 Task: Find connections with filter location Sacramento with filter topic #healthcarewith filter profile language Spanish with filter current company Trilegal with filter school Velammal Engineering College with filter industry Law Practice with filter service category Virtual Assistance with filter keywords title Teaching Assistant
Action: Mouse moved to (211, 300)
Screenshot: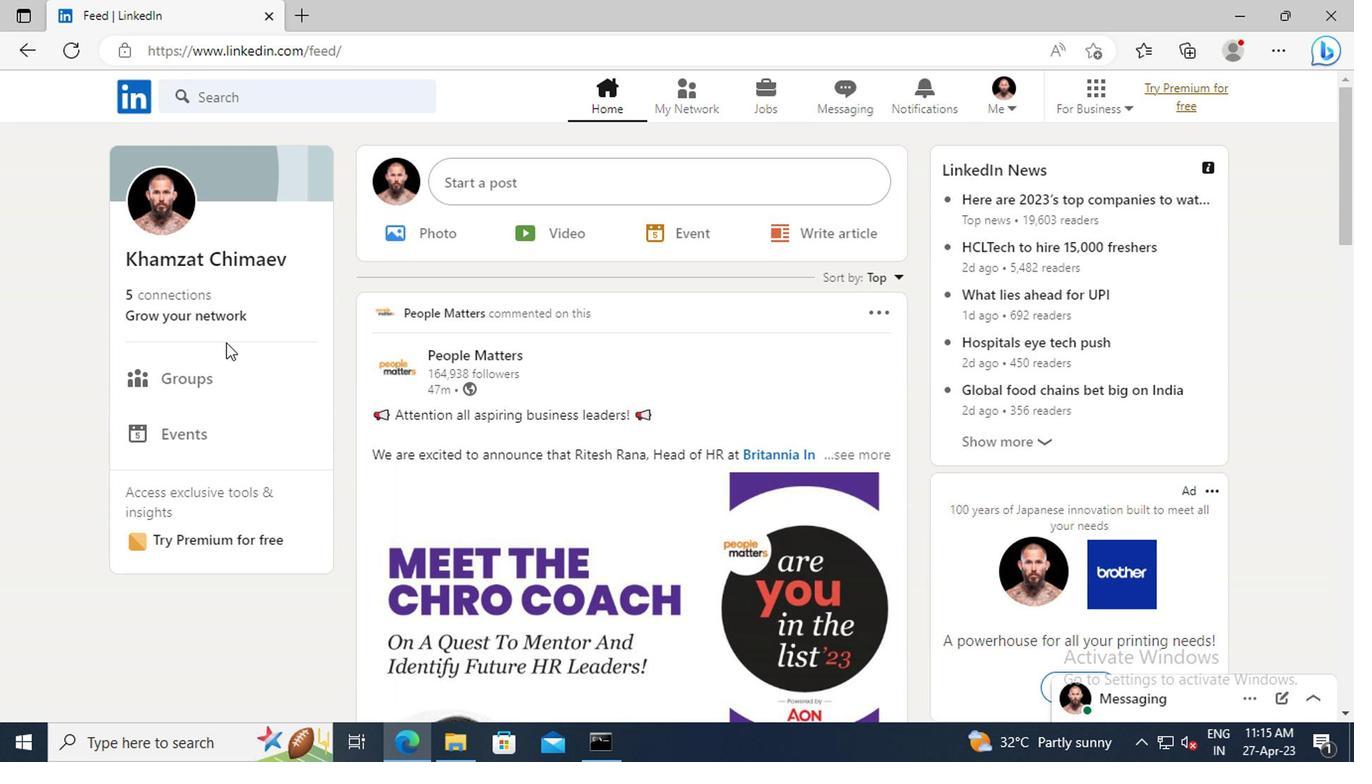 
Action: Mouse pressed left at (211, 300)
Screenshot: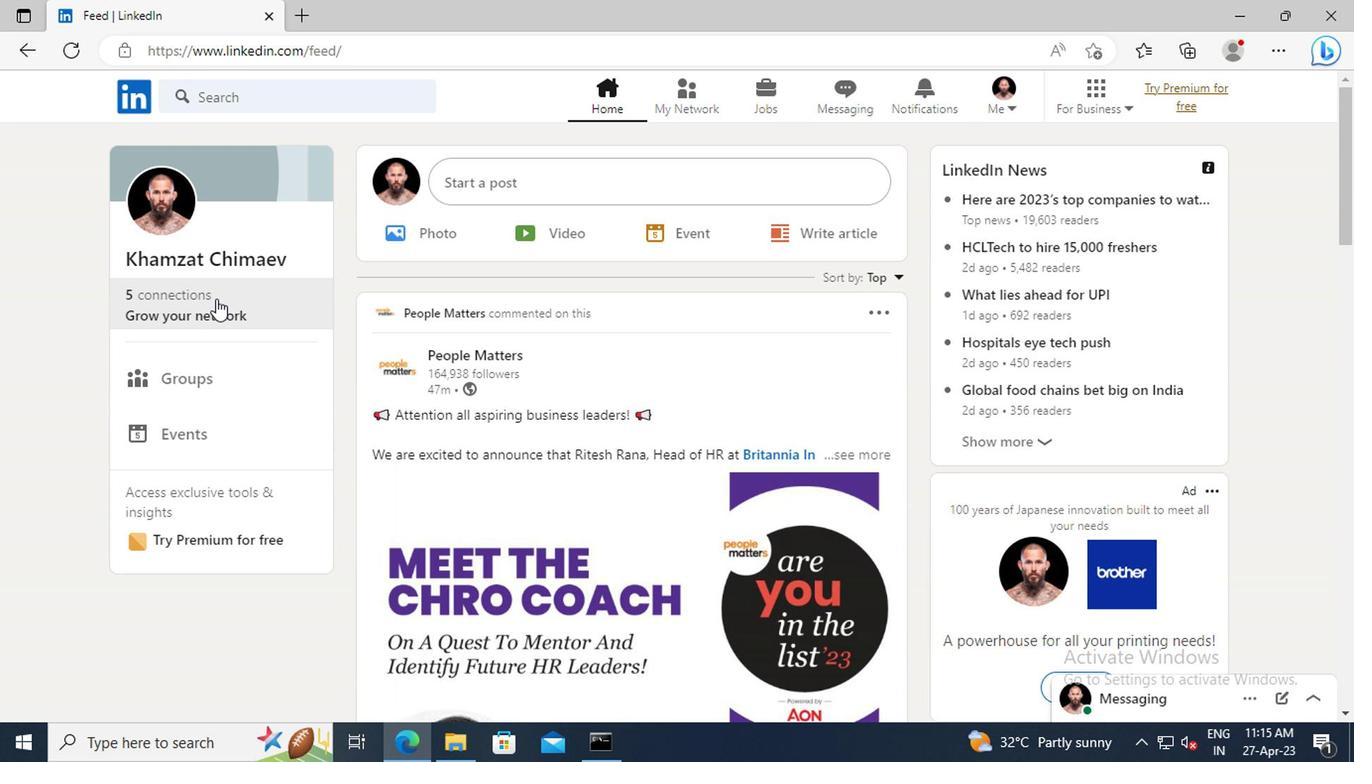 
Action: Mouse moved to (227, 215)
Screenshot: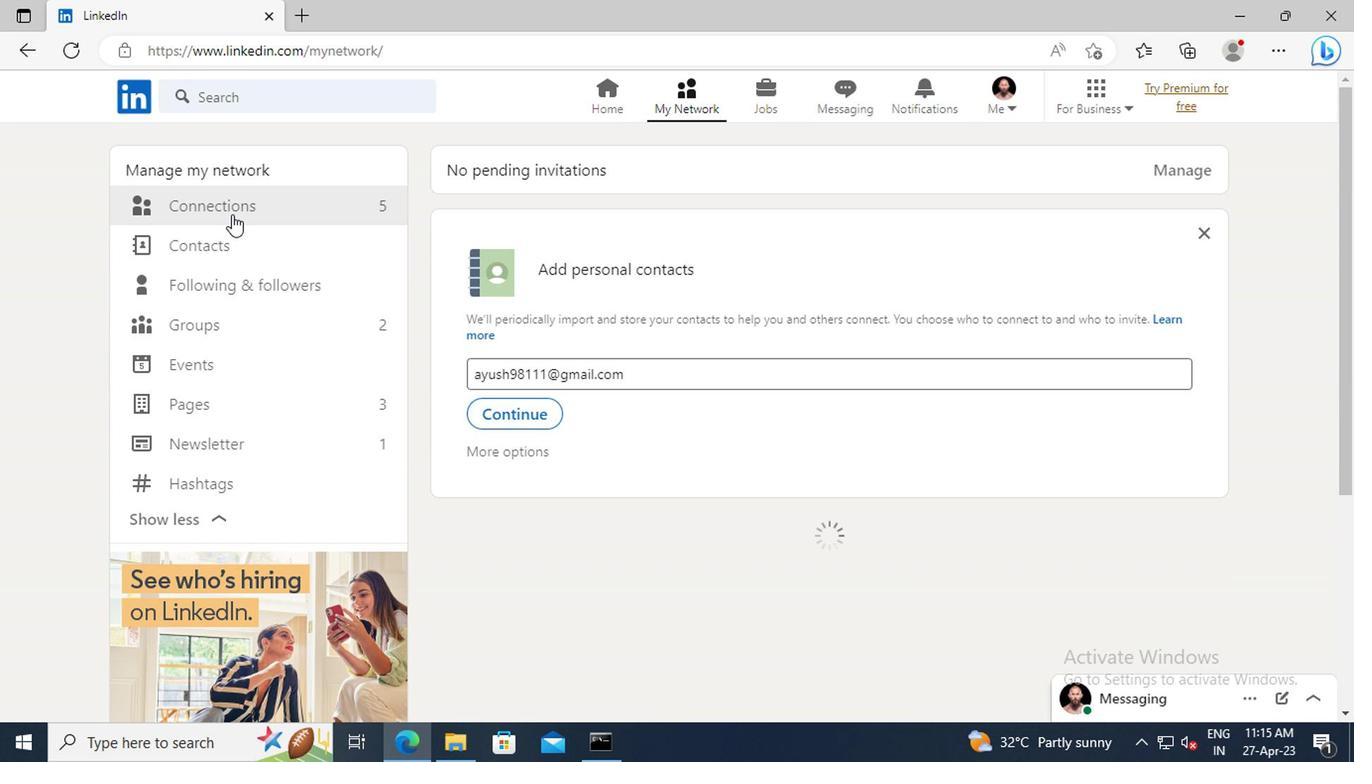 
Action: Mouse pressed left at (227, 215)
Screenshot: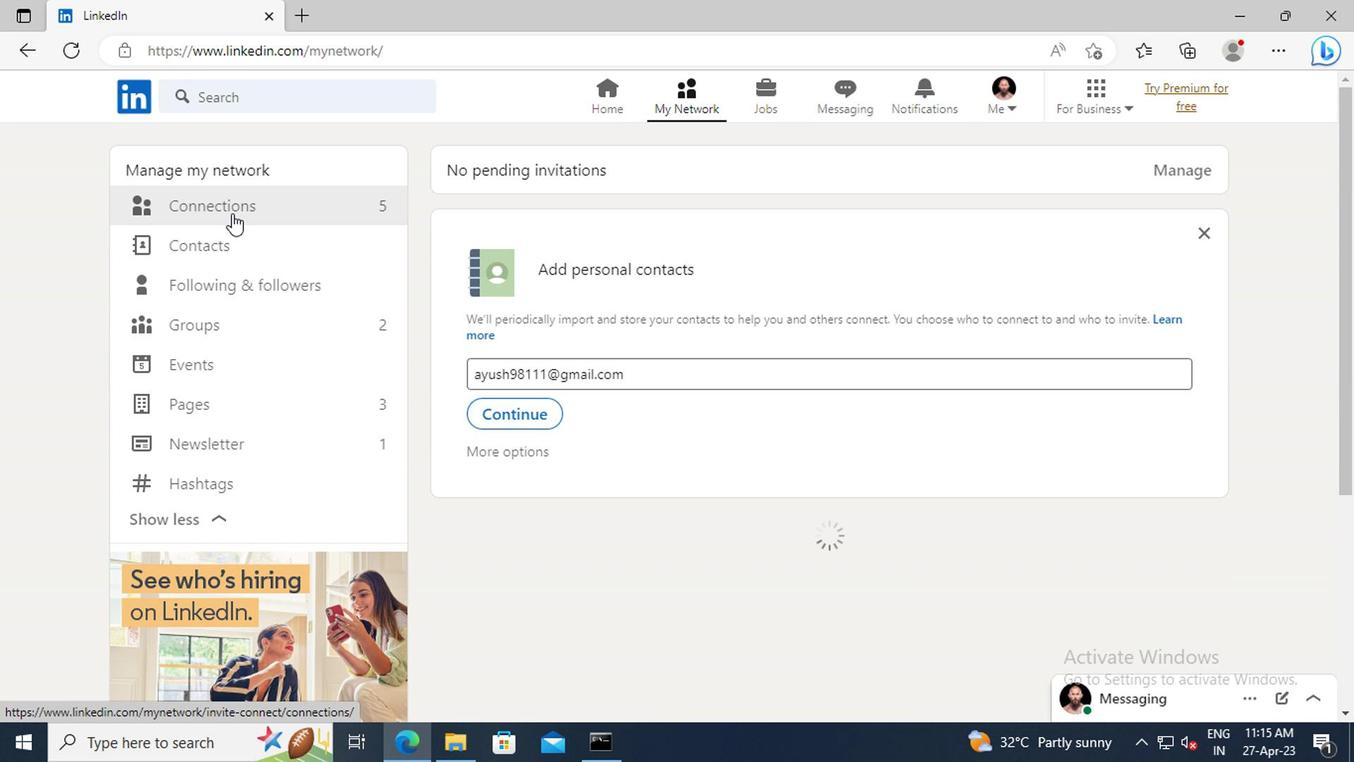 
Action: Mouse moved to (817, 213)
Screenshot: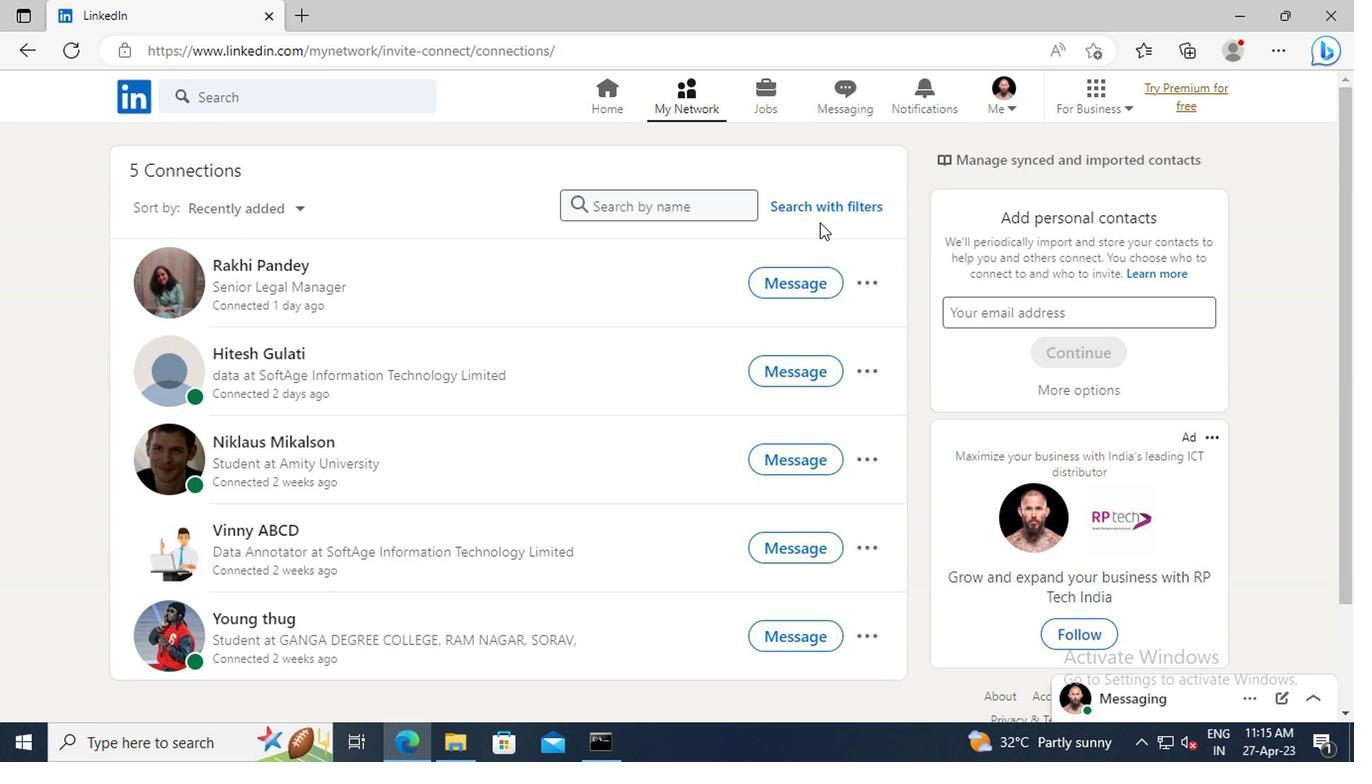 
Action: Mouse pressed left at (817, 213)
Screenshot: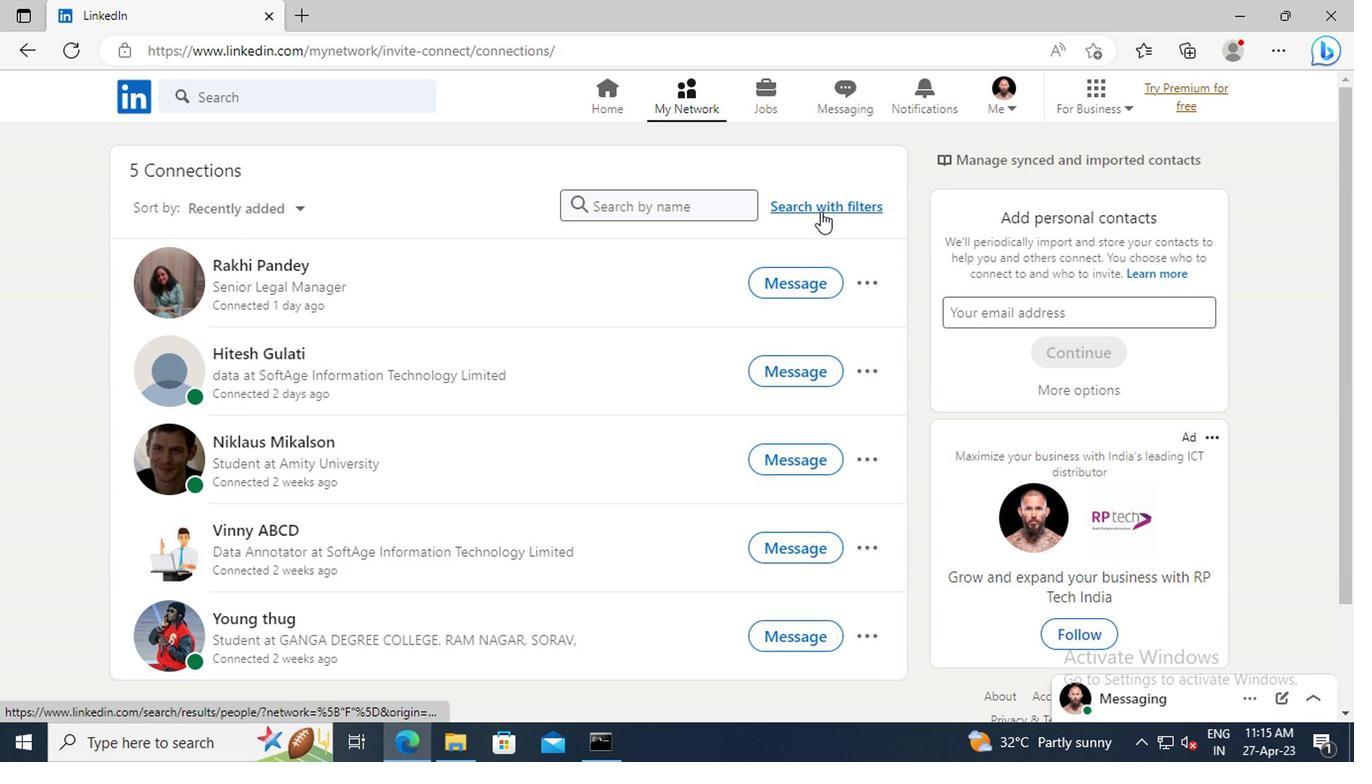 
Action: Mouse moved to (748, 160)
Screenshot: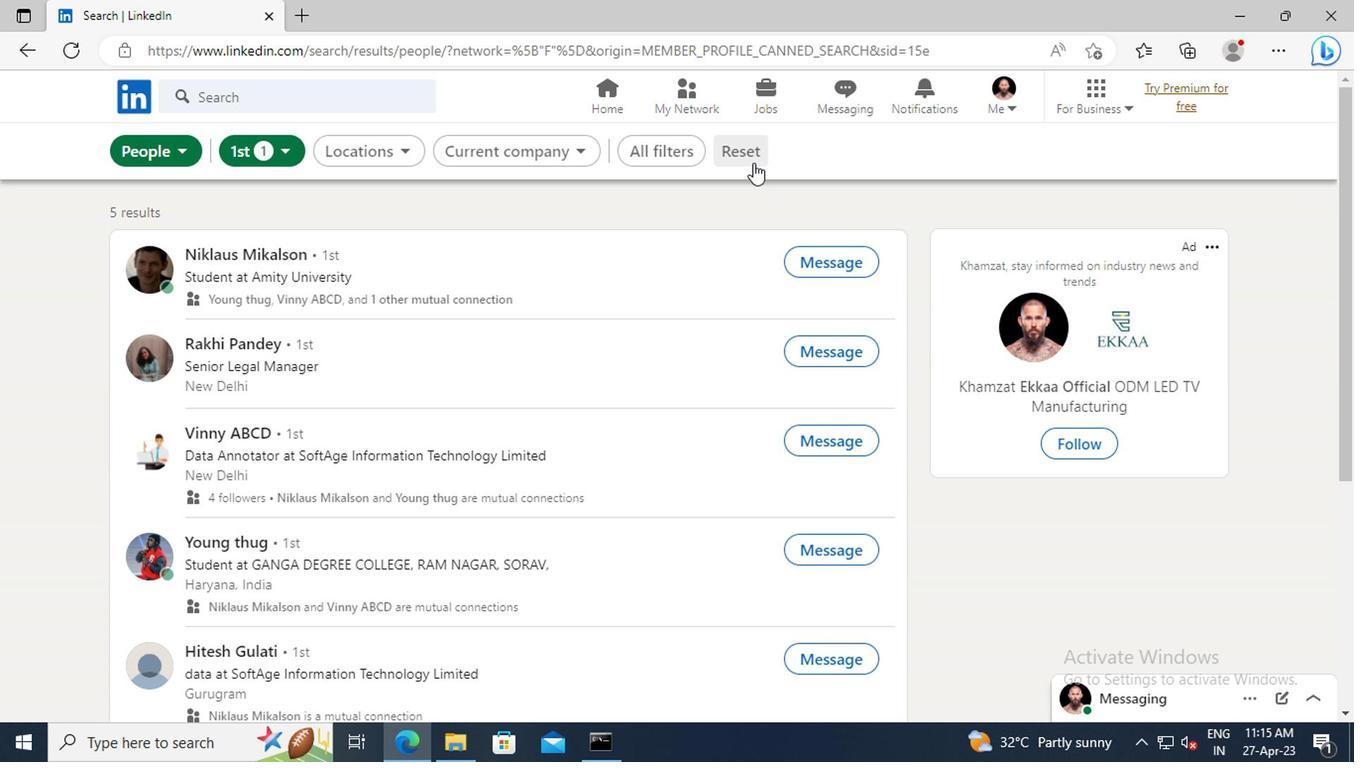 
Action: Mouse pressed left at (748, 160)
Screenshot: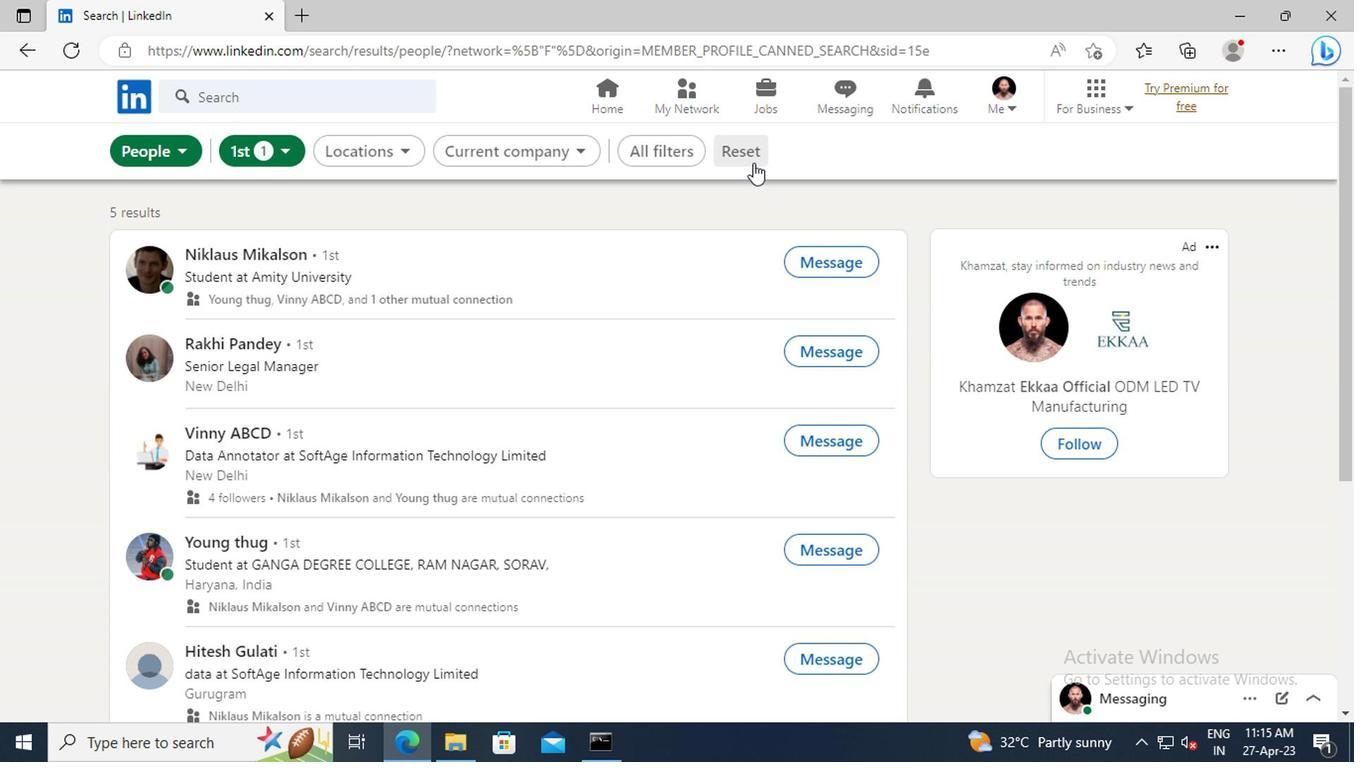 
Action: Mouse moved to (697, 150)
Screenshot: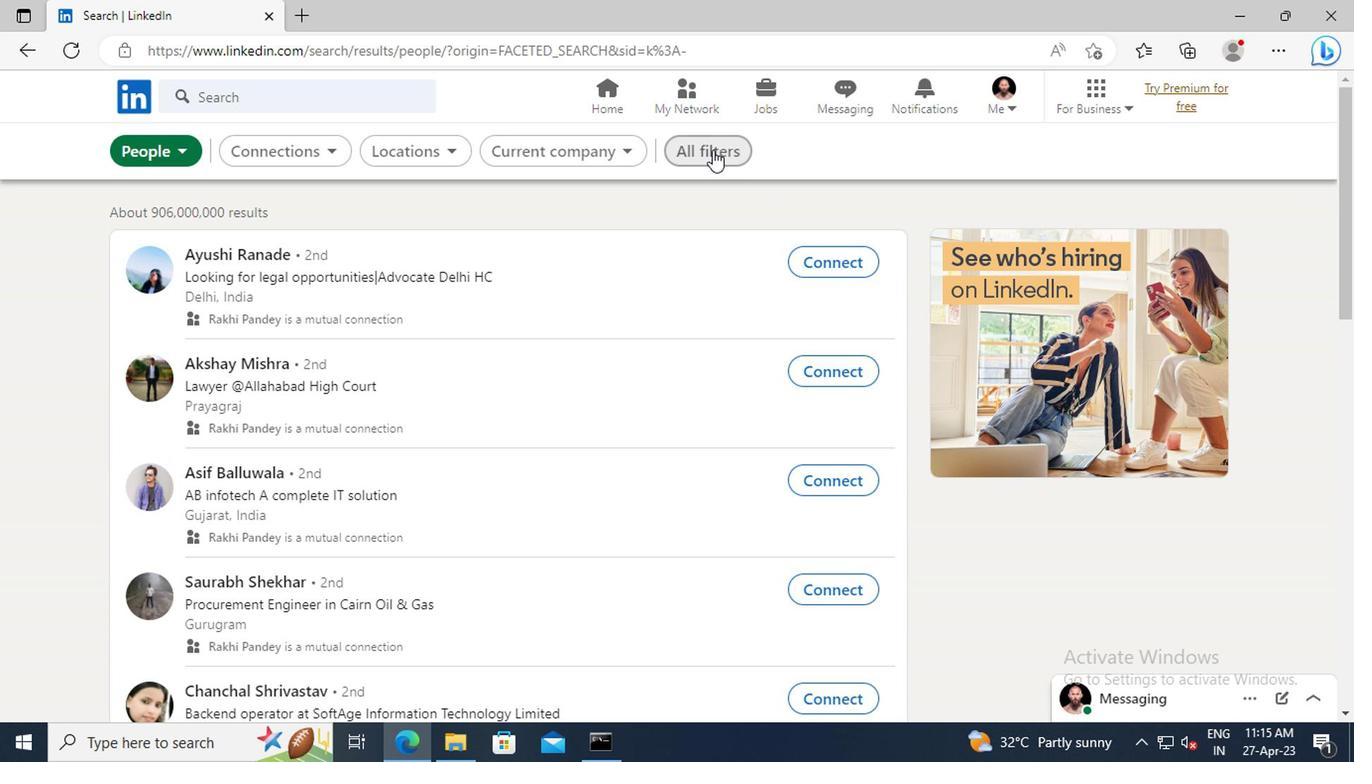
Action: Mouse pressed left at (697, 150)
Screenshot: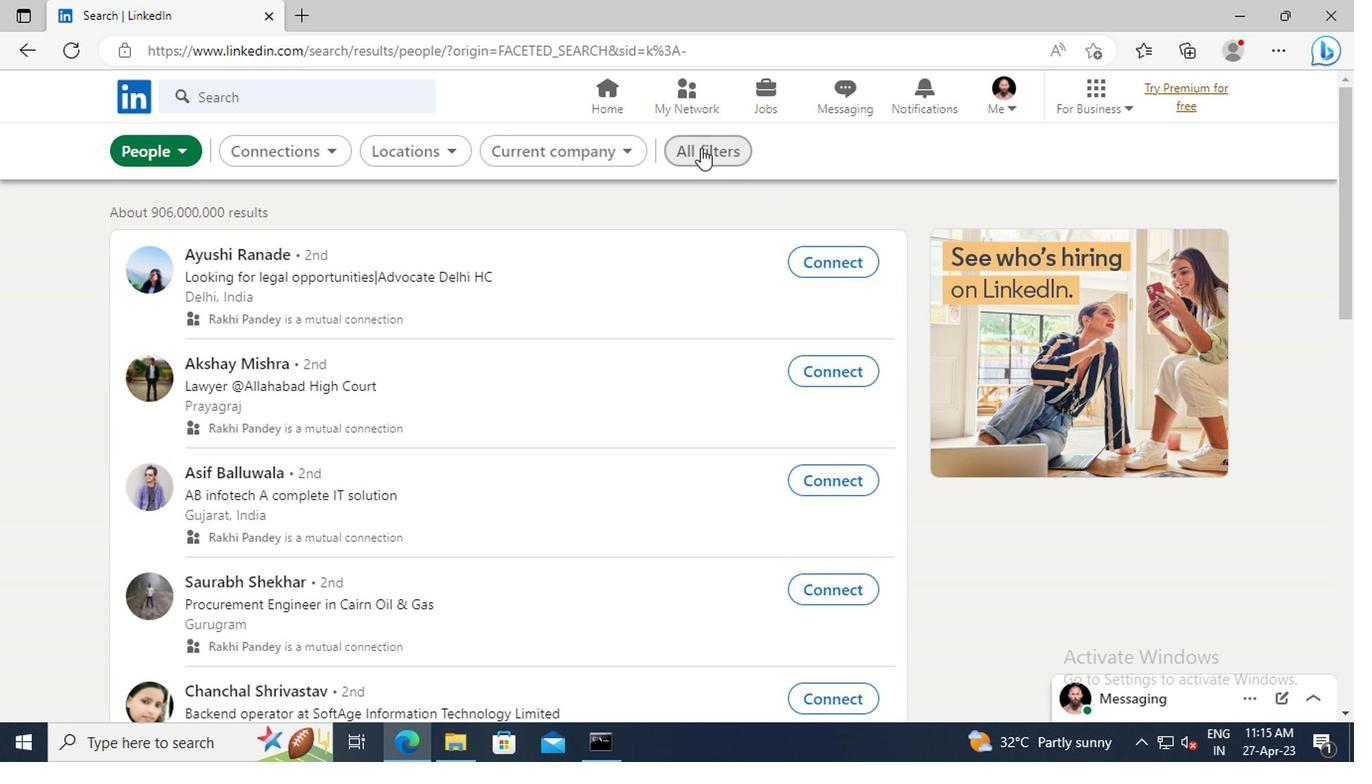 
Action: Mouse moved to (1090, 369)
Screenshot: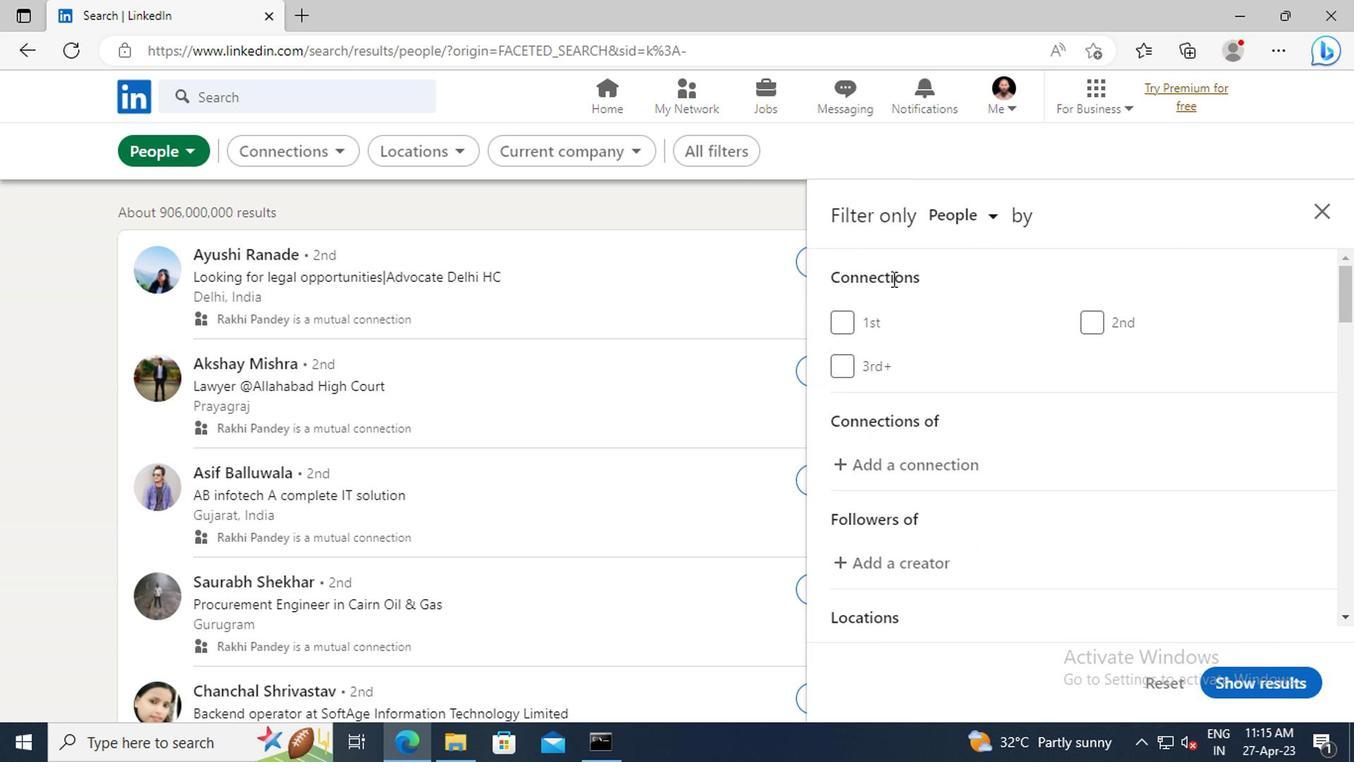 
Action: Mouse scrolled (1090, 368) with delta (0, 0)
Screenshot: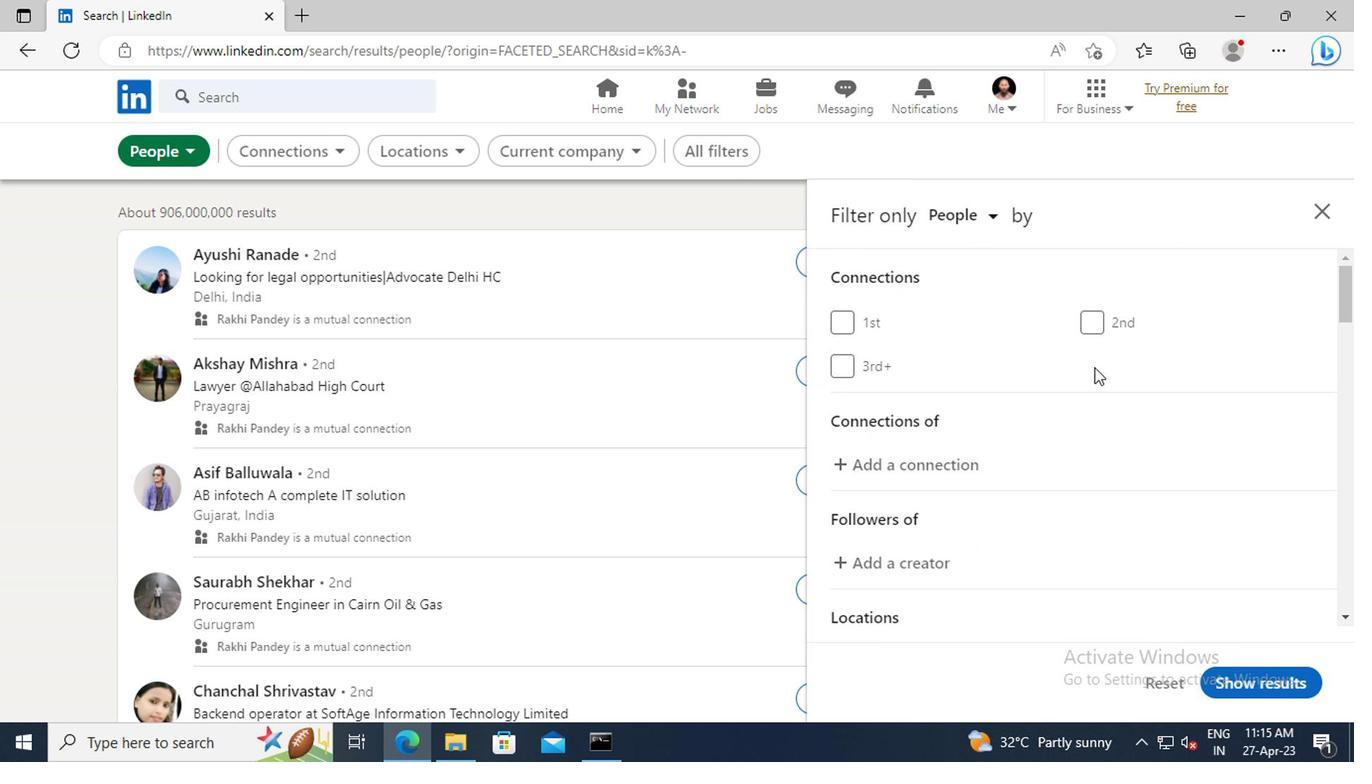 
Action: Mouse scrolled (1090, 368) with delta (0, 0)
Screenshot: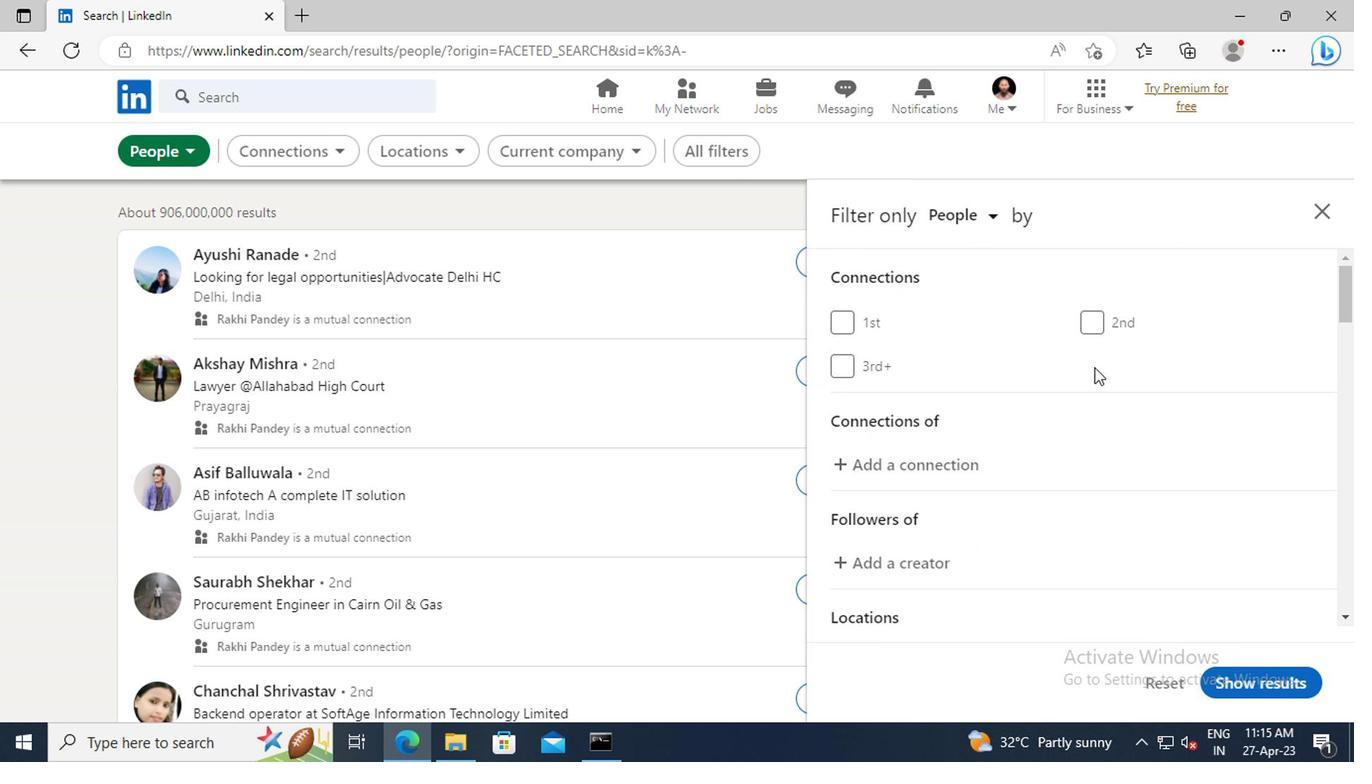 
Action: Mouse scrolled (1090, 368) with delta (0, 0)
Screenshot: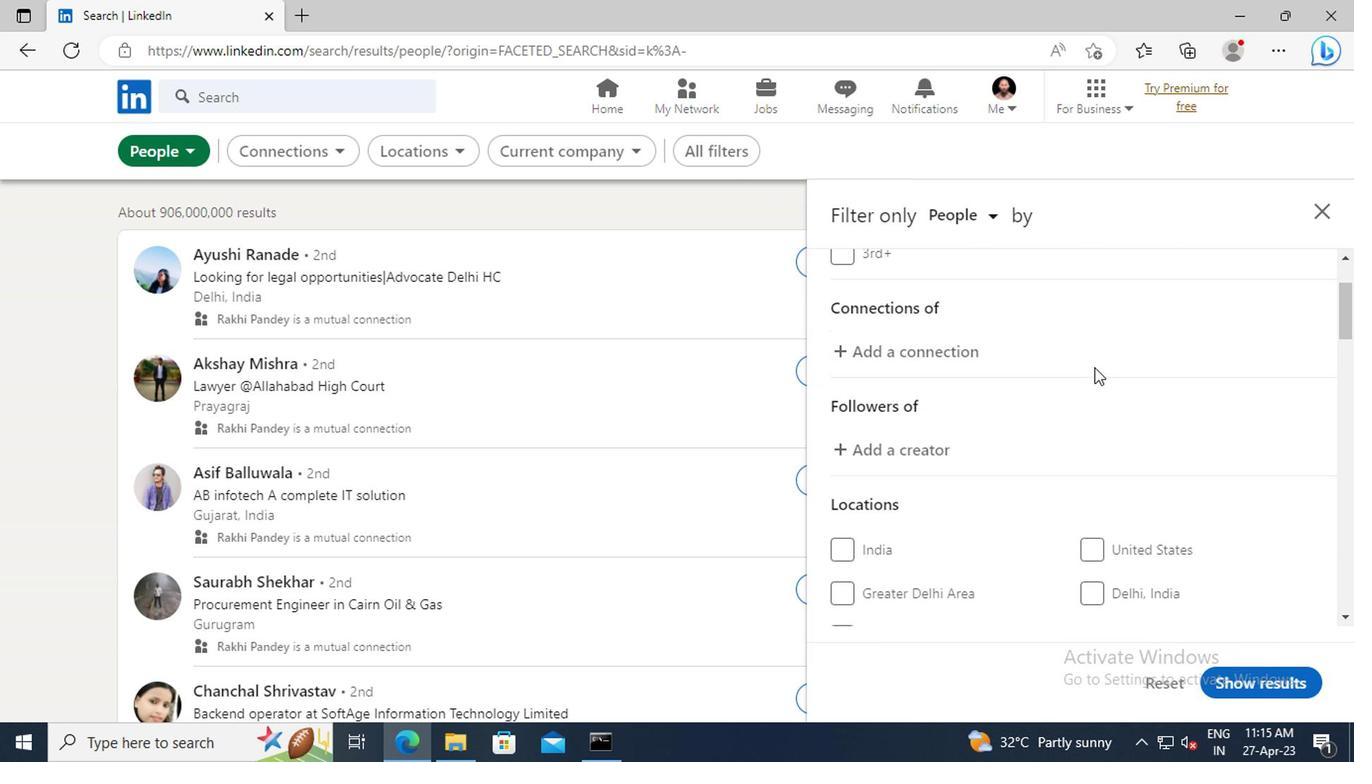 
Action: Mouse scrolled (1090, 368) with delta (0, 0)
Screenshot: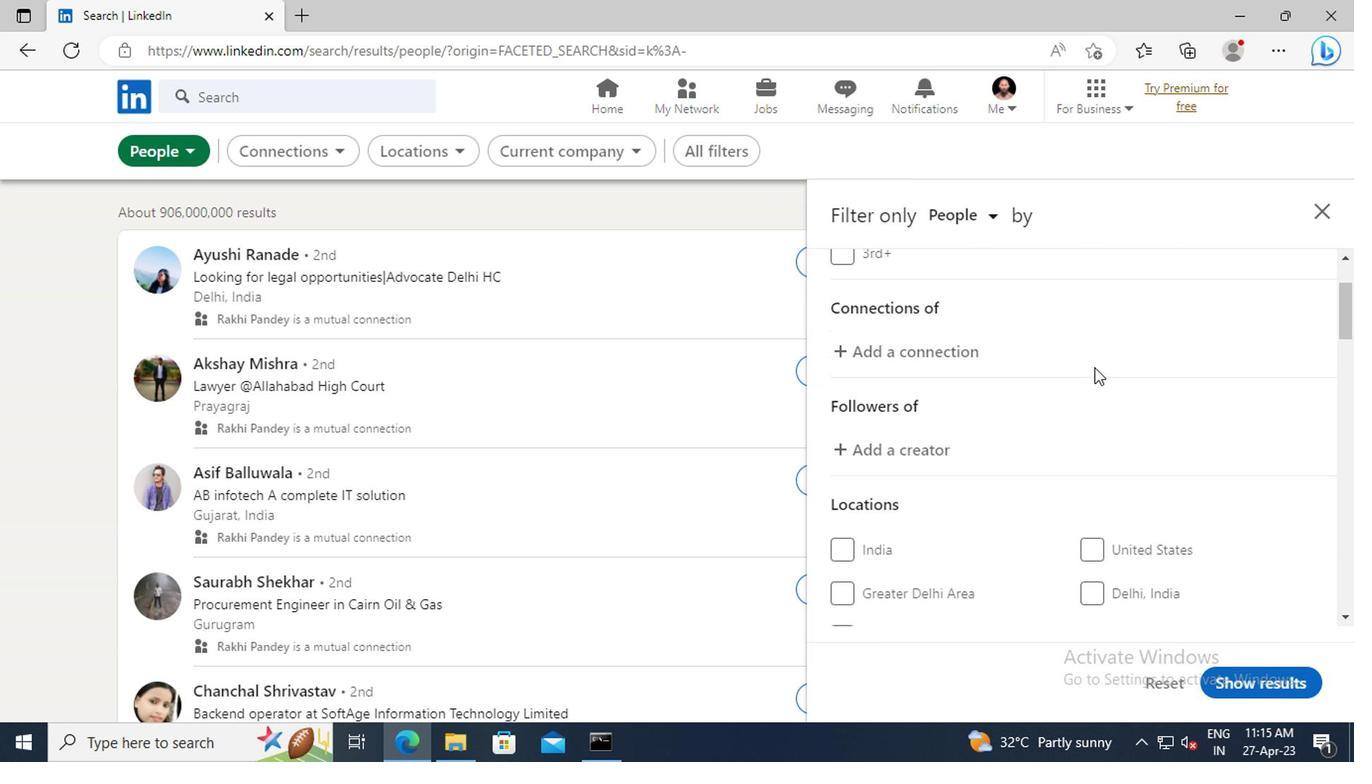 
Action: Mouse scrolled (1090, 368) with delta (0, 0)
Screenshot: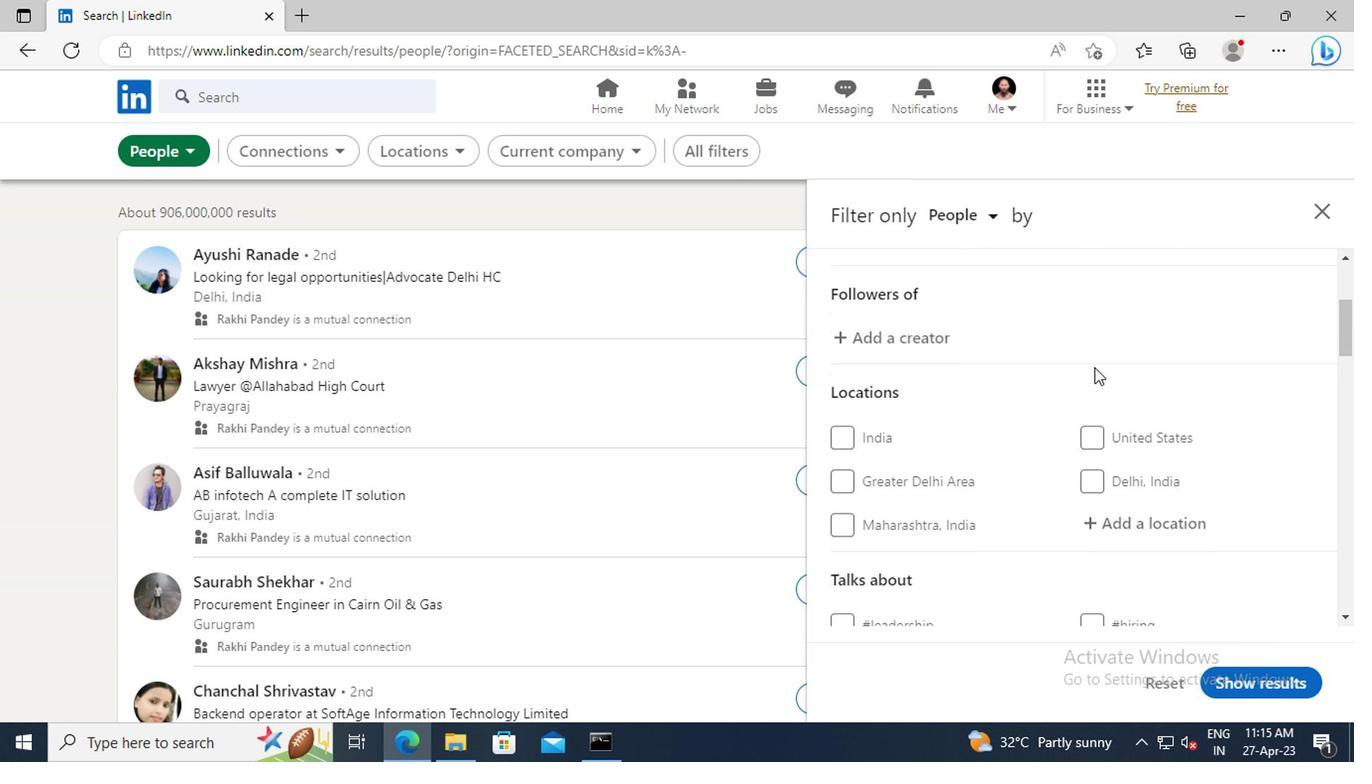 
Action: Mouse moved to (1093, 418)
Screenshot: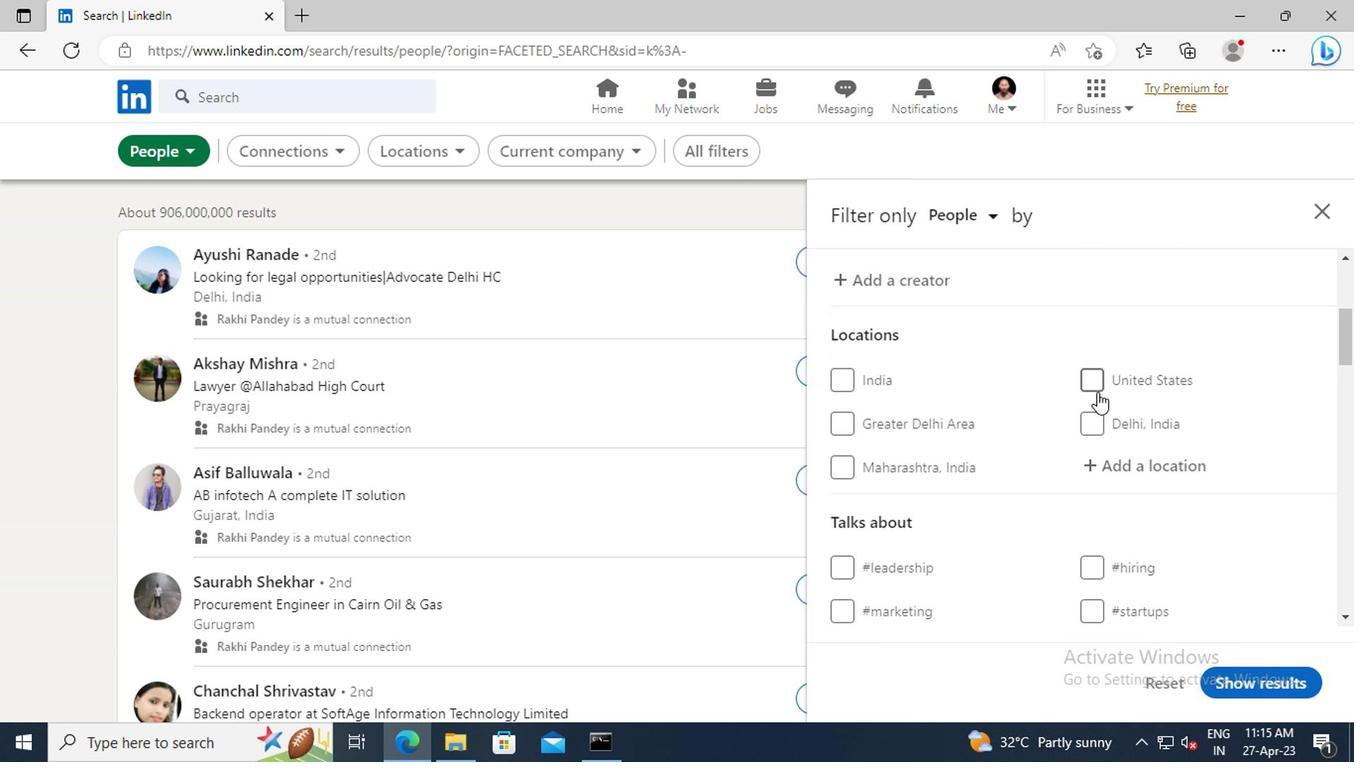 
Action: Mouse scrolled (1093, 417) with delta (0, 0)
Screenshot: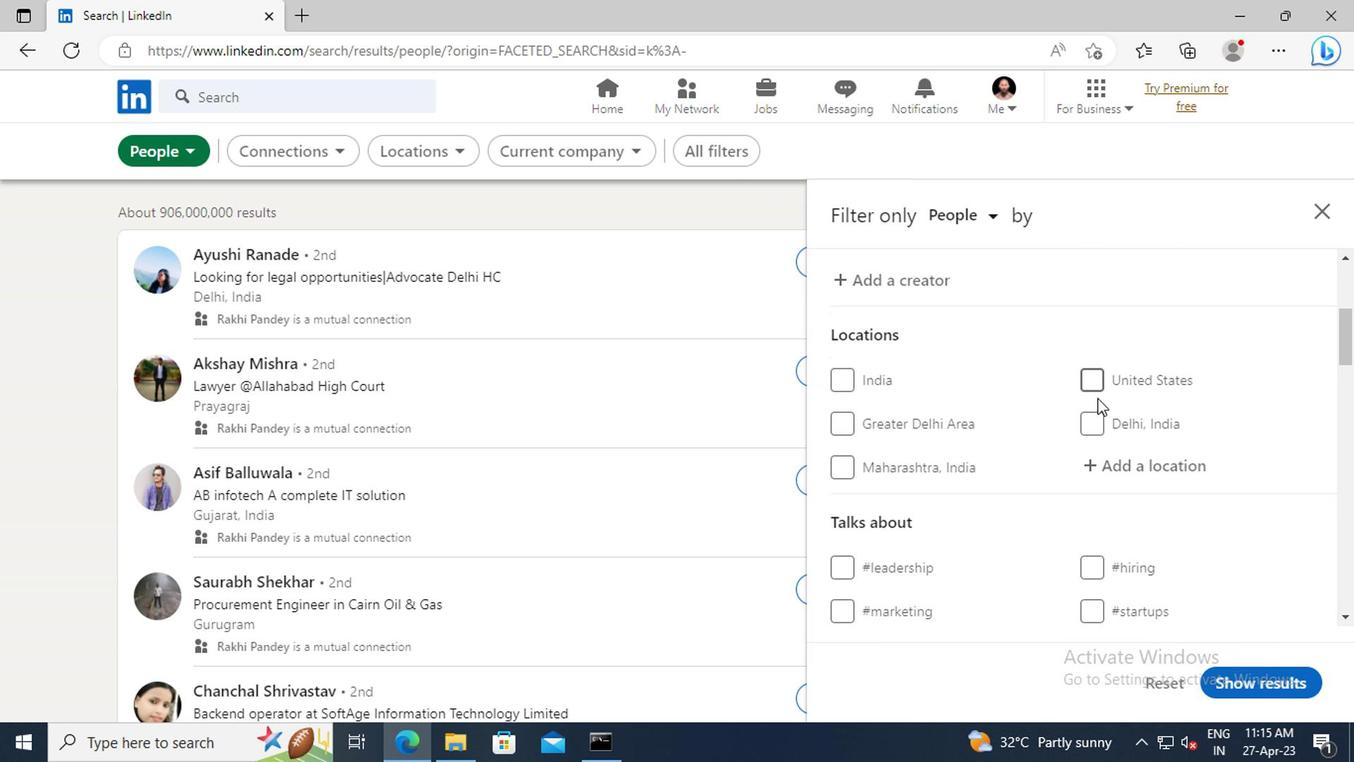 
Action: Mouse scrolled (1093, 417) with delta (0, 0)
Screenshot: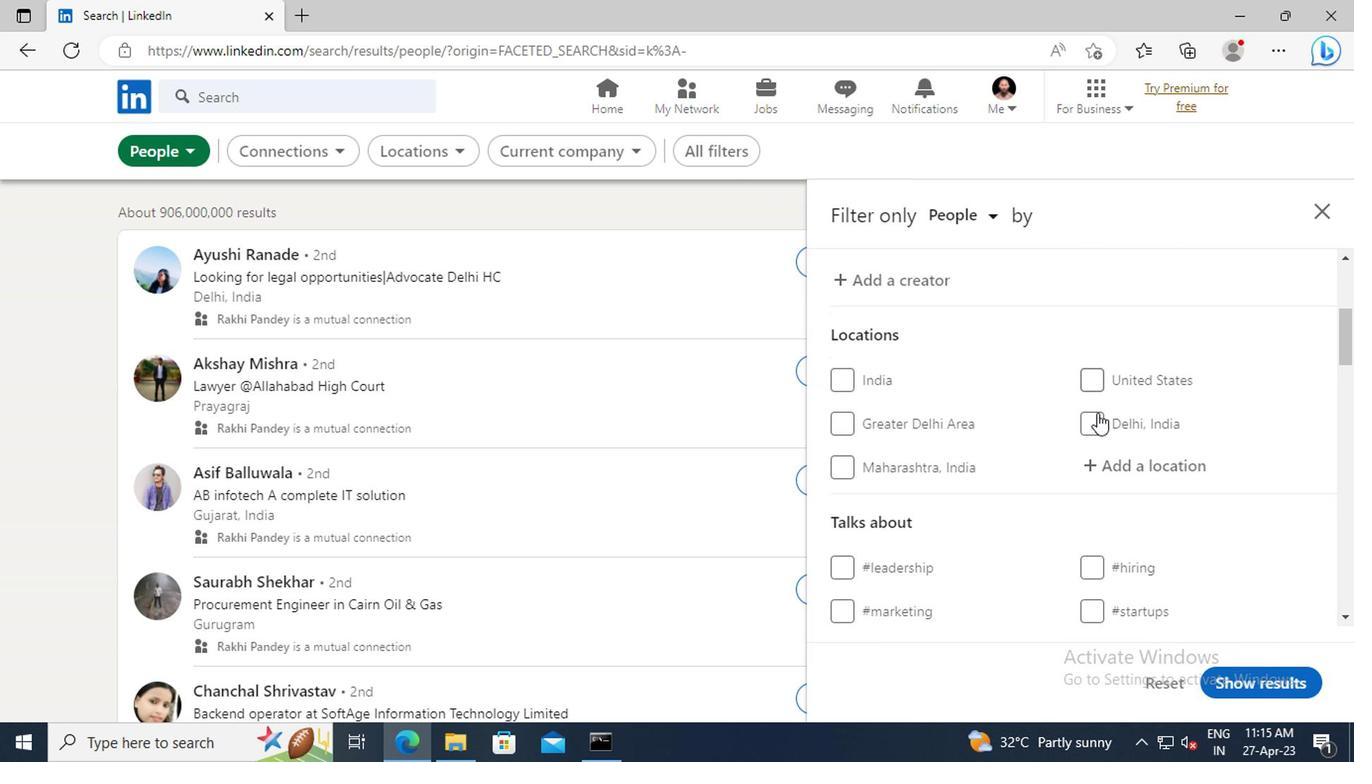 
Action: Mouse moved to (1108, 358)
Screenshot: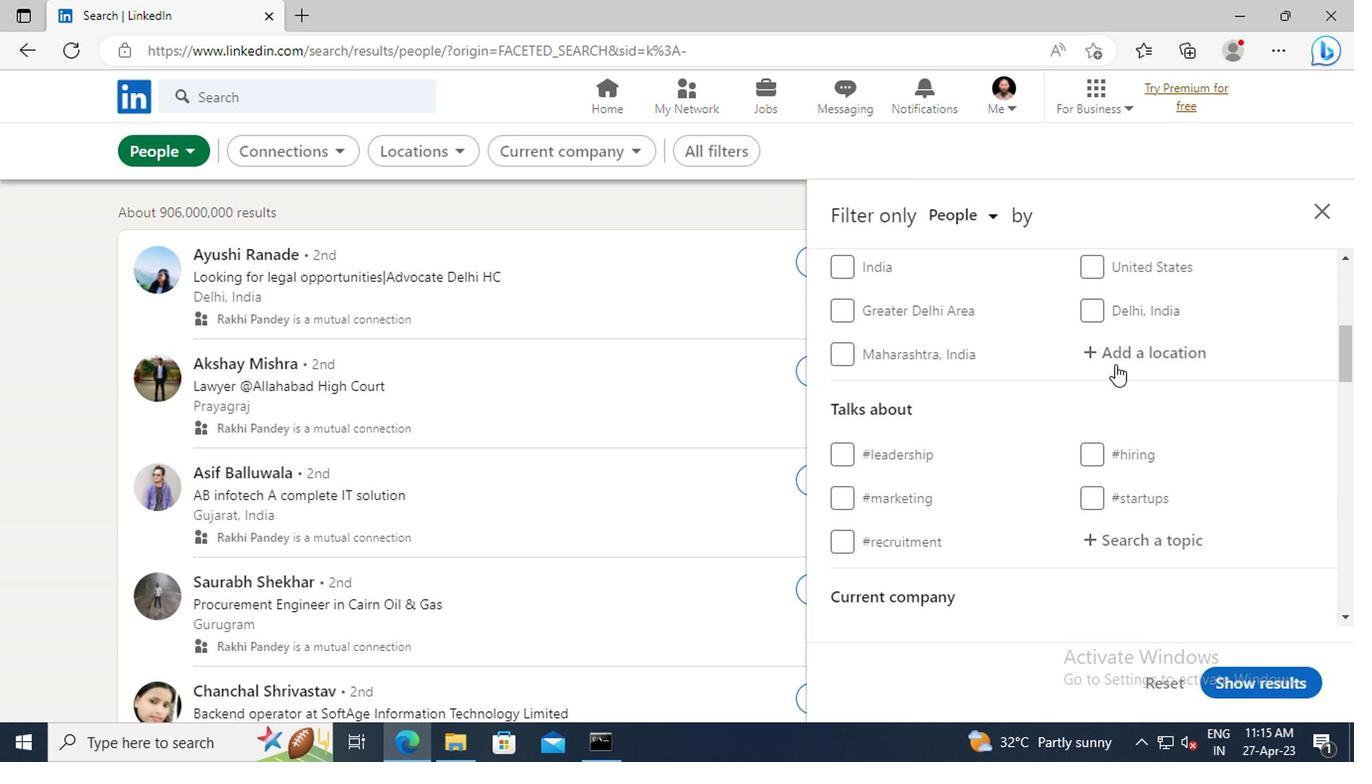 
Action: Mouse pressed left at (1108, 358)
Screenshot: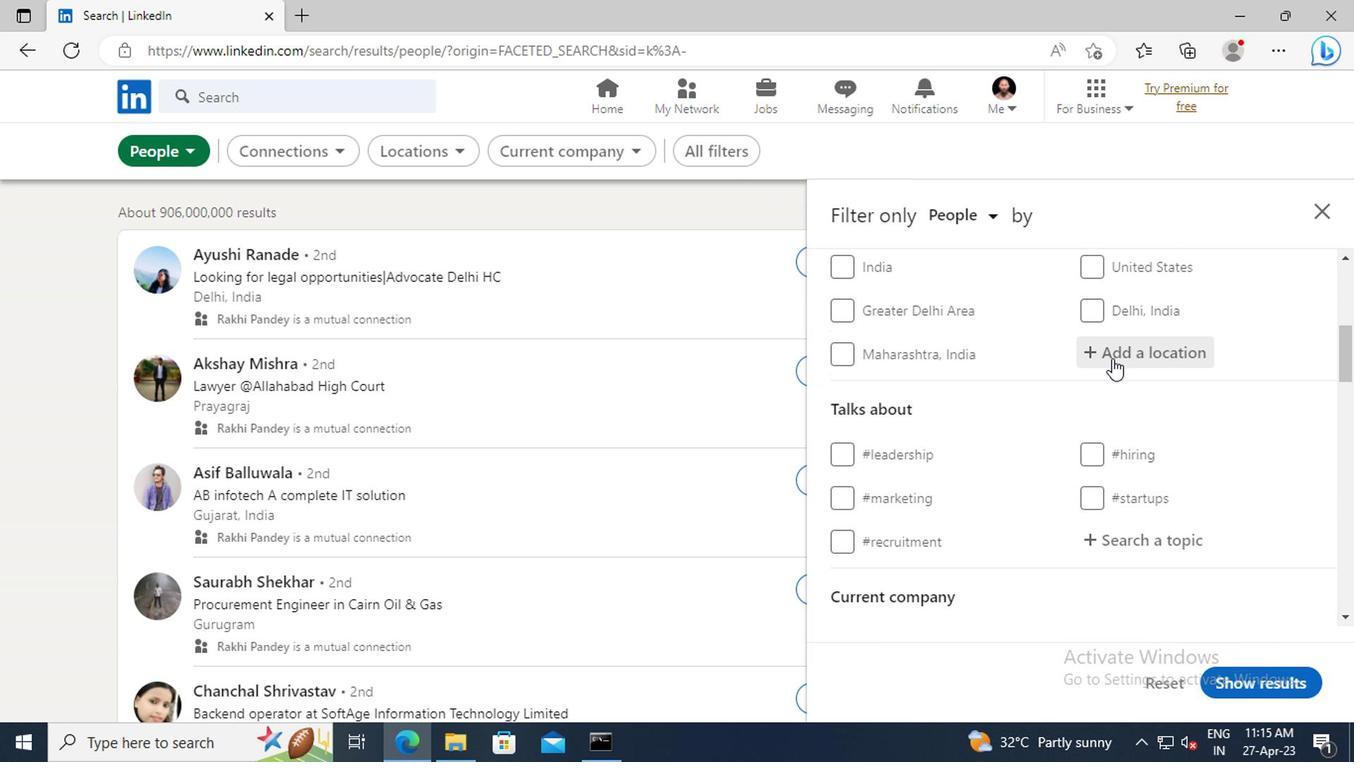 
Action: Key pressed <Key.shift>SACRAMENTO
Screenshot: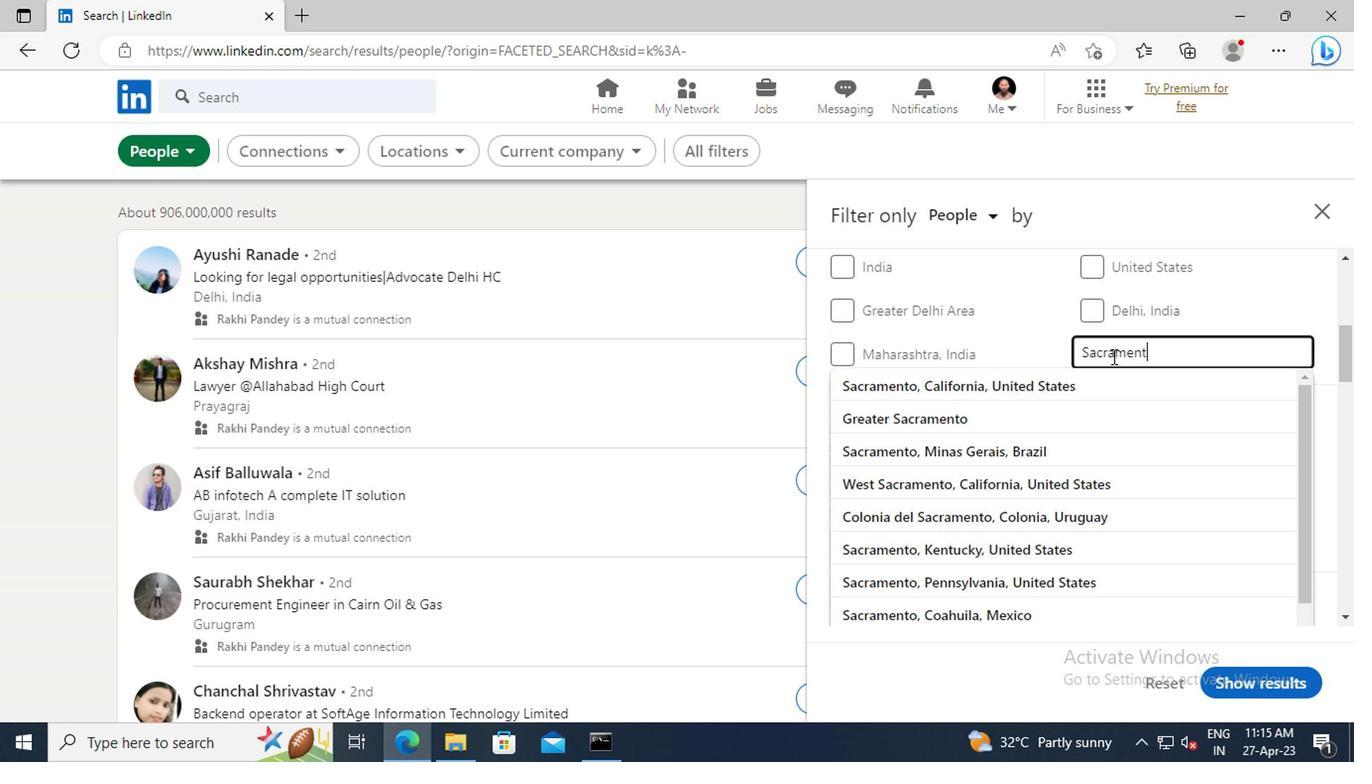 
Action: Mouse moved to (1111, 381)
Screenshot: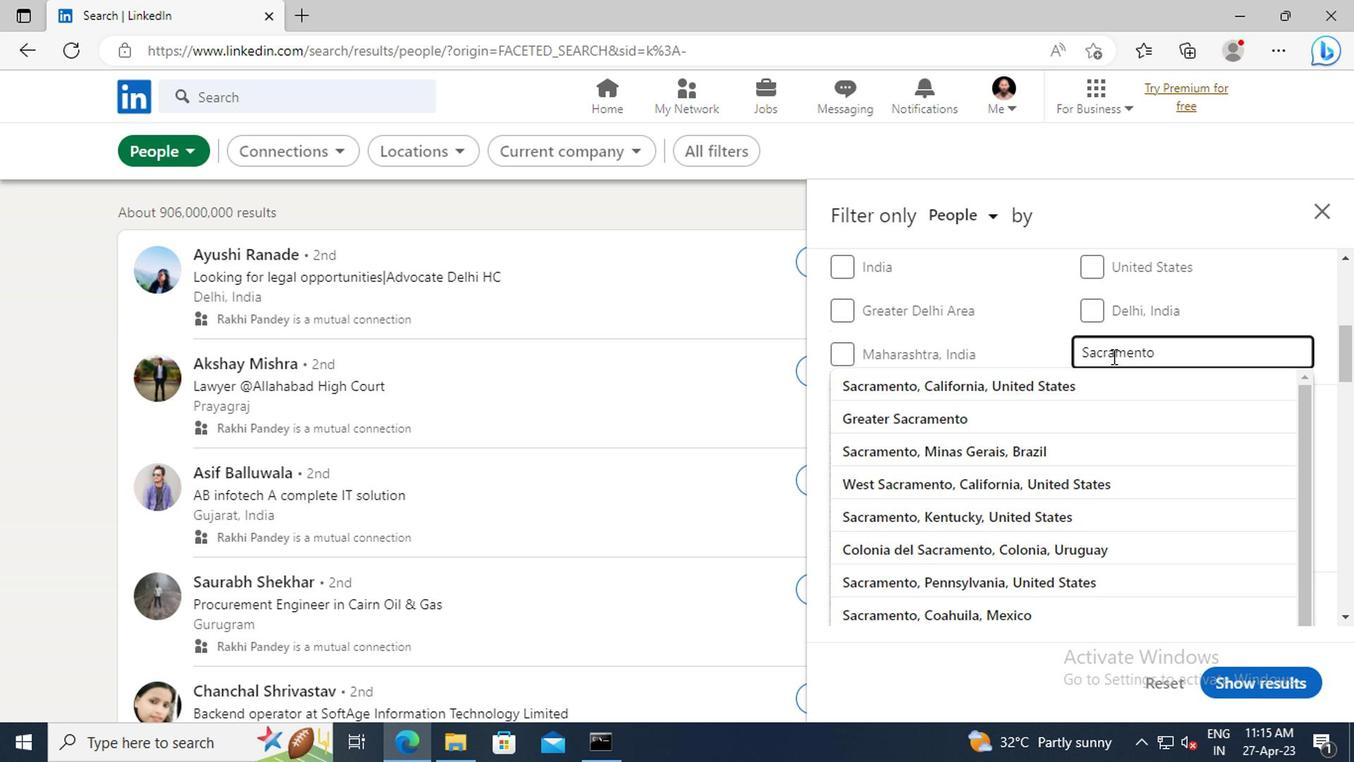 
Action: Mouse pressed left at (1111, 381)
Screenshot: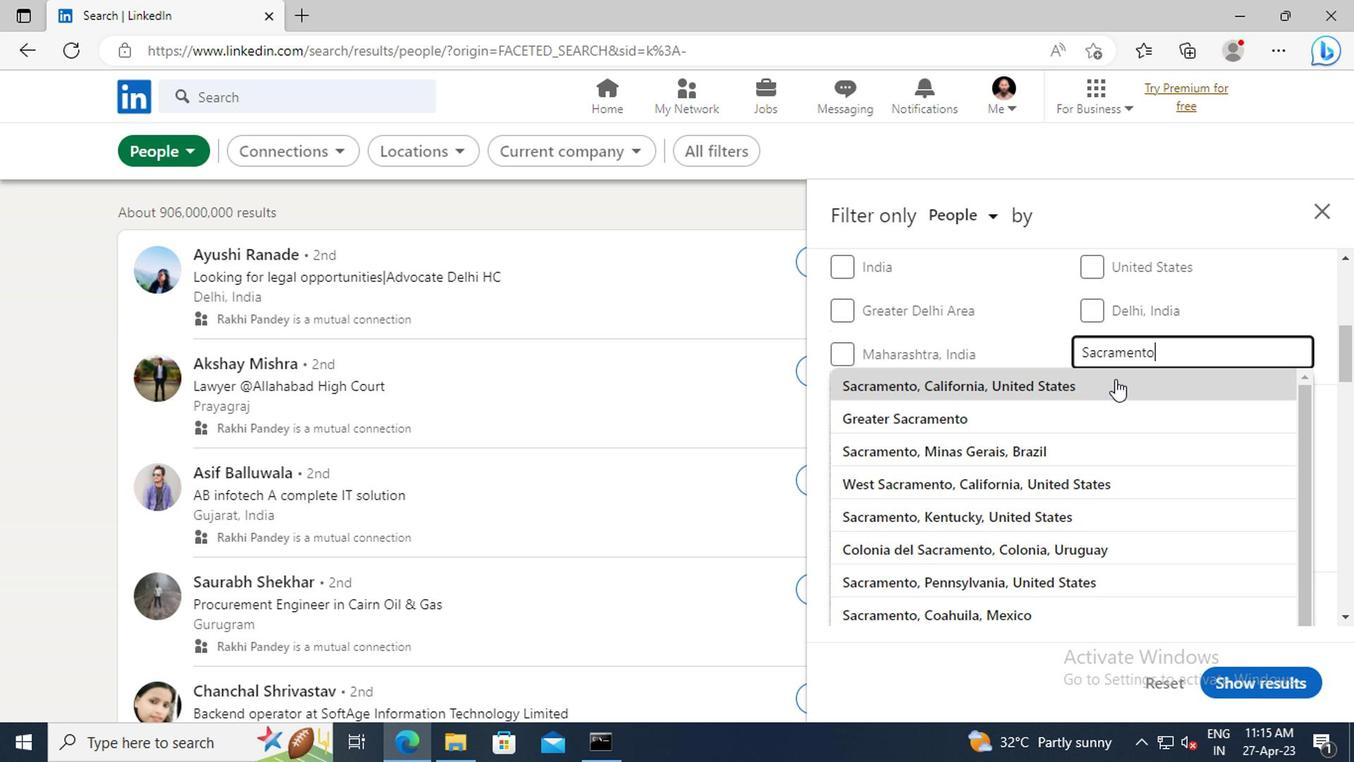 
Action: Mouse moved to (1112, 381)
Screenshot: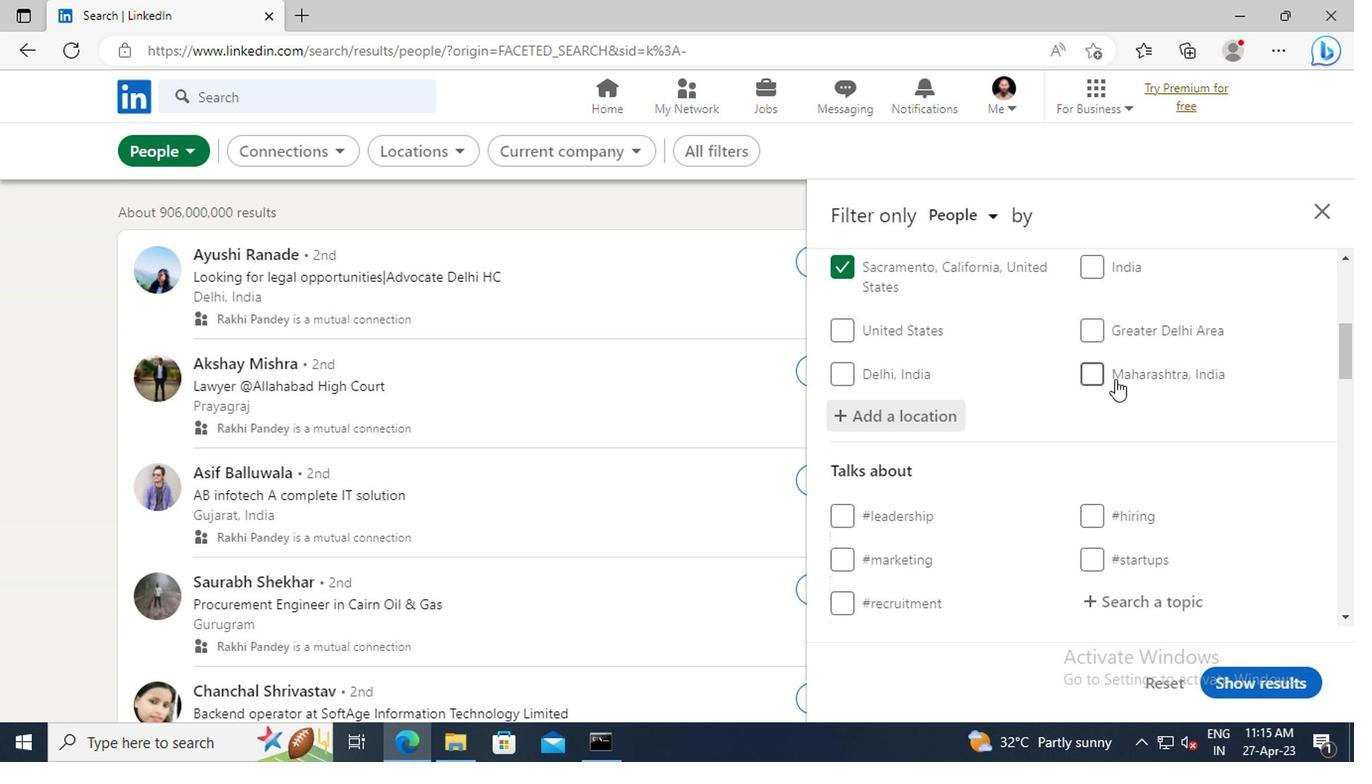 
Action: Mouse scrolled (1112, 381) with delta (0, 0)
Screenshot: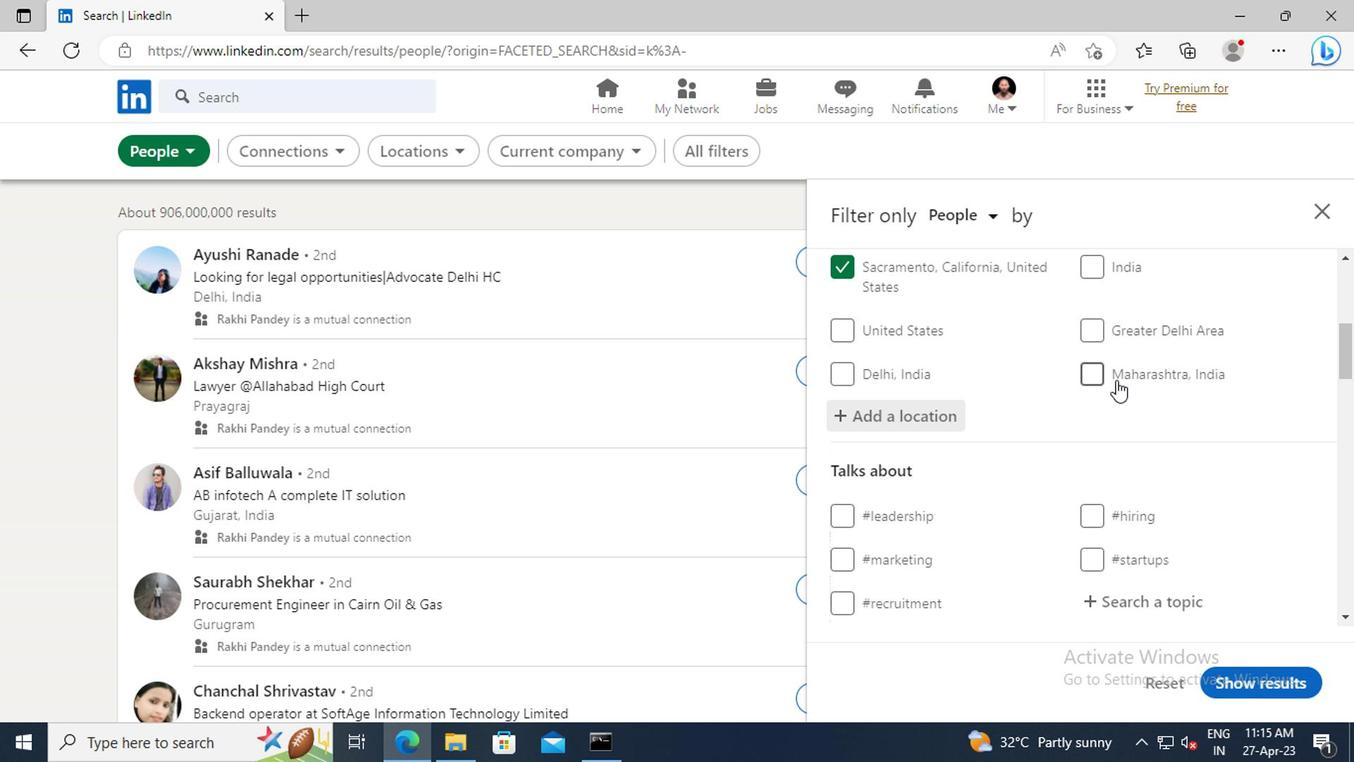 
Action: Mouse scrolled (1112, 381) with delta (0, 0)
Screenshot: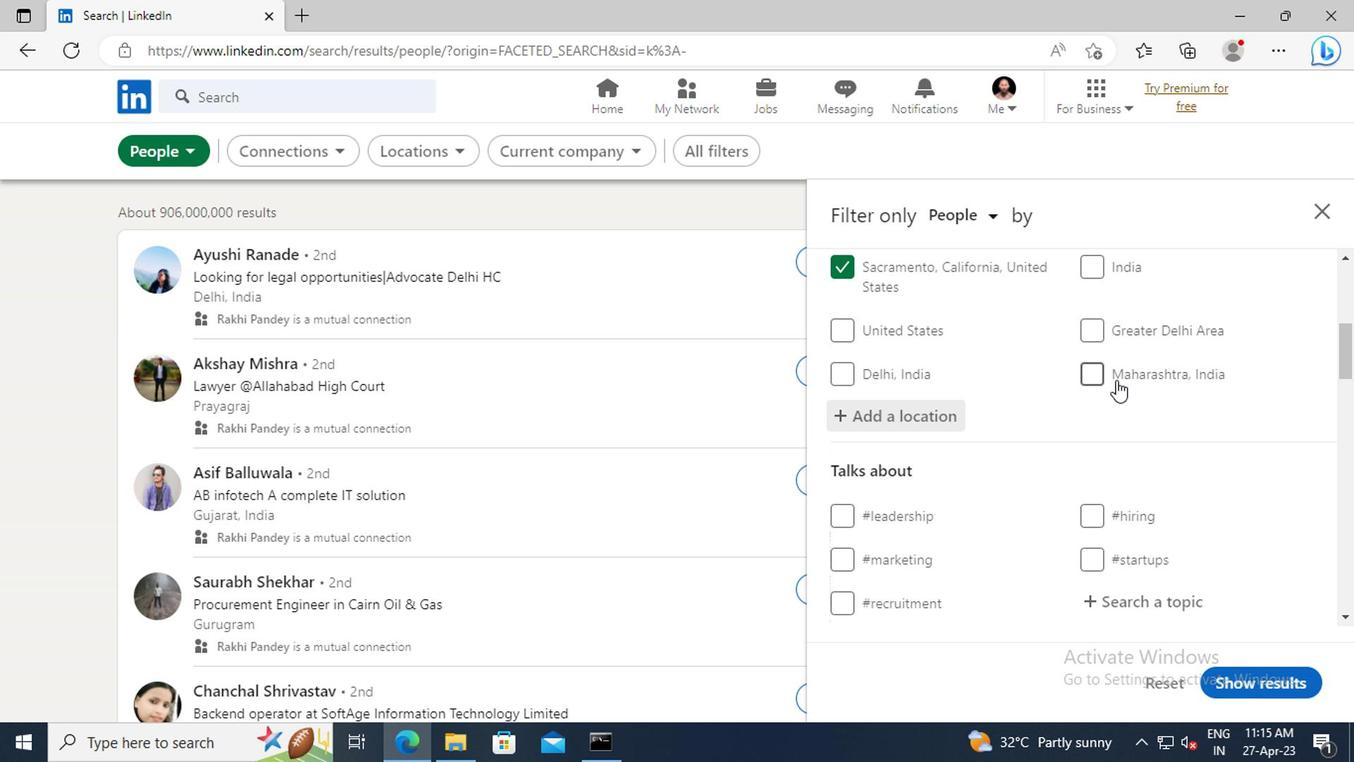 
Action: Mouse scrolled (1112, 381) with delta (0, 0)
Screenshot: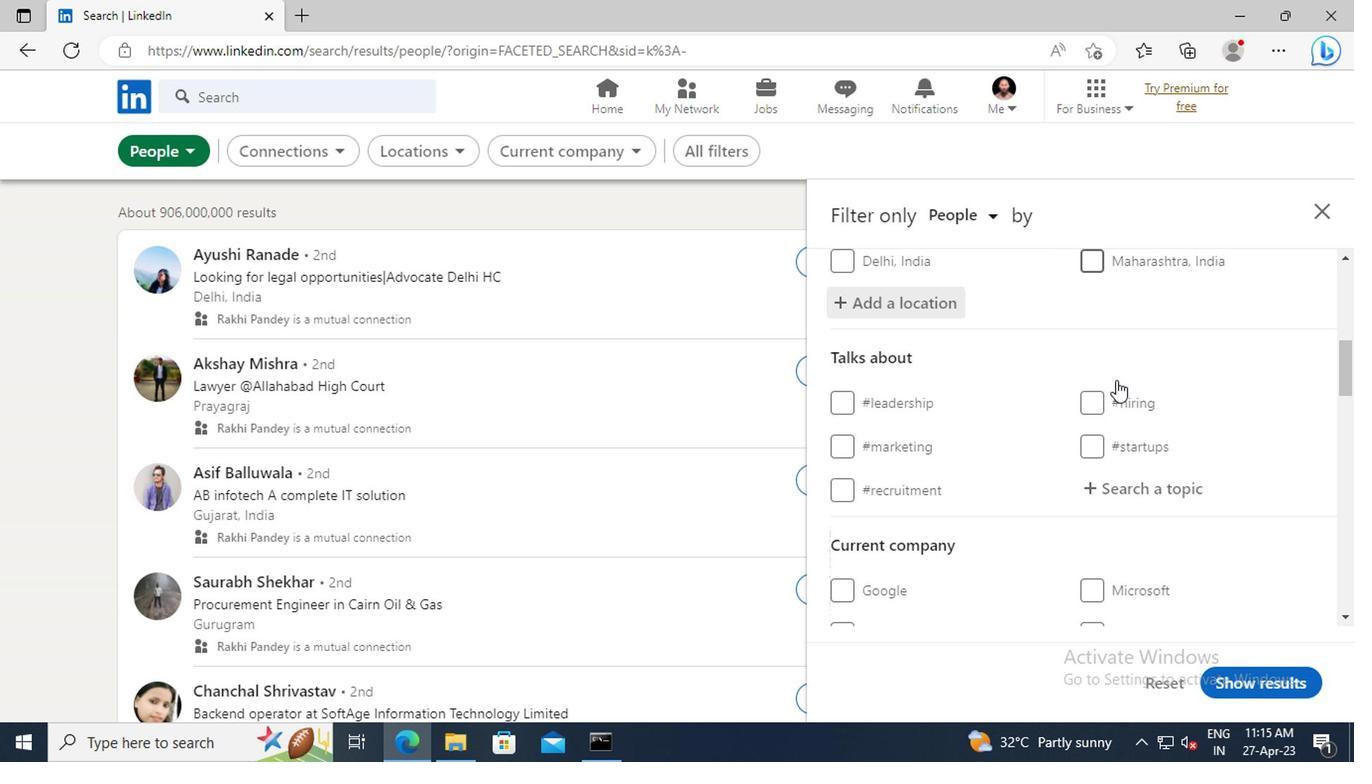 
Action: Mouse scrolled (1112, 381) with delta (0, 0)
Screenshot: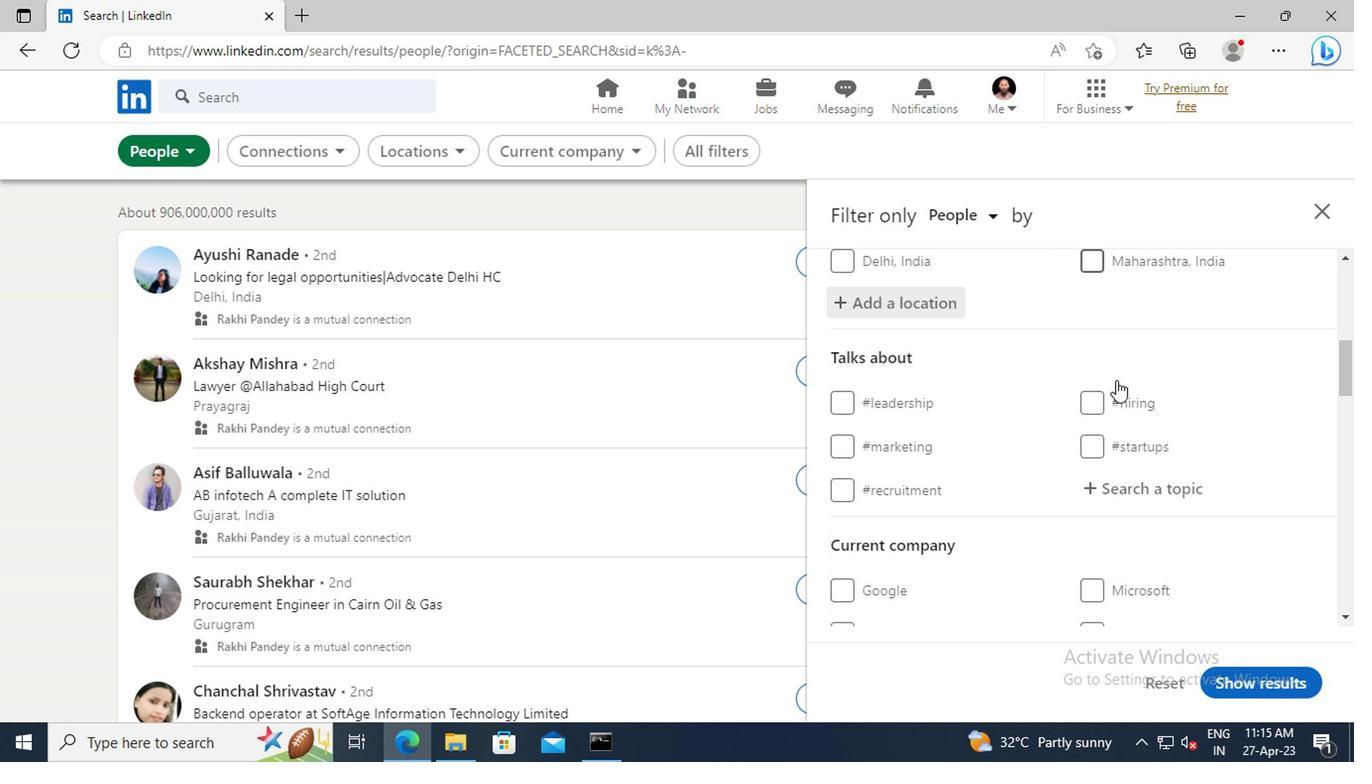 
Action: Mouse moved to (1135, 381)
Screenshot: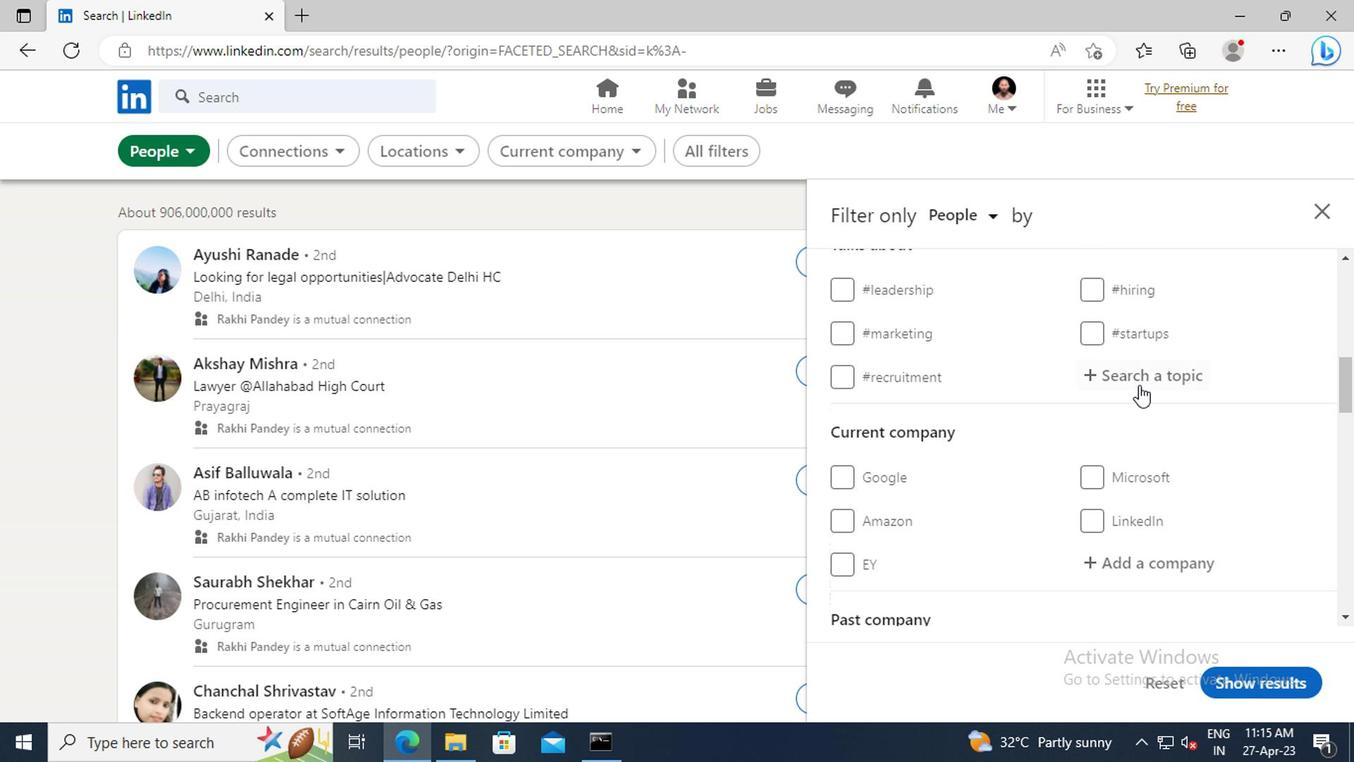 
Action: Mouse pressed left at (1135, 381)
Screenshot: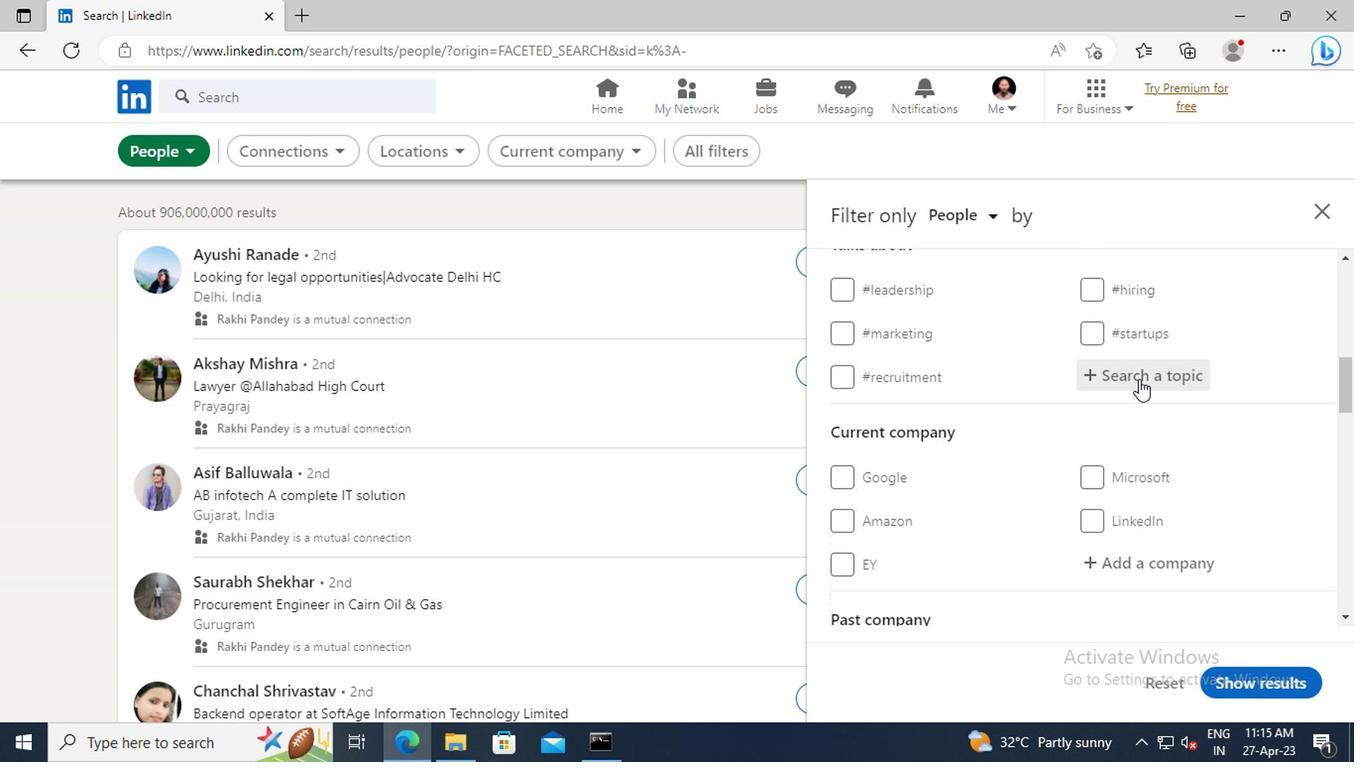 
Action: Key pressed <Key.shift>#HEALTHCAREWITH<Key.enter>
Screenshot: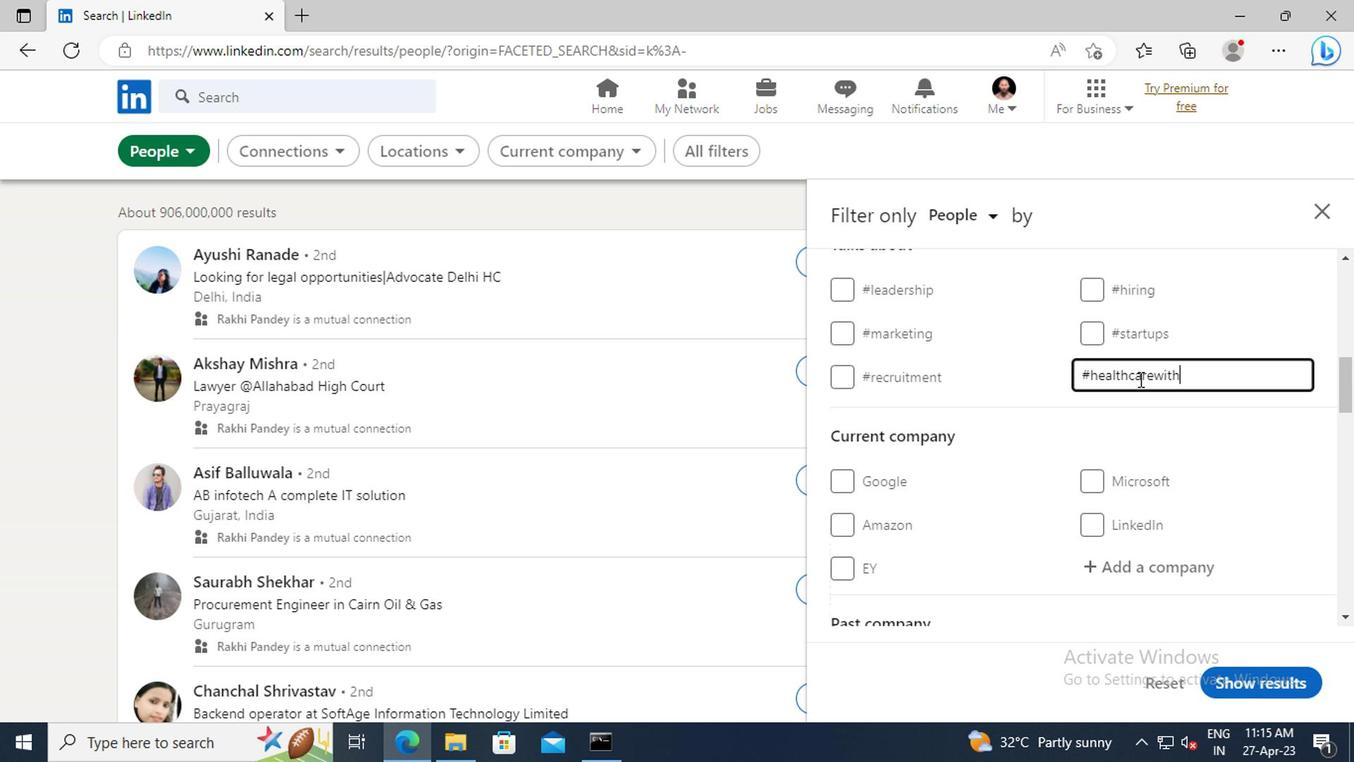 
Action: Mouse moved to (1091, 415)
Screenshot: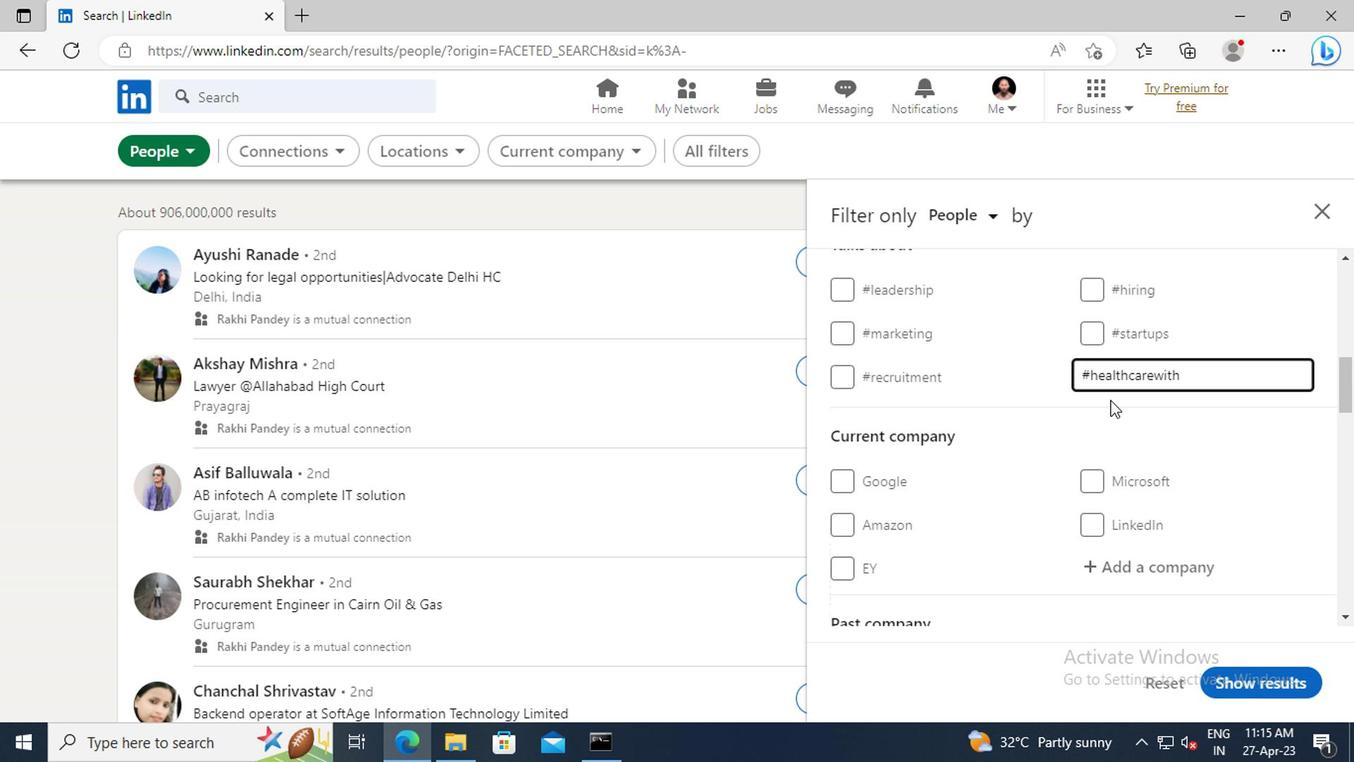 
Action: Mouse scrolled (1091, 414) with delta (0, 0)
Screenshot: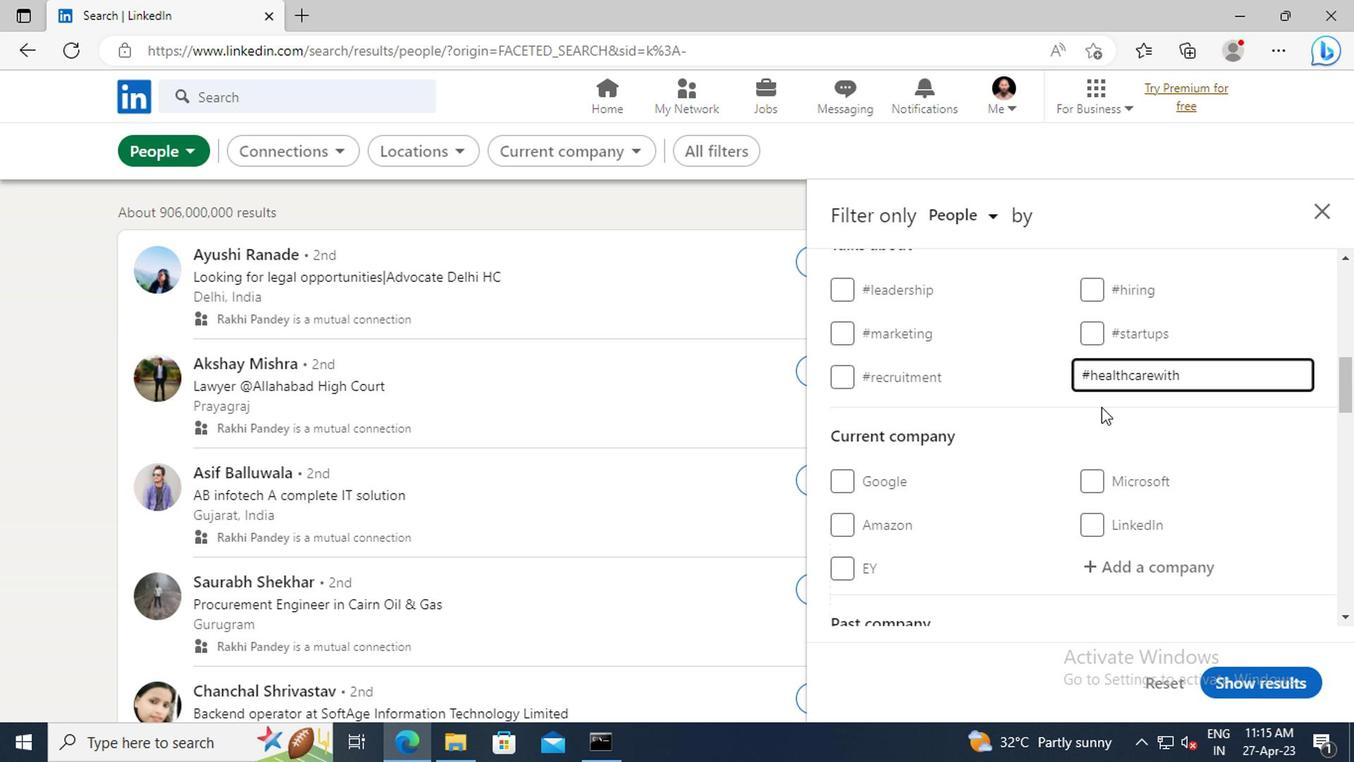 
Action: Mouse scrolled (1091, 414) with delta (0, 0)
Screenshot: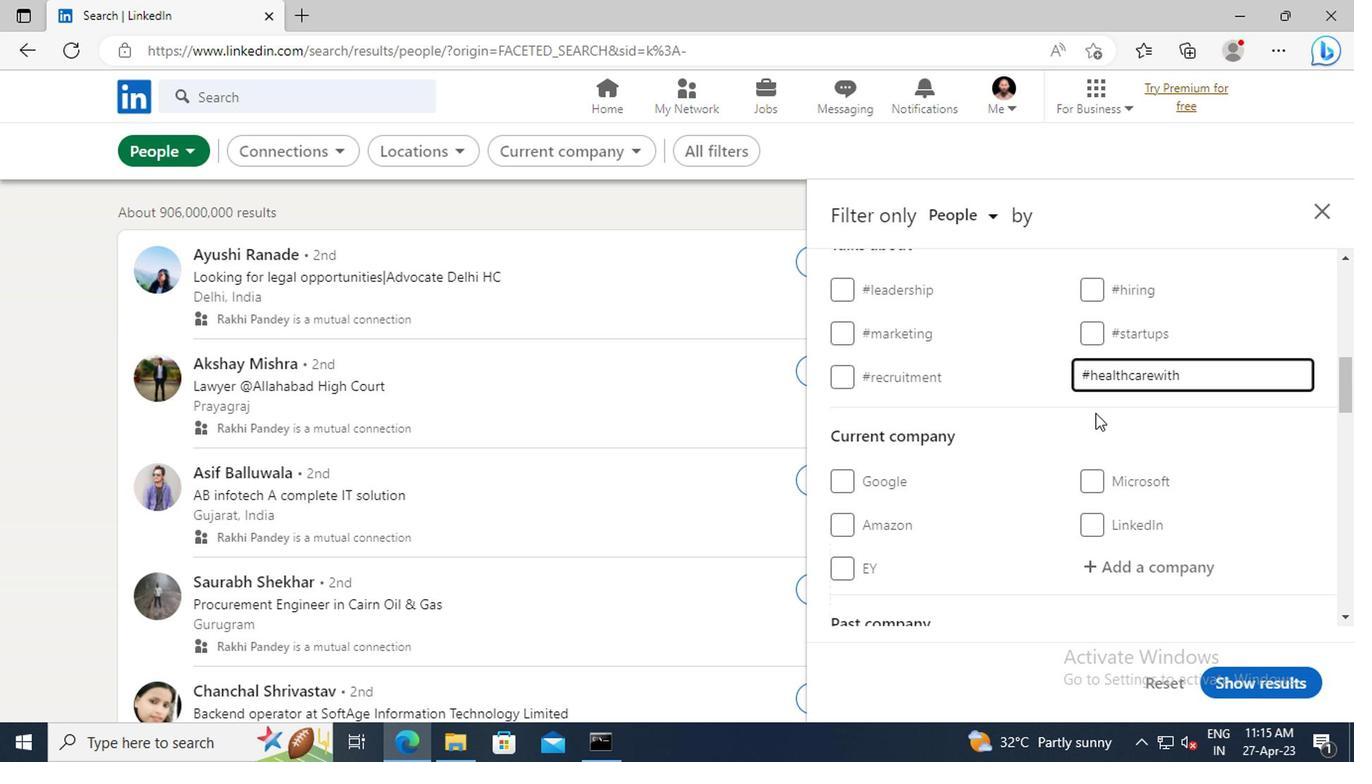 
Action: Mouse scrolled (1091, 414) with delta (0, 0)
Screenshot: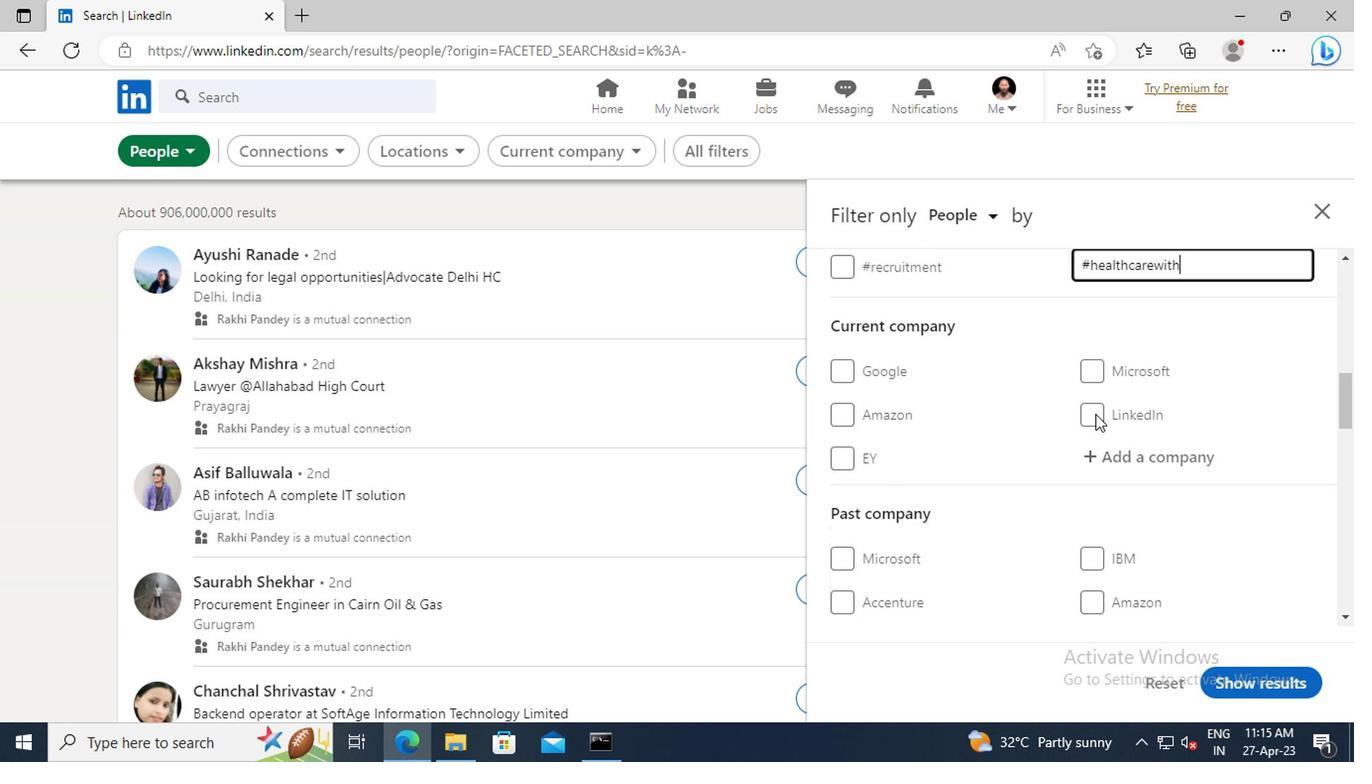 
Action: Mouse scrolled (1091, 414) with delta (0, 0)
Screenshot: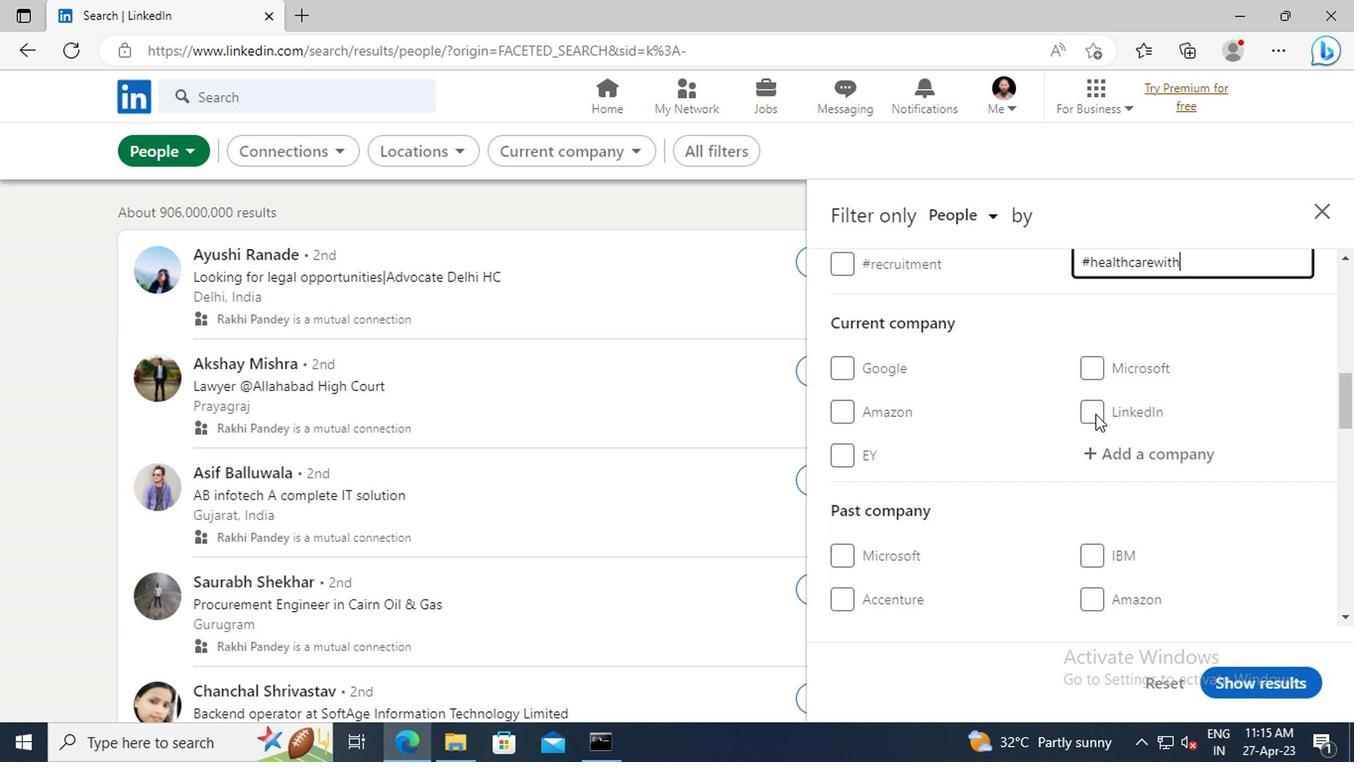 
Action: Mouse scrolled (1091, 414) with delta (0, 0)
Screenshot: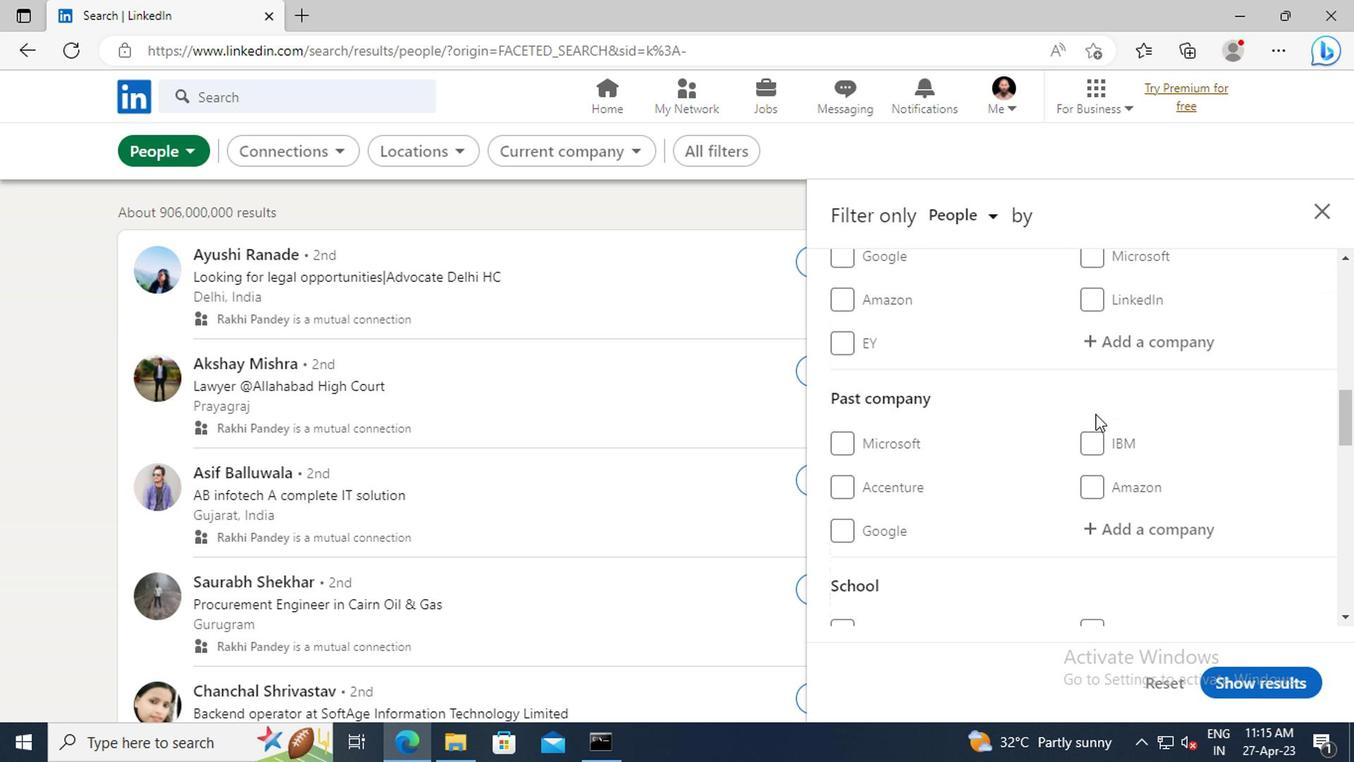 
Action: Mouse scrolled (1091, 414) with delta (0, 0)
Screenshot: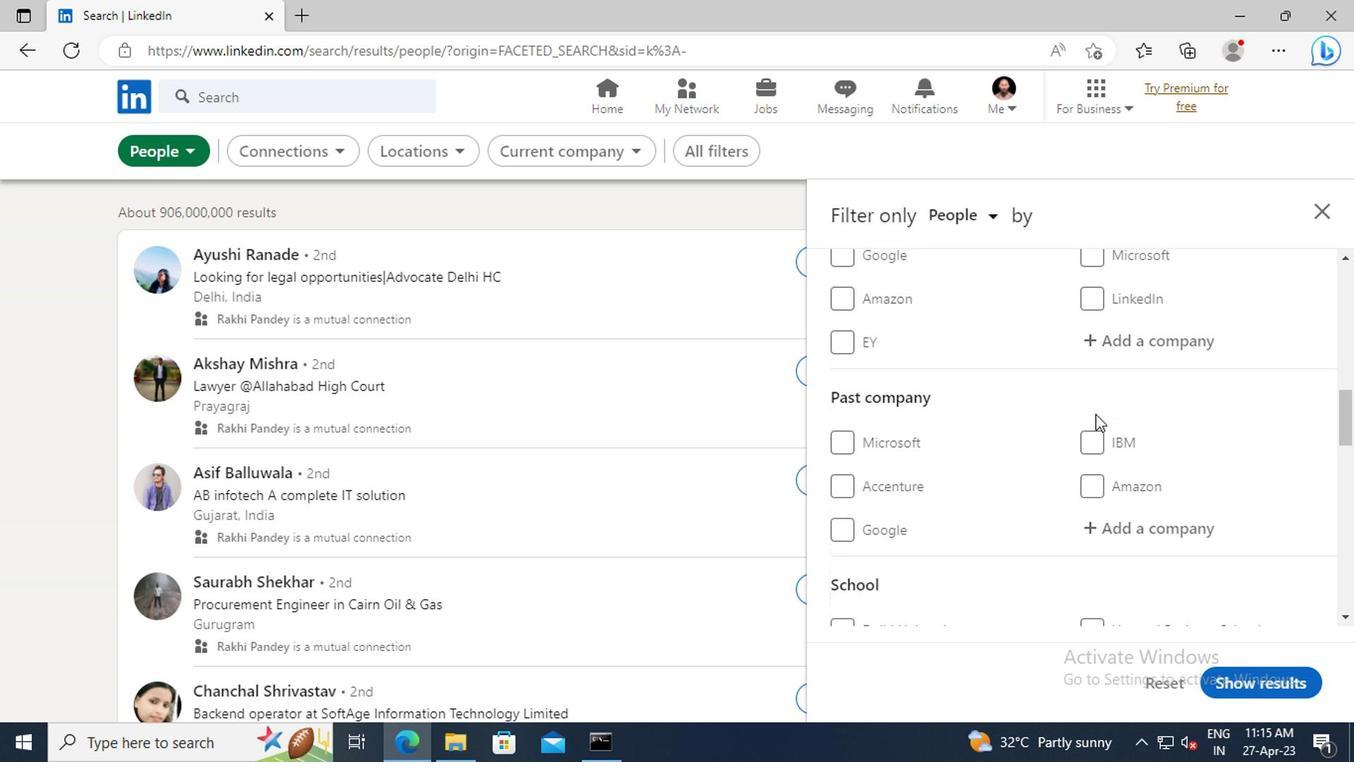 
Action: Mouse scrolled (1091, 414) with delta (0, 0)
Screenshot: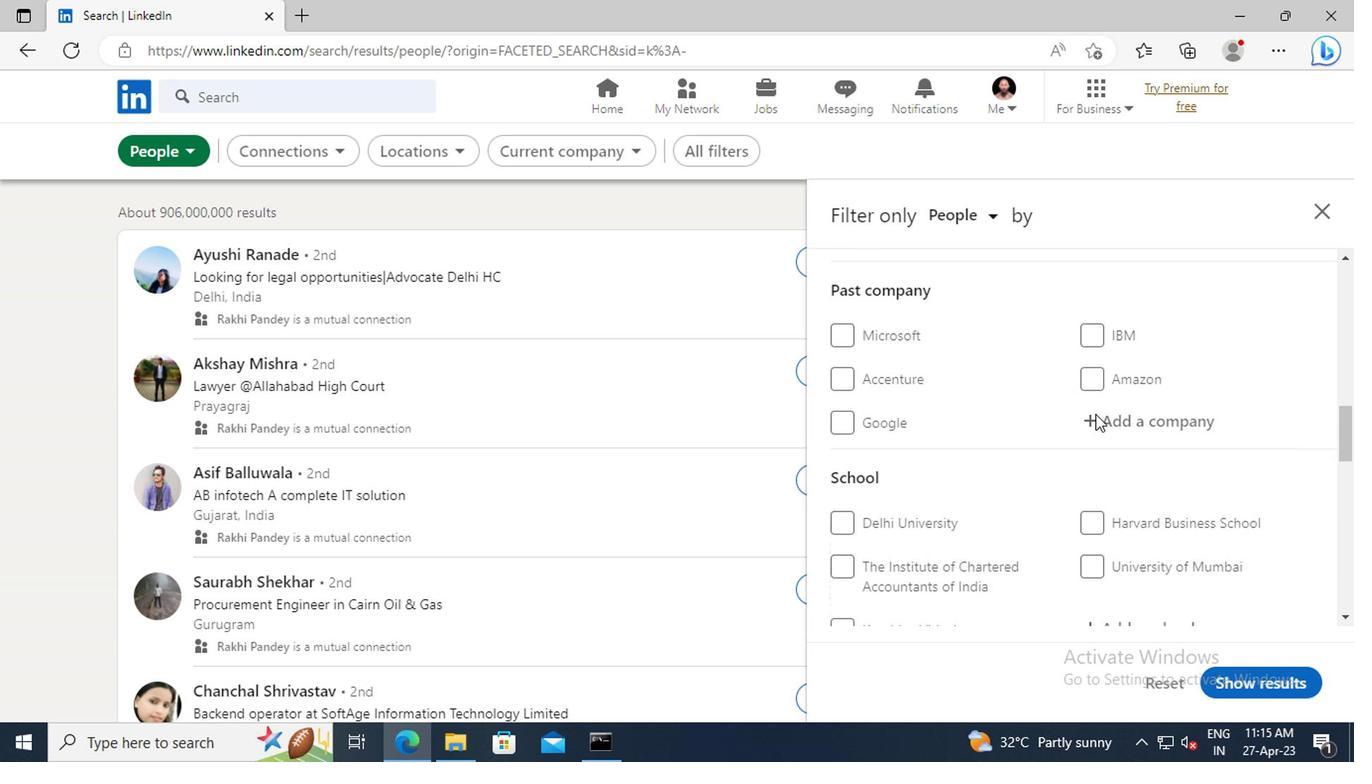 
Action: Mouse scrolled (1091, 414) with delta (0, 0)
Screenshot: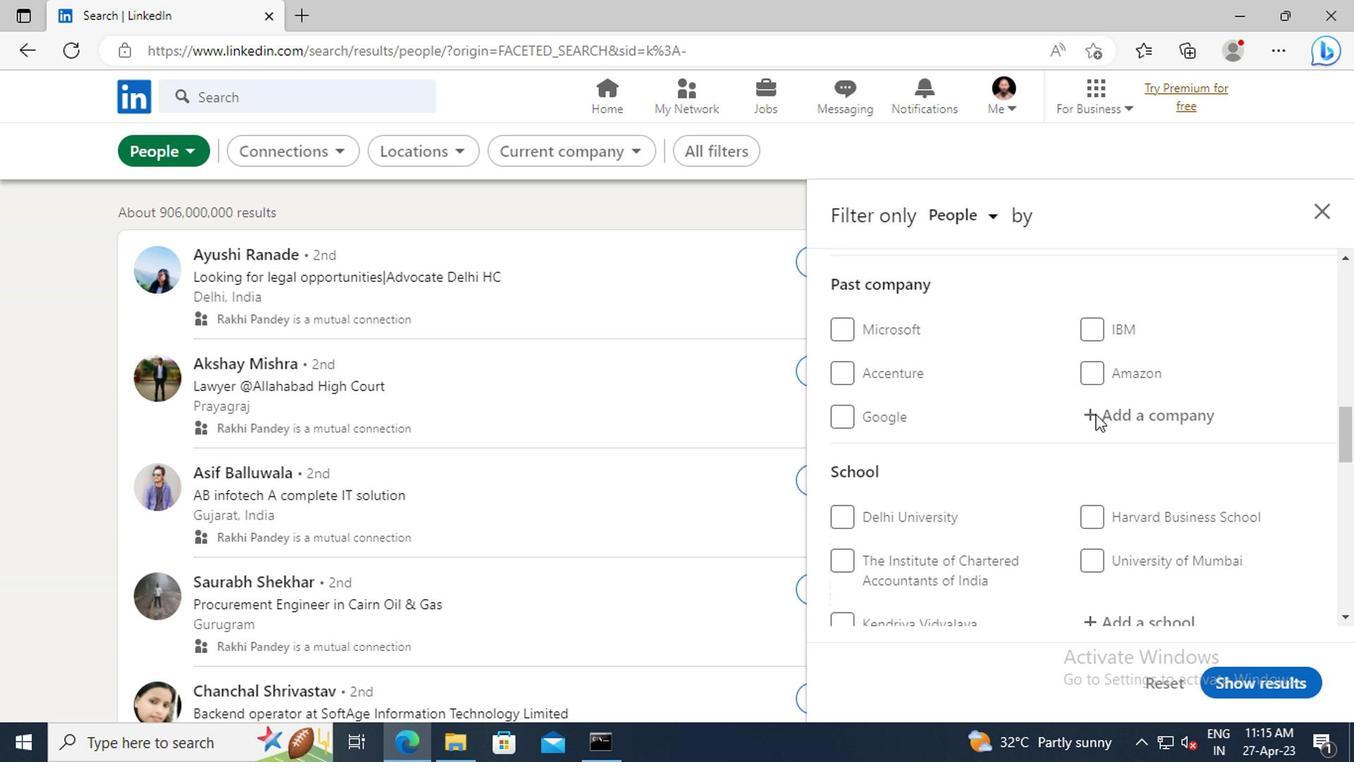 
Action: Mouse scrolled (1091, 414) with delta (0, 0)
Screenshot: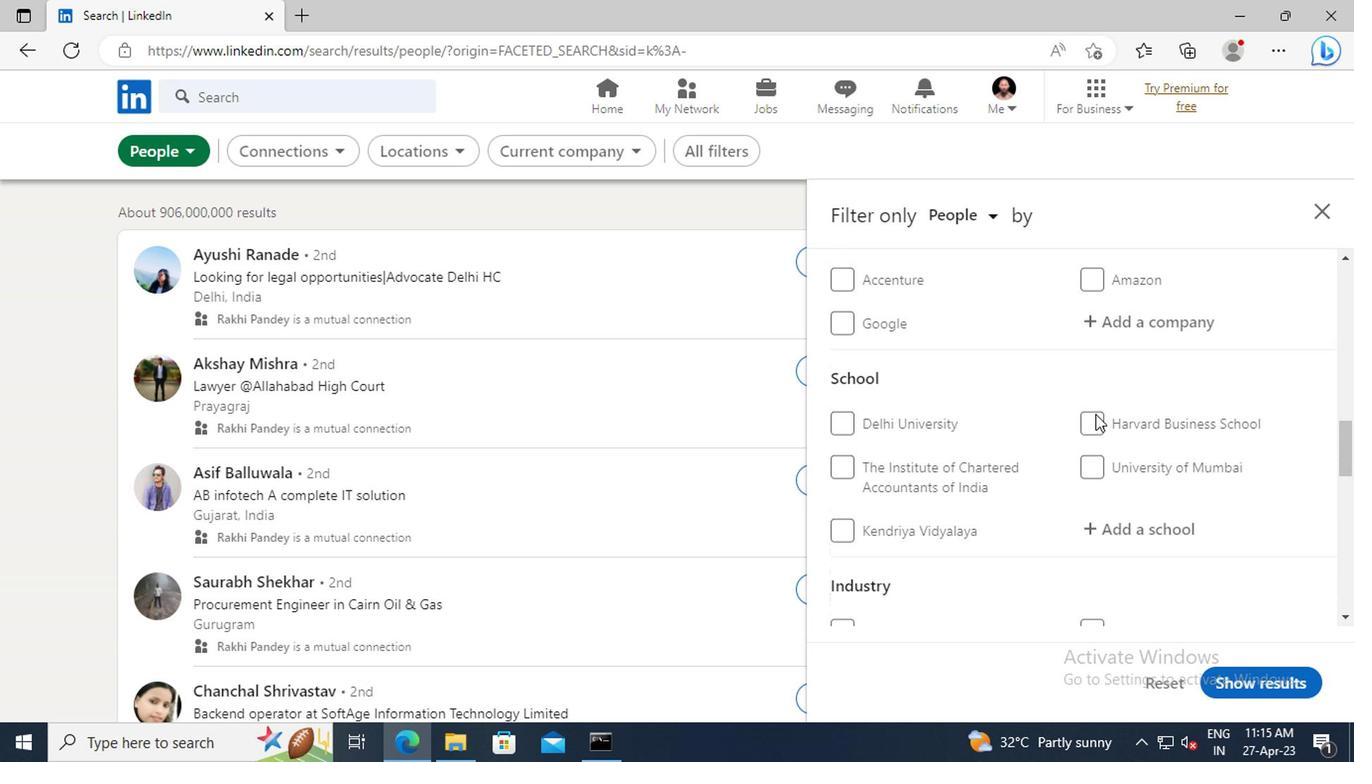 
Action: Mouse scrolled (1091, 414) with delta (0, 0)
Screenshot: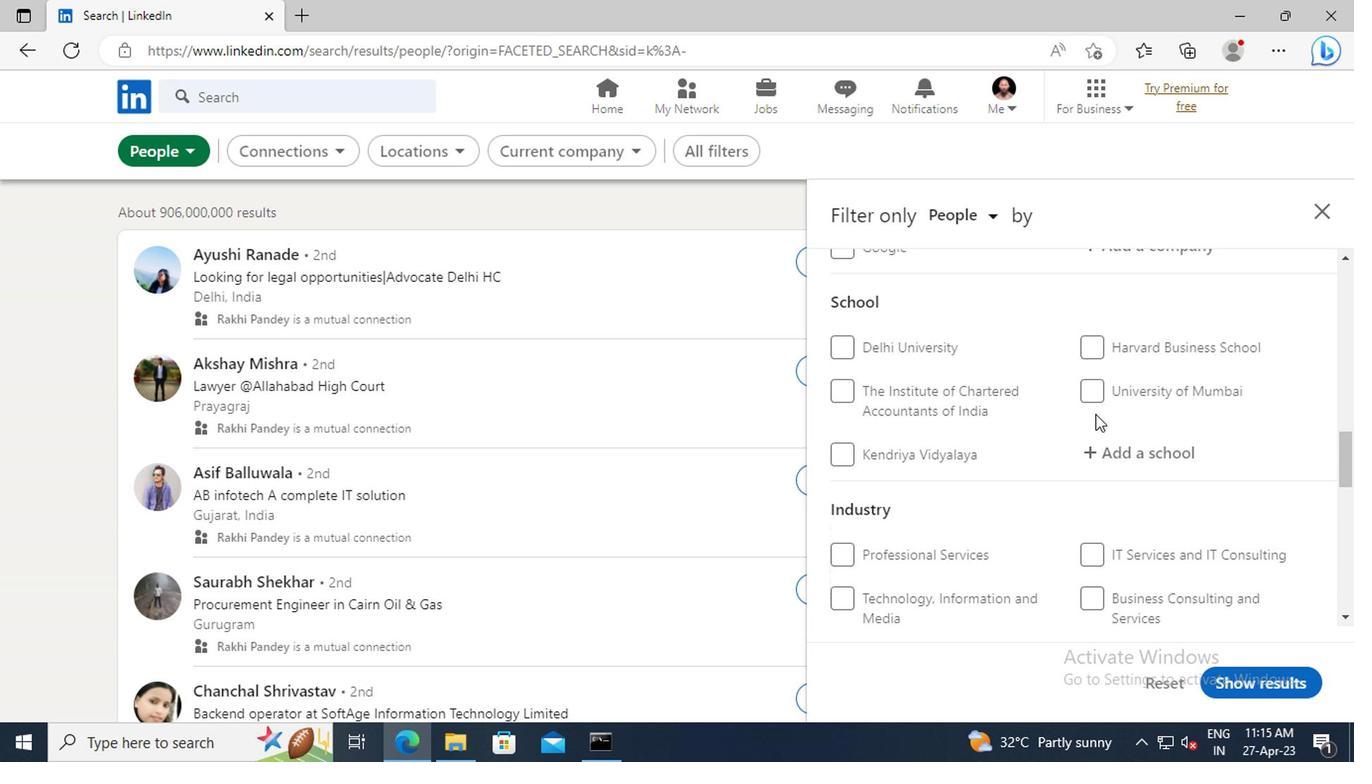
Action: Mouse scrolled (1091, 414) with delta (0, 0)
Screenshot: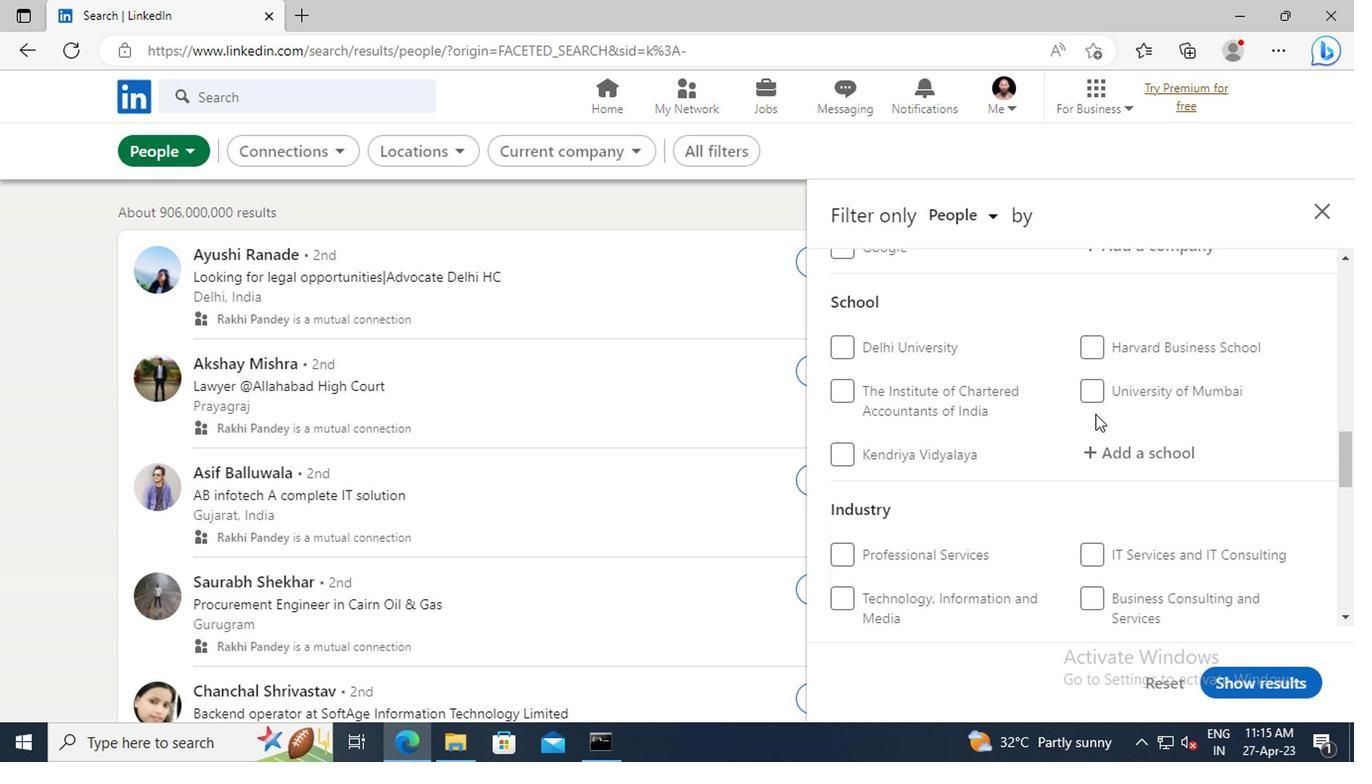 
Action: Mouse scrolled (1091, 414) with delta (0, 0)
Screenshot: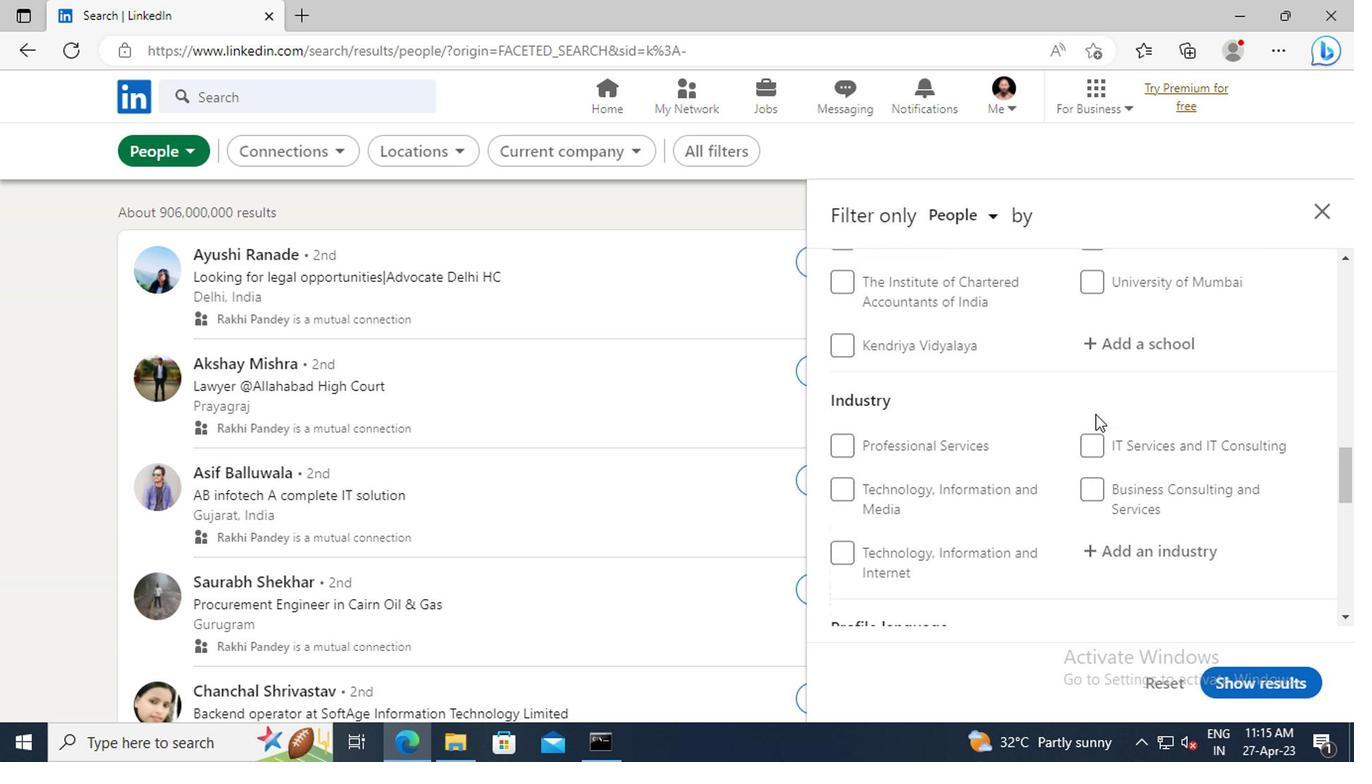 
Action: Mouse scrolled (1091, 414) with delta (0, 0)
Screenshot: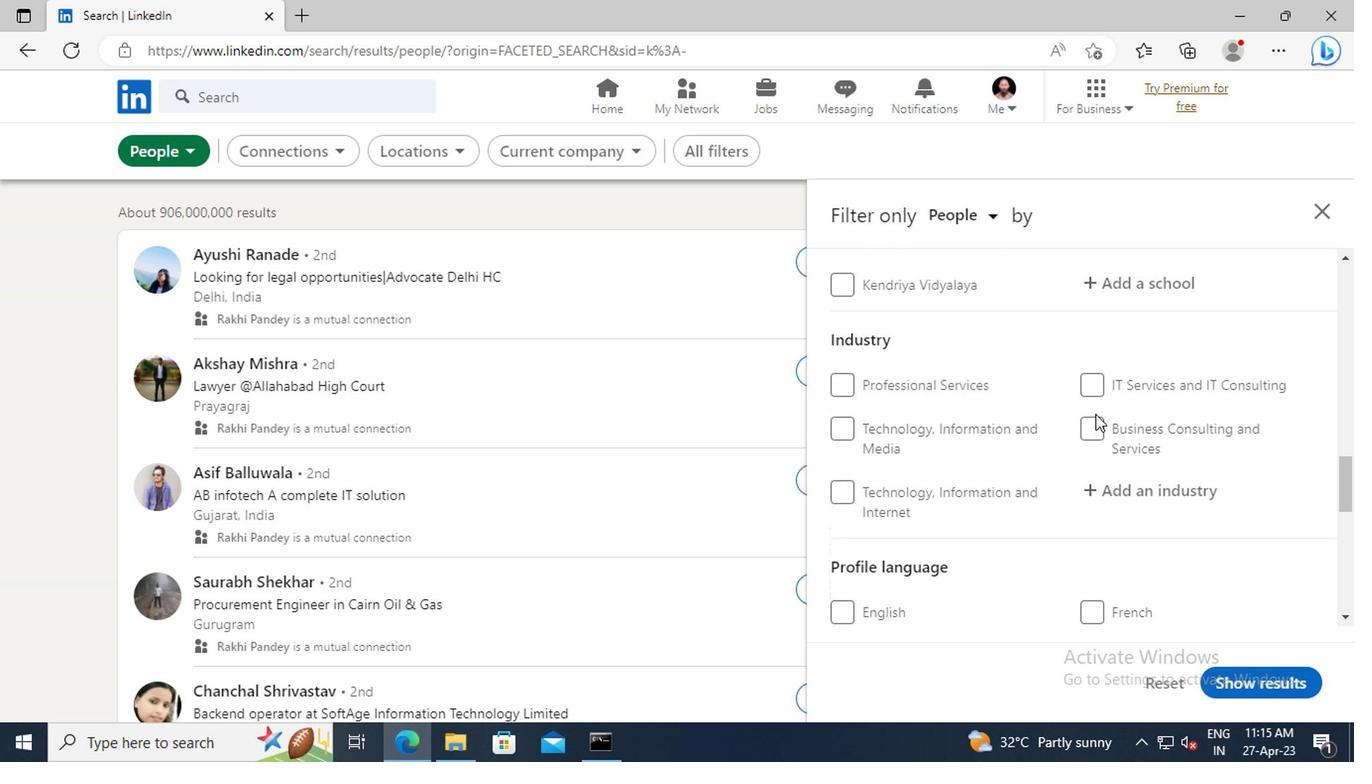 
Action: Mouse scrolled (1091, 414) with delta (0, 0)
Screenshot: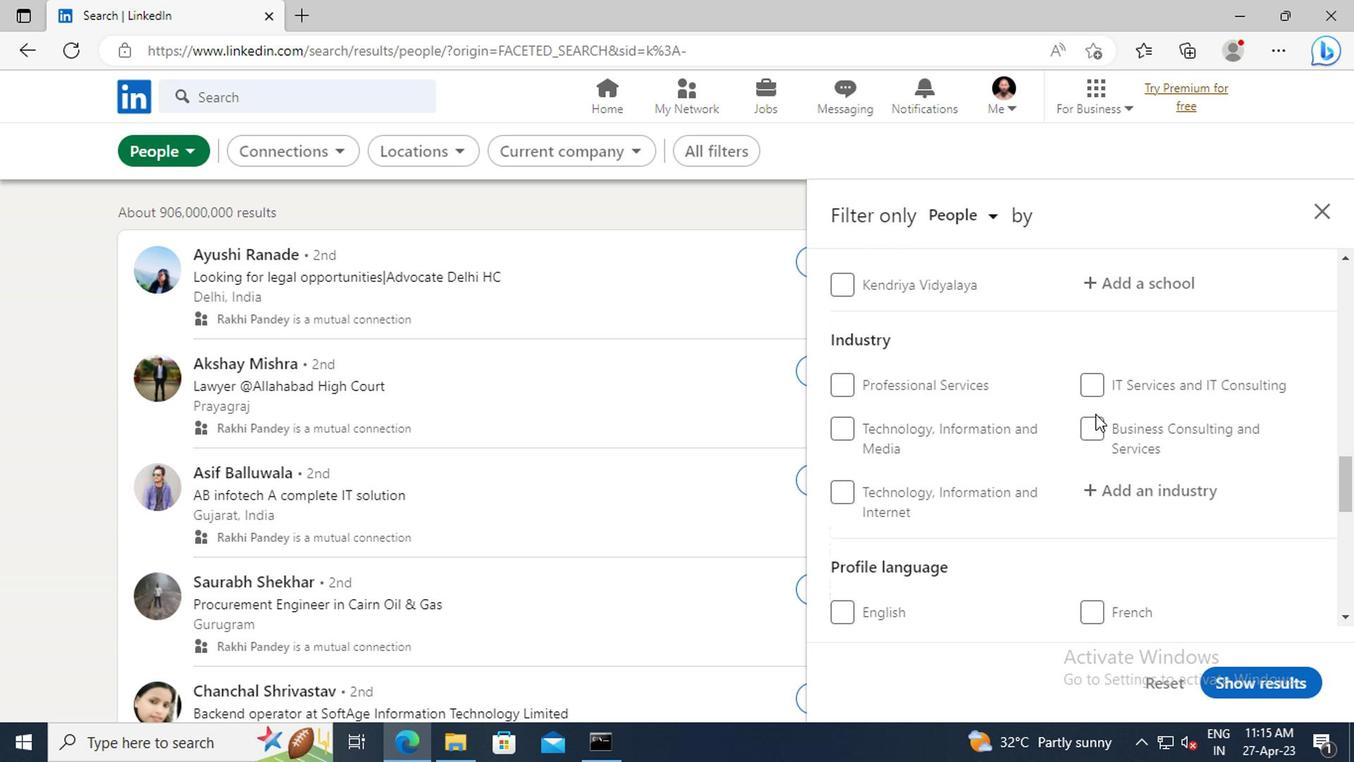 
Action: Mouse scrolled (1091, 414) with delta (0, 0)
Screenshot: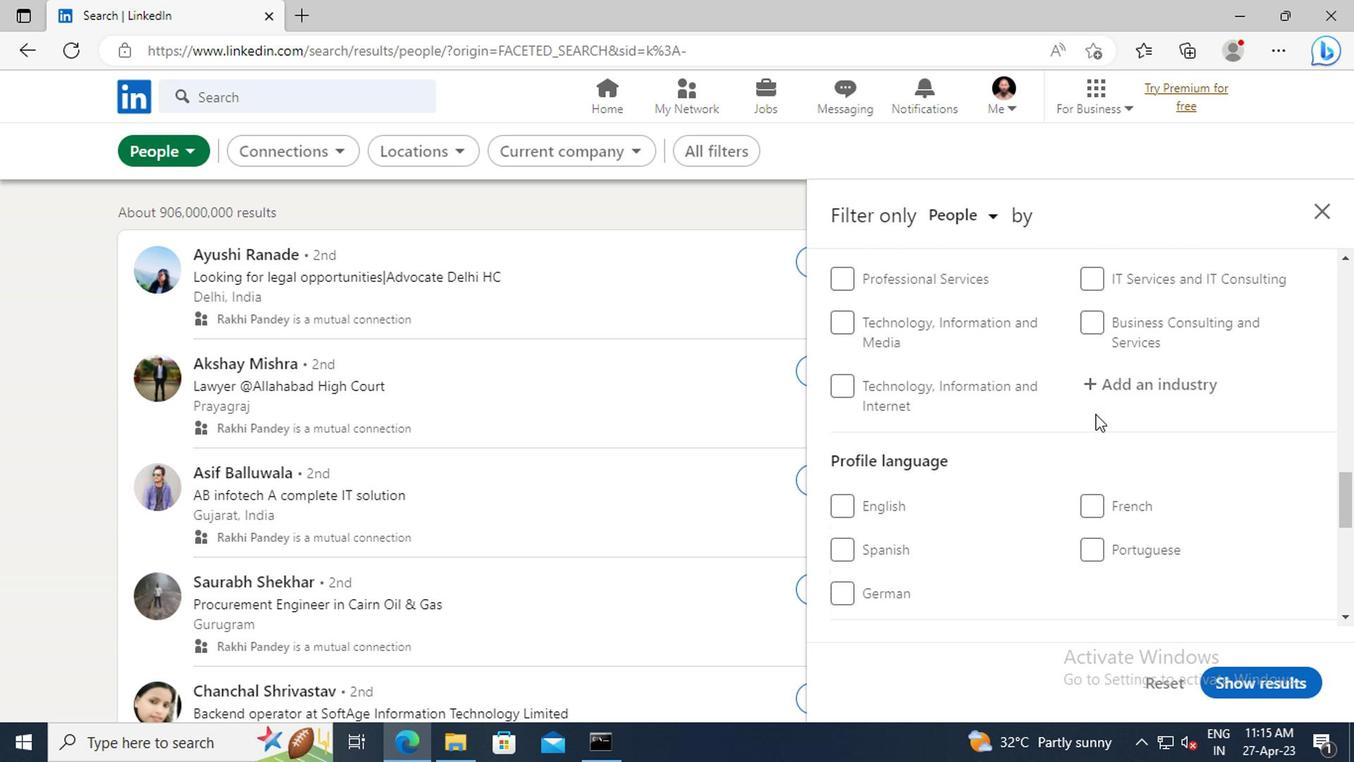 
Action: Mouse moved to (839, 486)
Screenshot: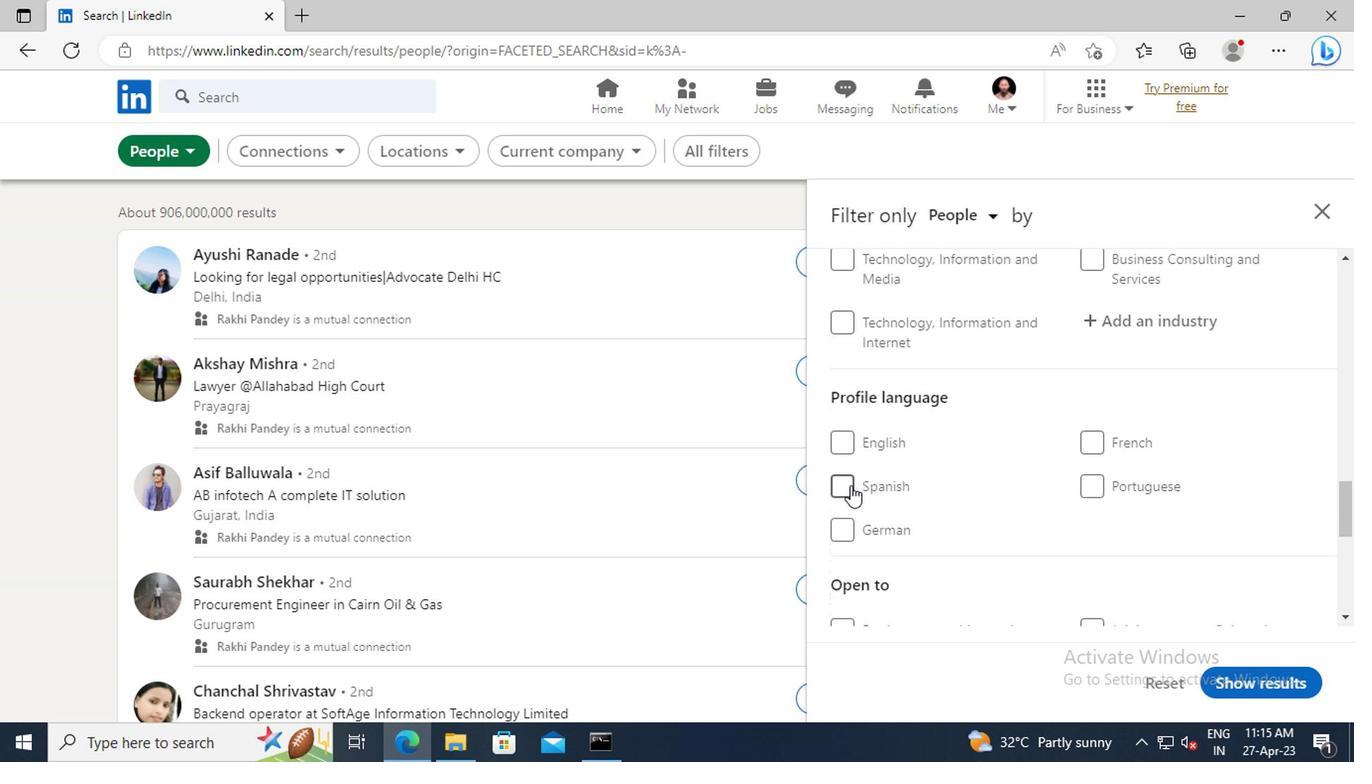 
Action: Mouse pressed left at (839, 486)
Screenshot: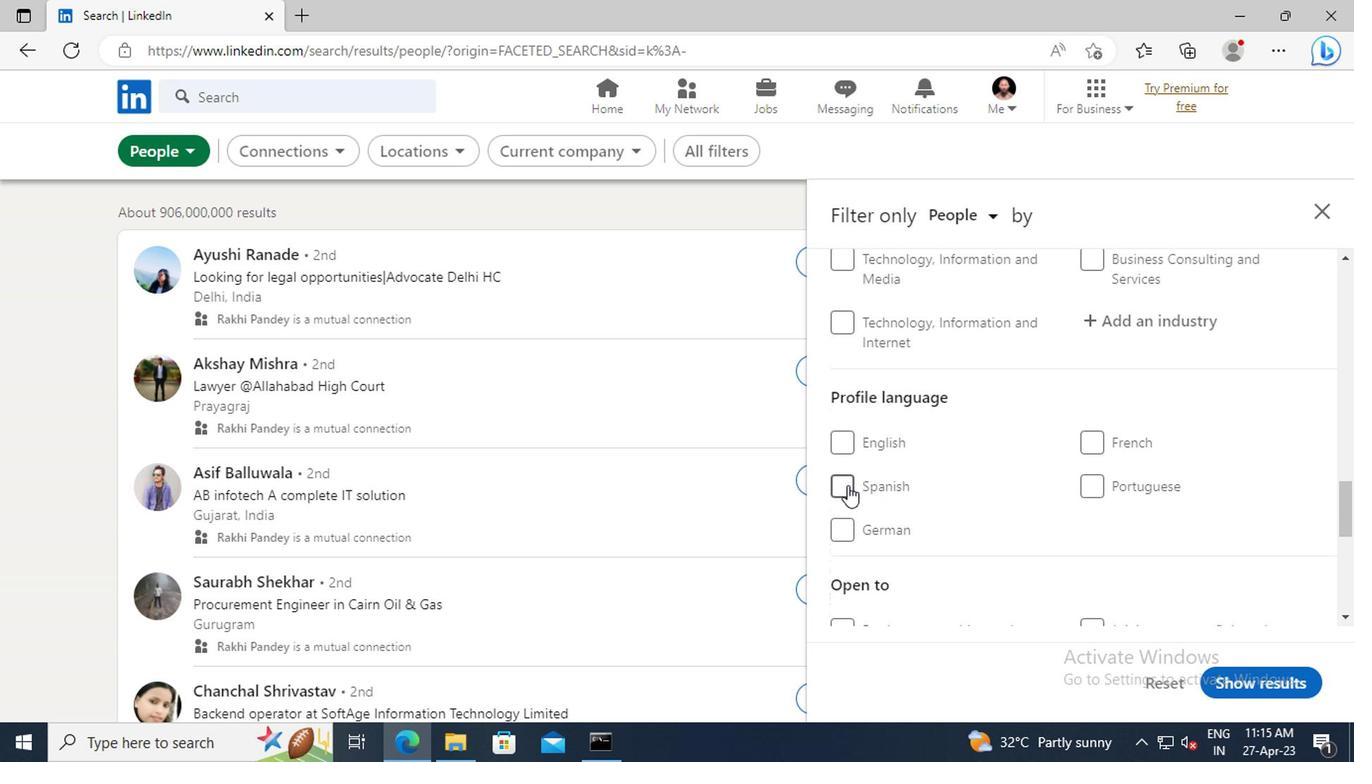 
Action: Mouse moved to (1061, 486)
Screenshot: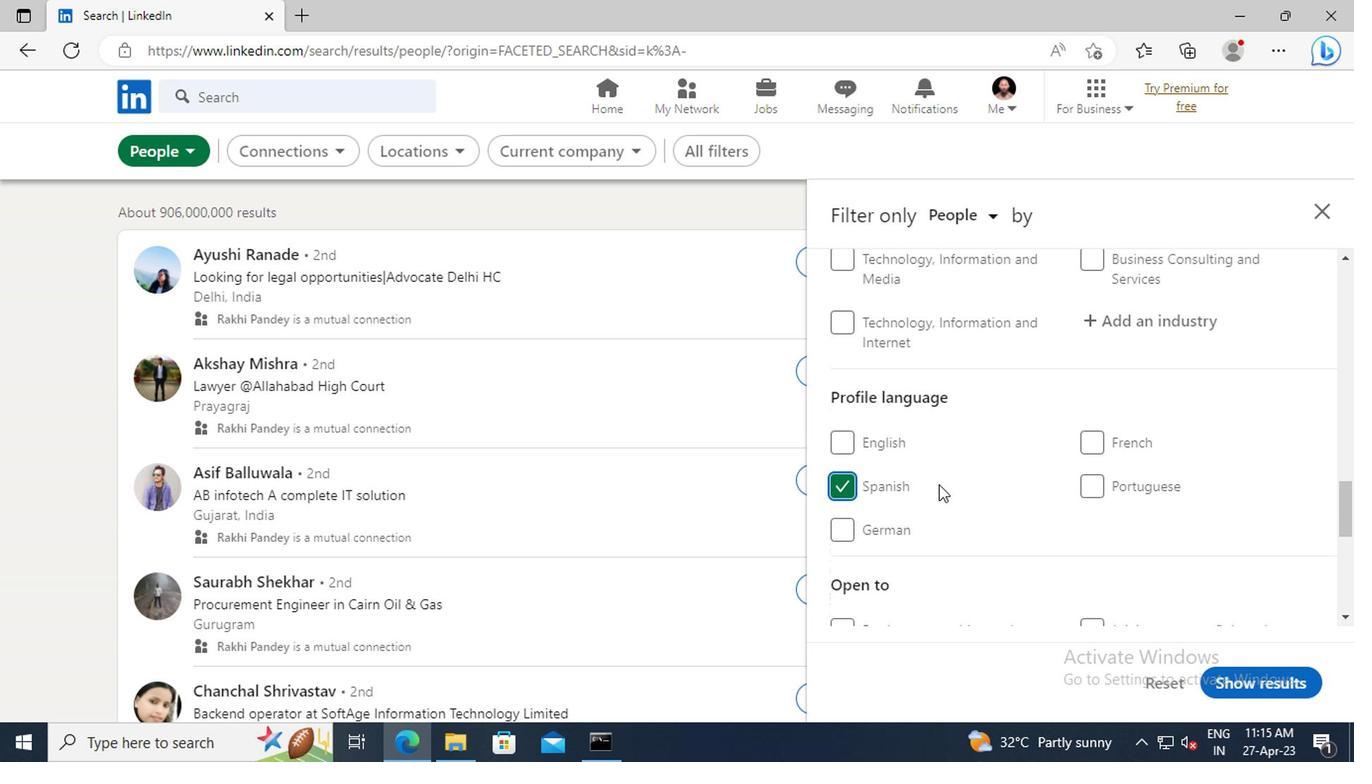 
Action: Mouse scrolled (1061, 486) with delta (0, 0)
Screenshot: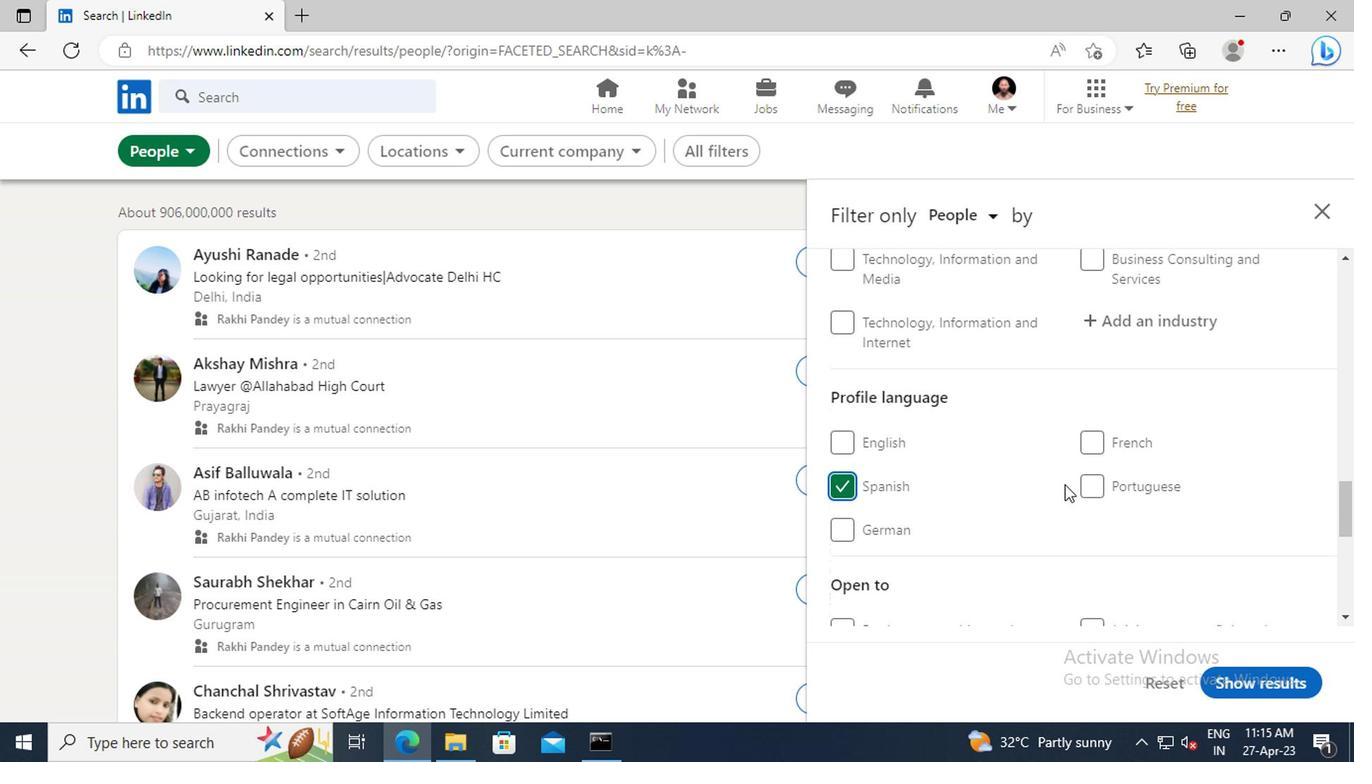 
Action: Mouse scrolled (1061, 486) with delta (0, 0)
Screenshot: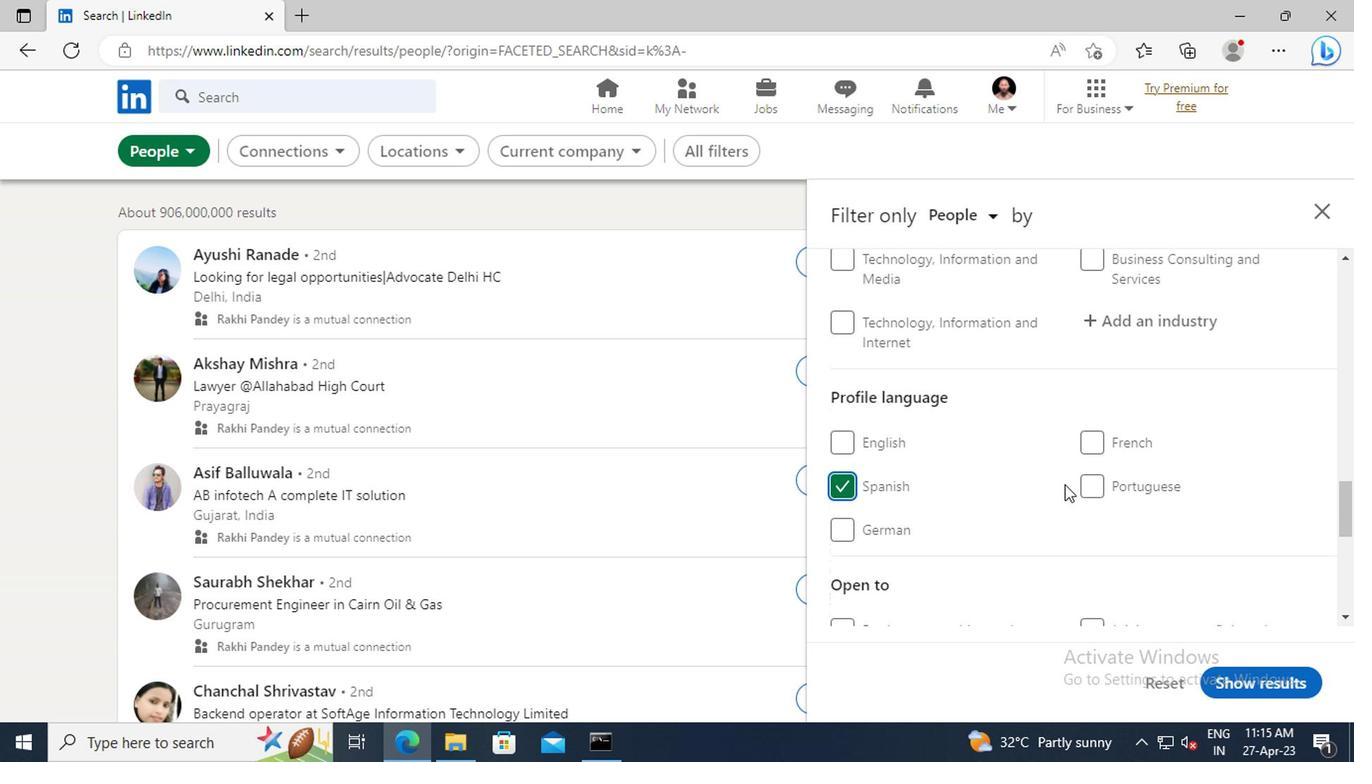 
Action: Mouse moved to (1051, 481)
Screenshot: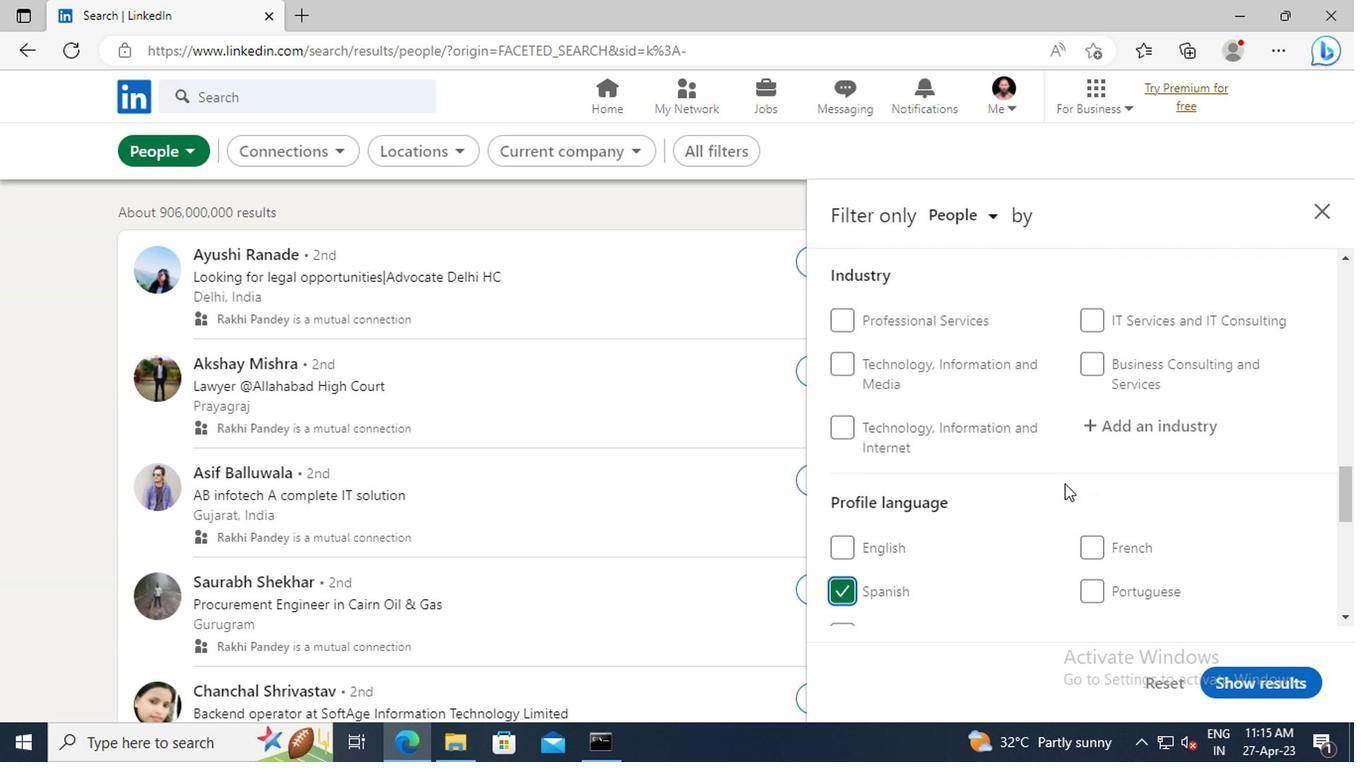 
Action: Mouse scrolled (1051, 483) with delta (0, 1)
Screenshot: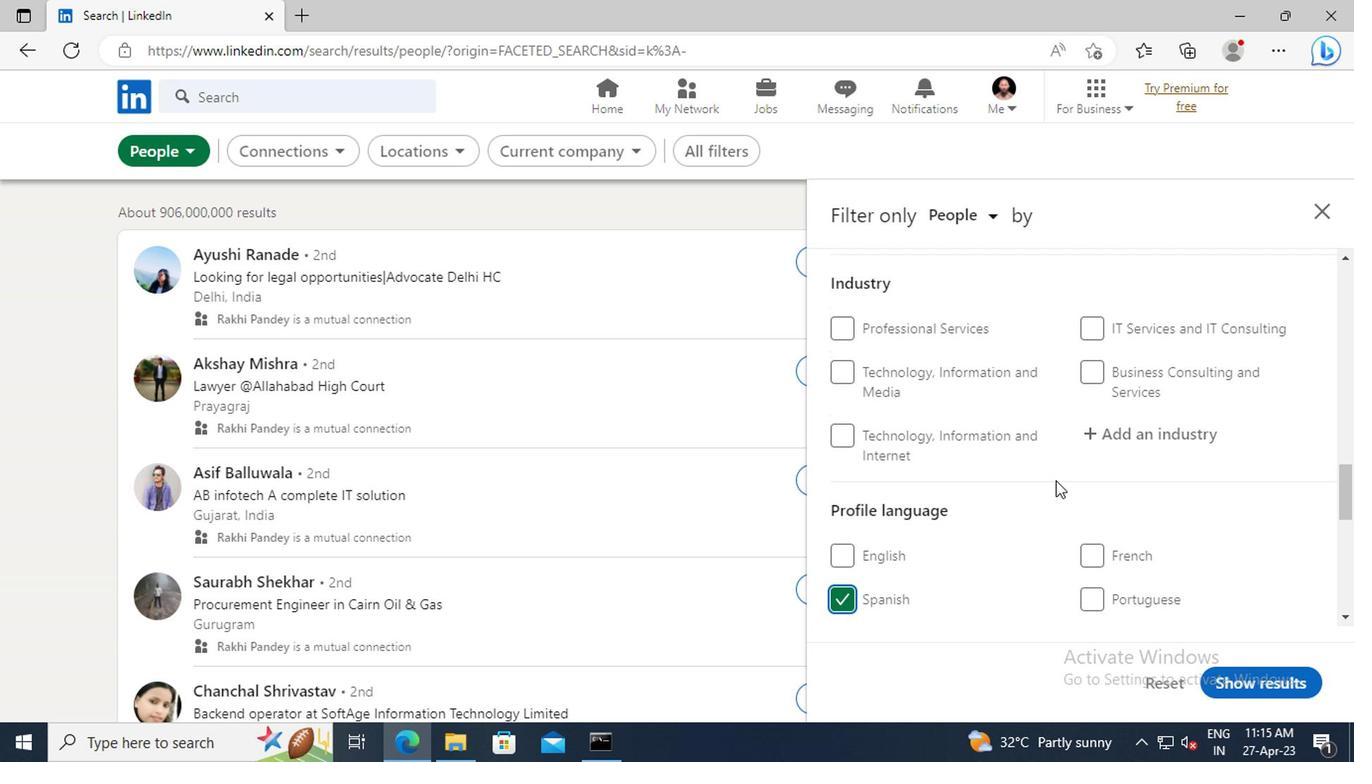 
Action: Mouse scrolled (1051, 483) with delta (0, 1)
Screenshot: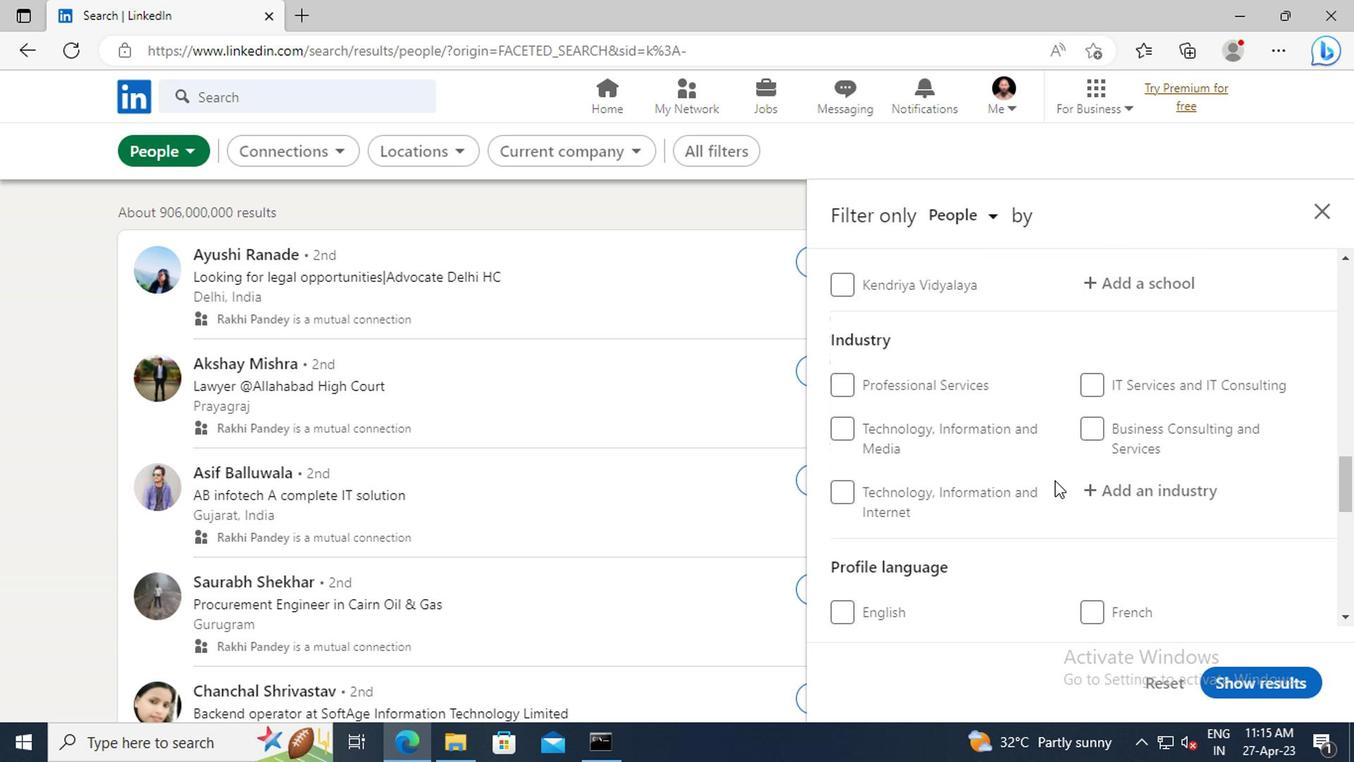 
Action: Mouse scrolled (1051, 483) with delta (0, 1)
Screenshot: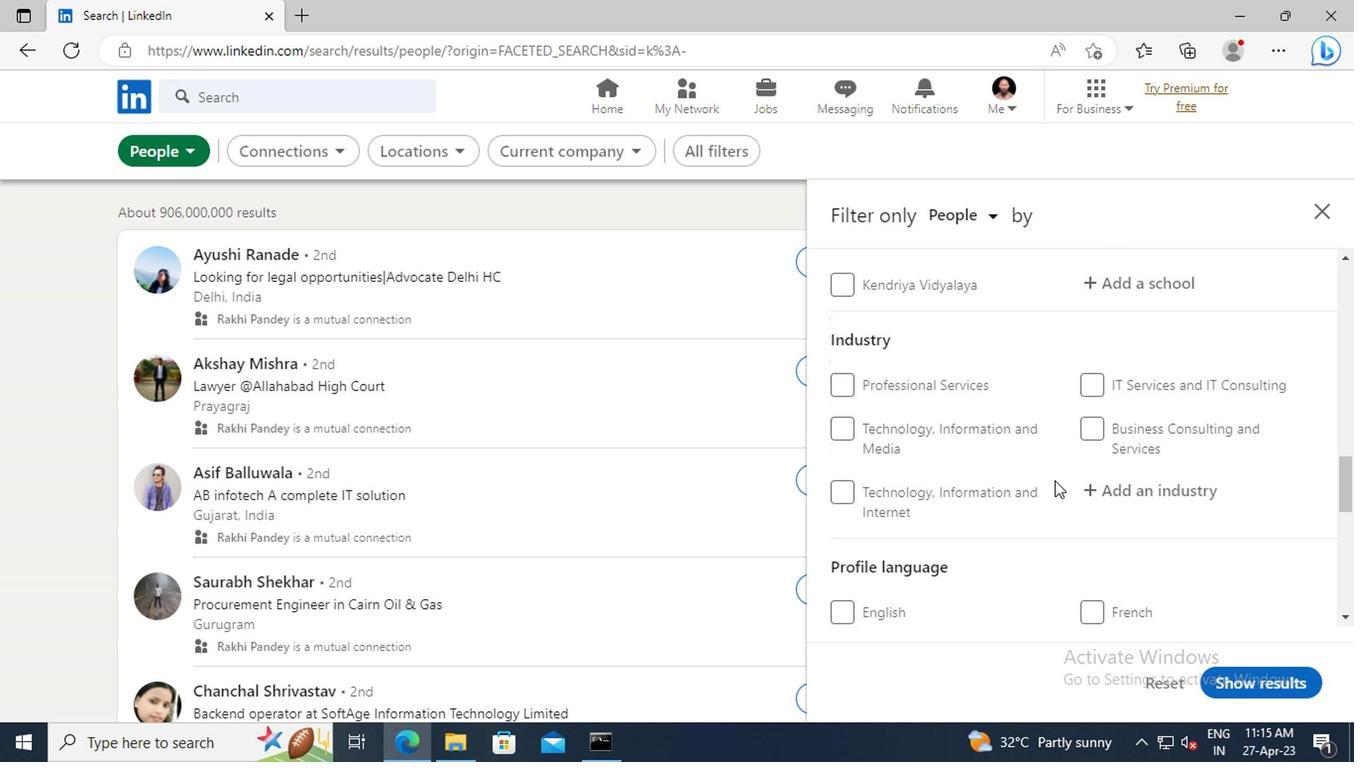 
Action: Mouse scrolled (1051, 483) with delta (0, 1)
Screenshot: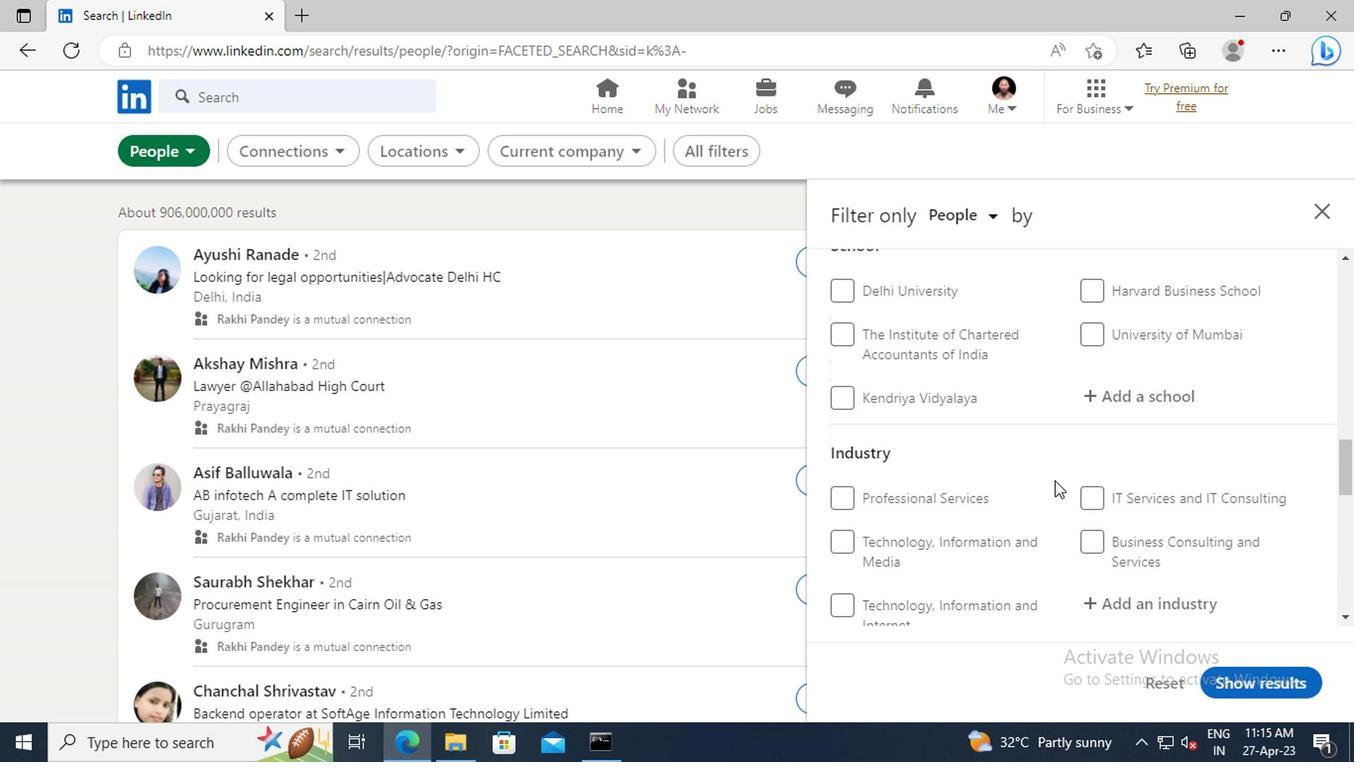 
Action: Mouse scrolled (1051, 483) with delta (0, 1)
Screenshot: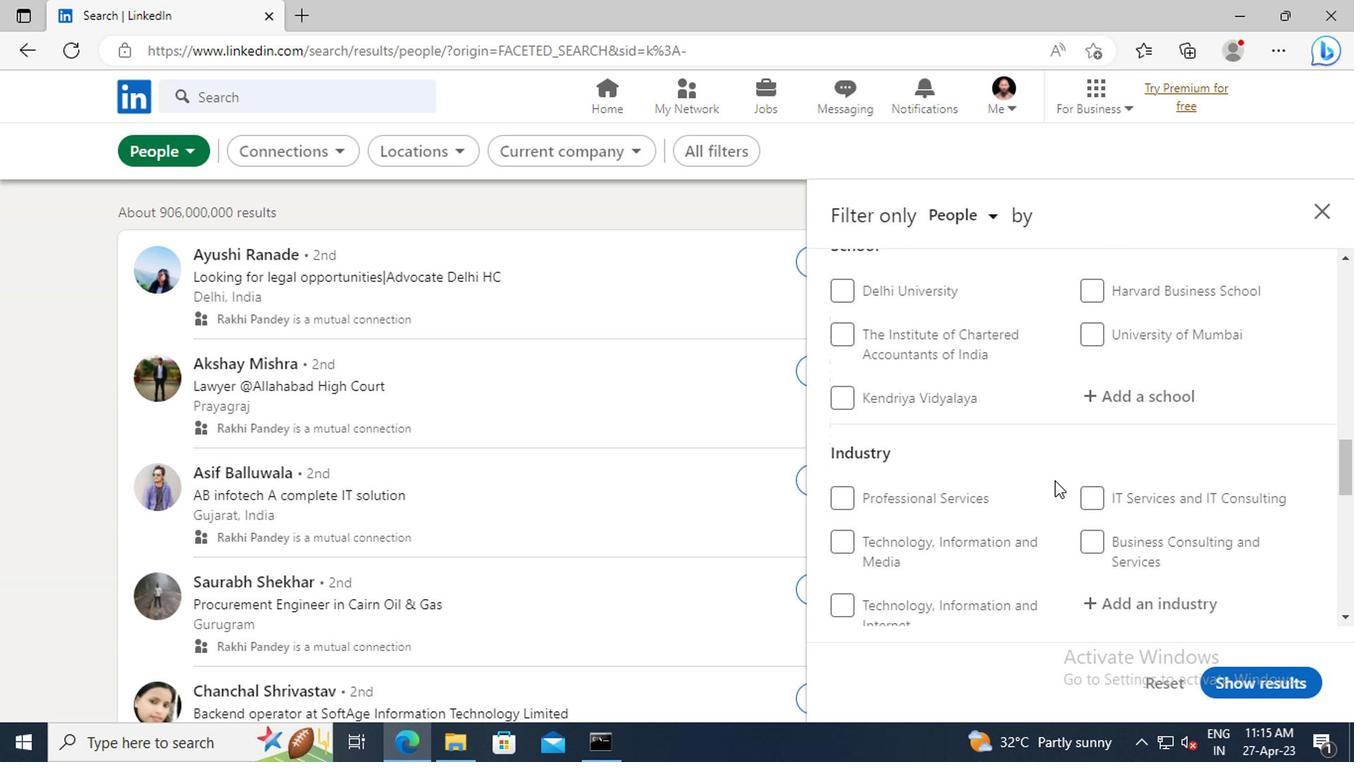 
Action: Mouse scrolled (1051, 483) with delta (0, 1)
Screenshot: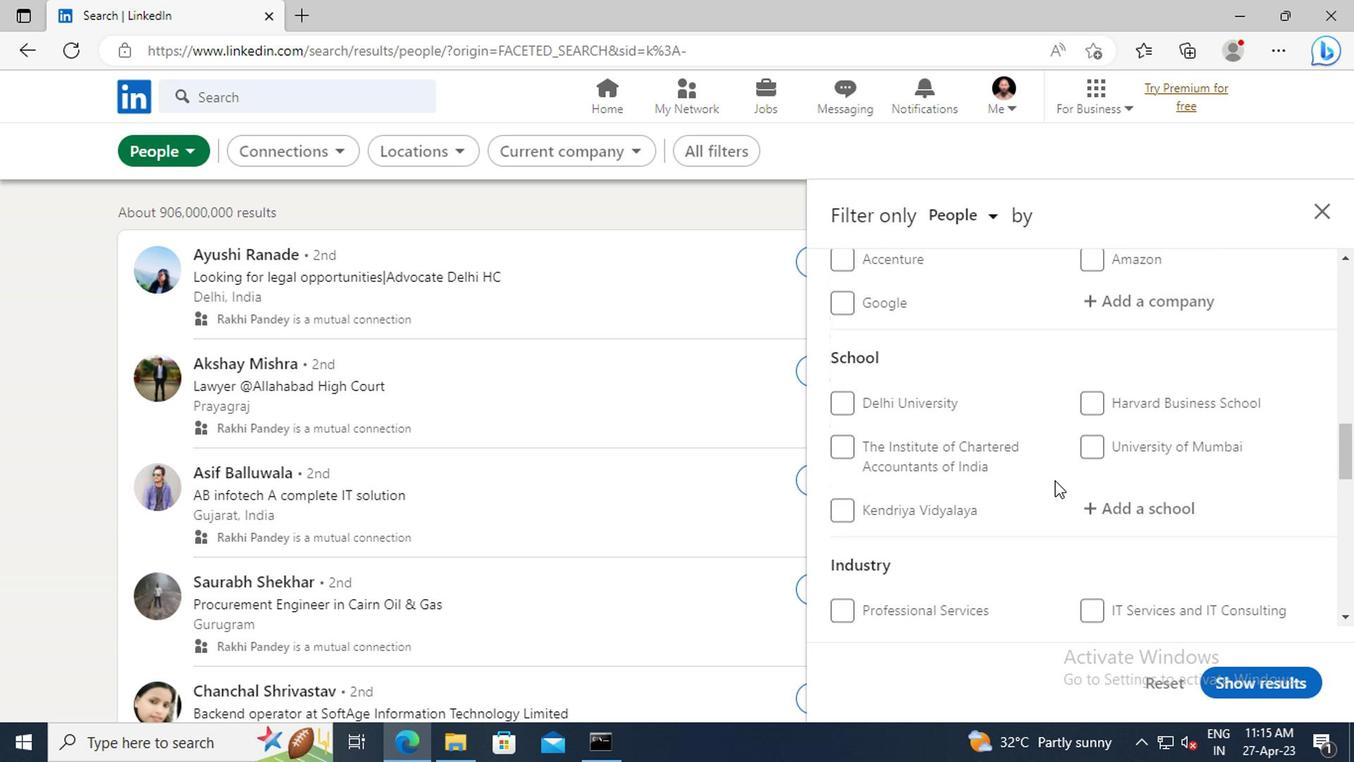 
Action: Mouse scrolled (1051, 483) with delta (0, 1)
Screenshot: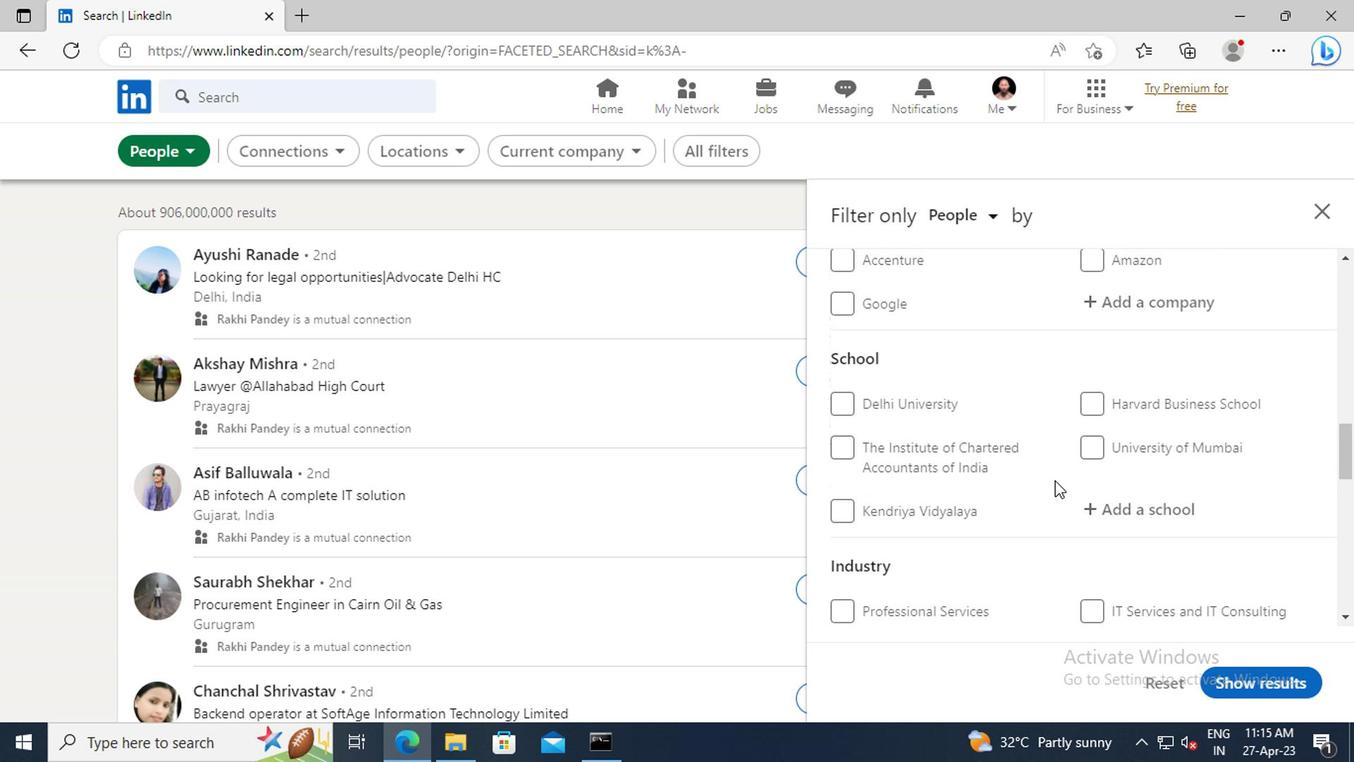 
Action: Mouse scrolled (1051, 483) with delta (0, 1)
Screenshot: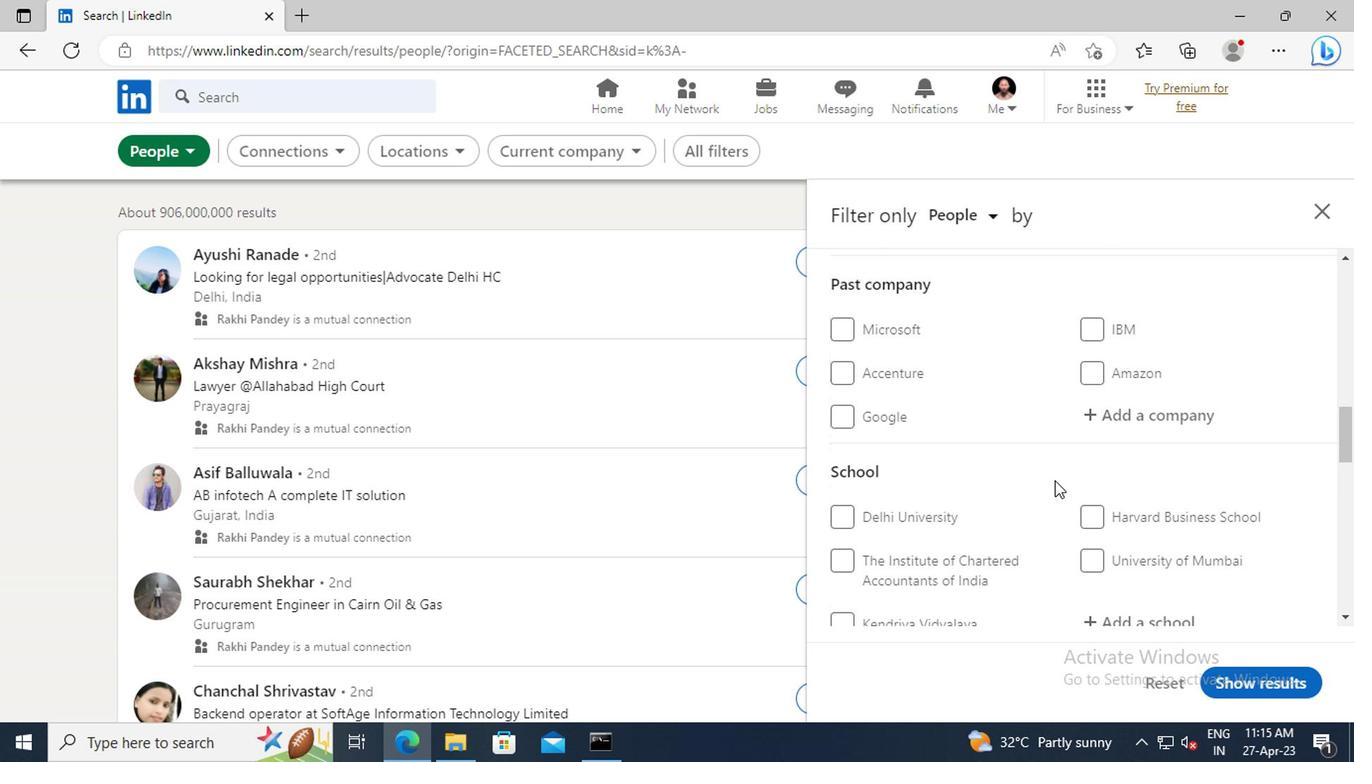 
Action: Mouse scrolled (1051, 483) with delta (0, 1)
Screenshot: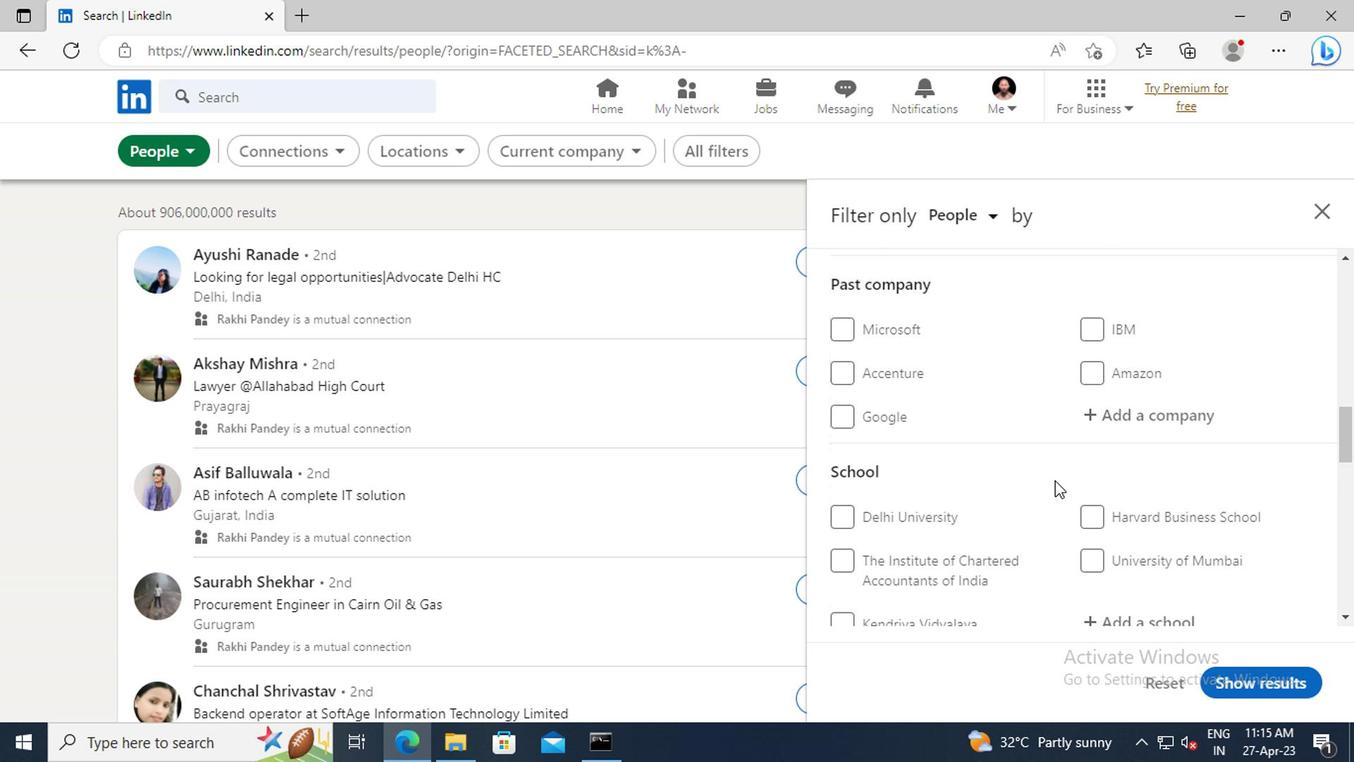 
Action: Mouse scrolled (1051, 483) with delta (0, 1)
Screenshot: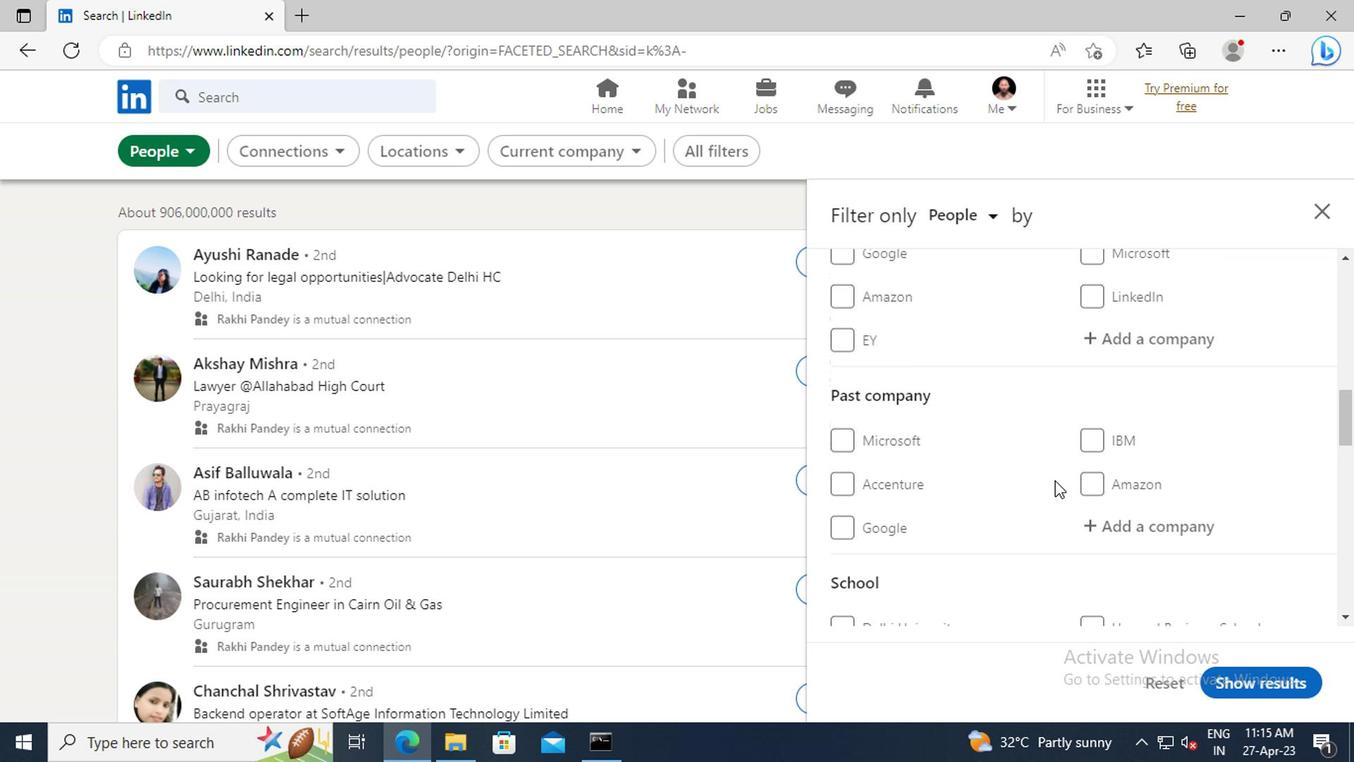 
Action: Mouse scrolled (1051, 483) with delta (0, 1)
Screenshot: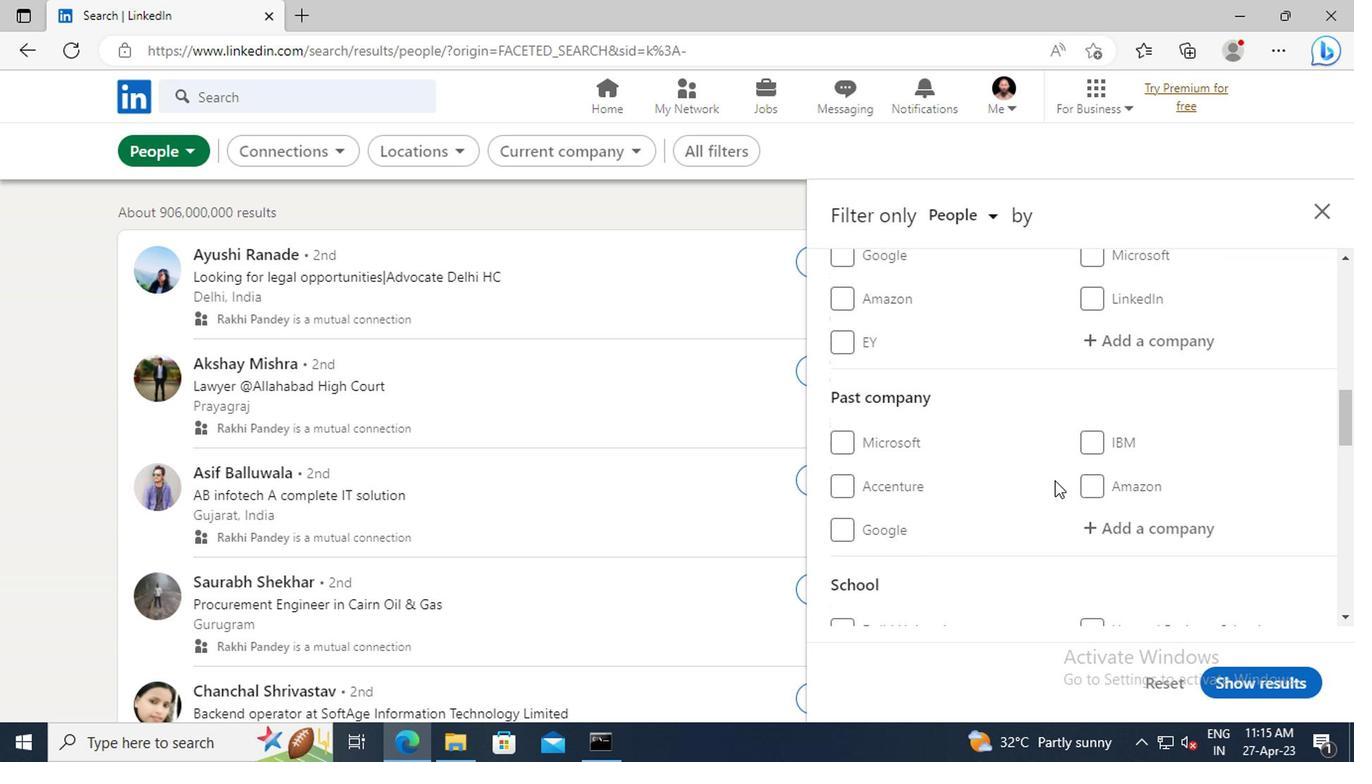 
Action: Mouse moved to (1097, 457)
Screenshot: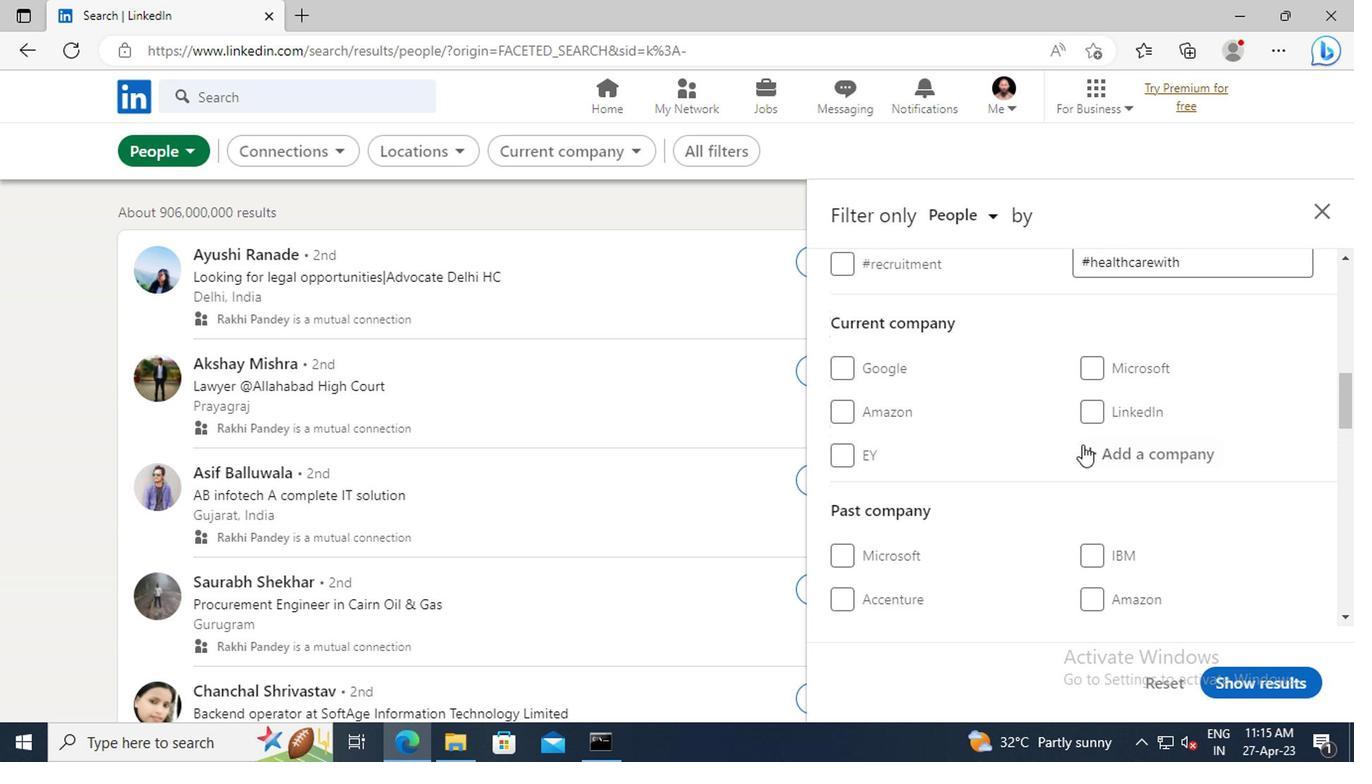 
Action: Mouse pressed left at (1097, 457)
Screenshot: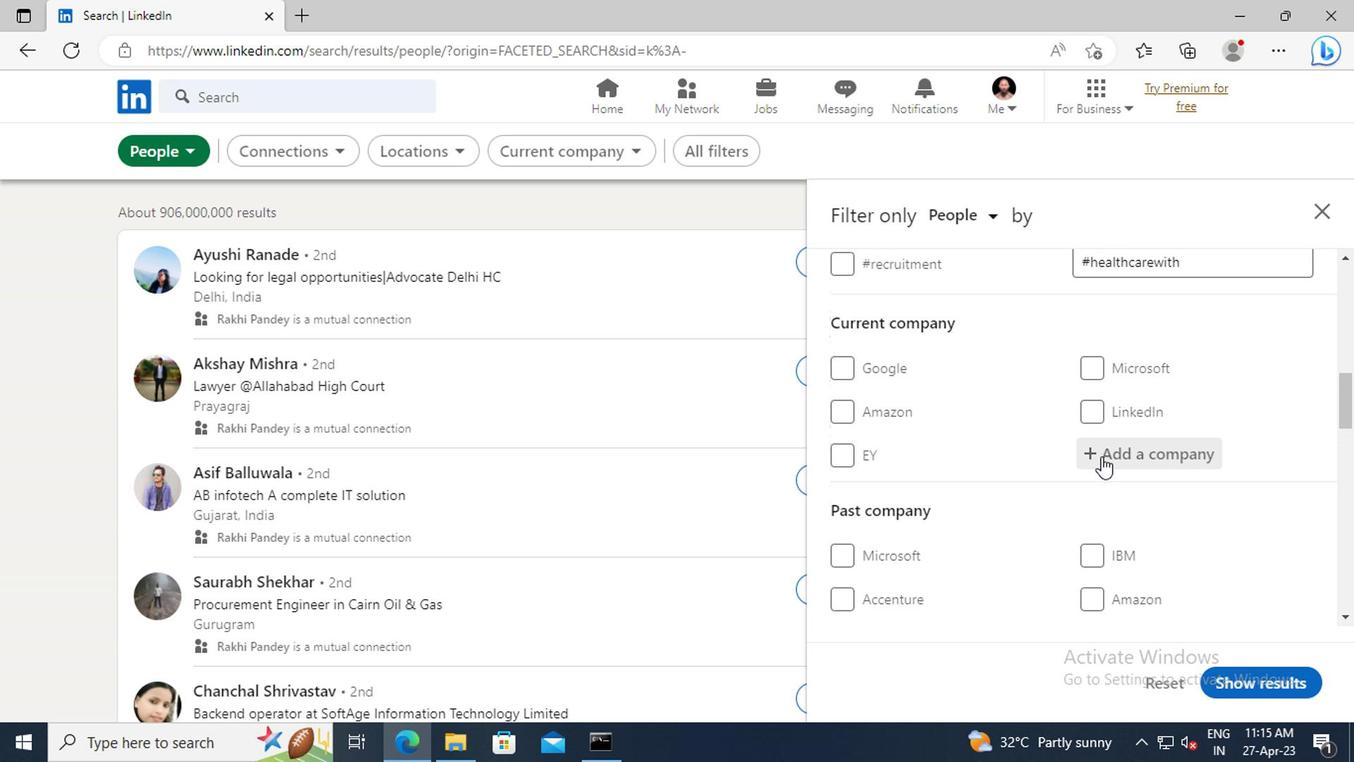 
Action: Key pressed <Key.shift>TRILEGAL
Screenshot: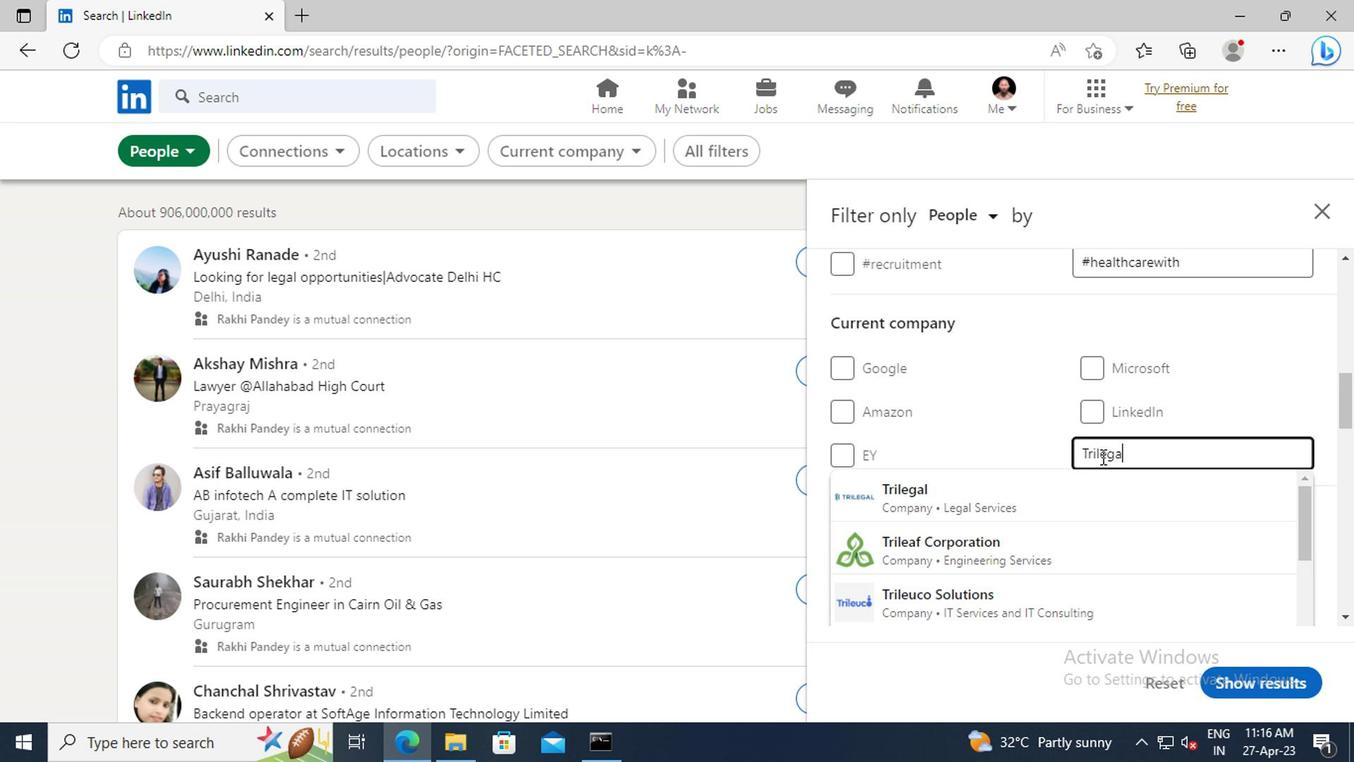 
Action: Mouse moved to (1101, 484)
Screenshot: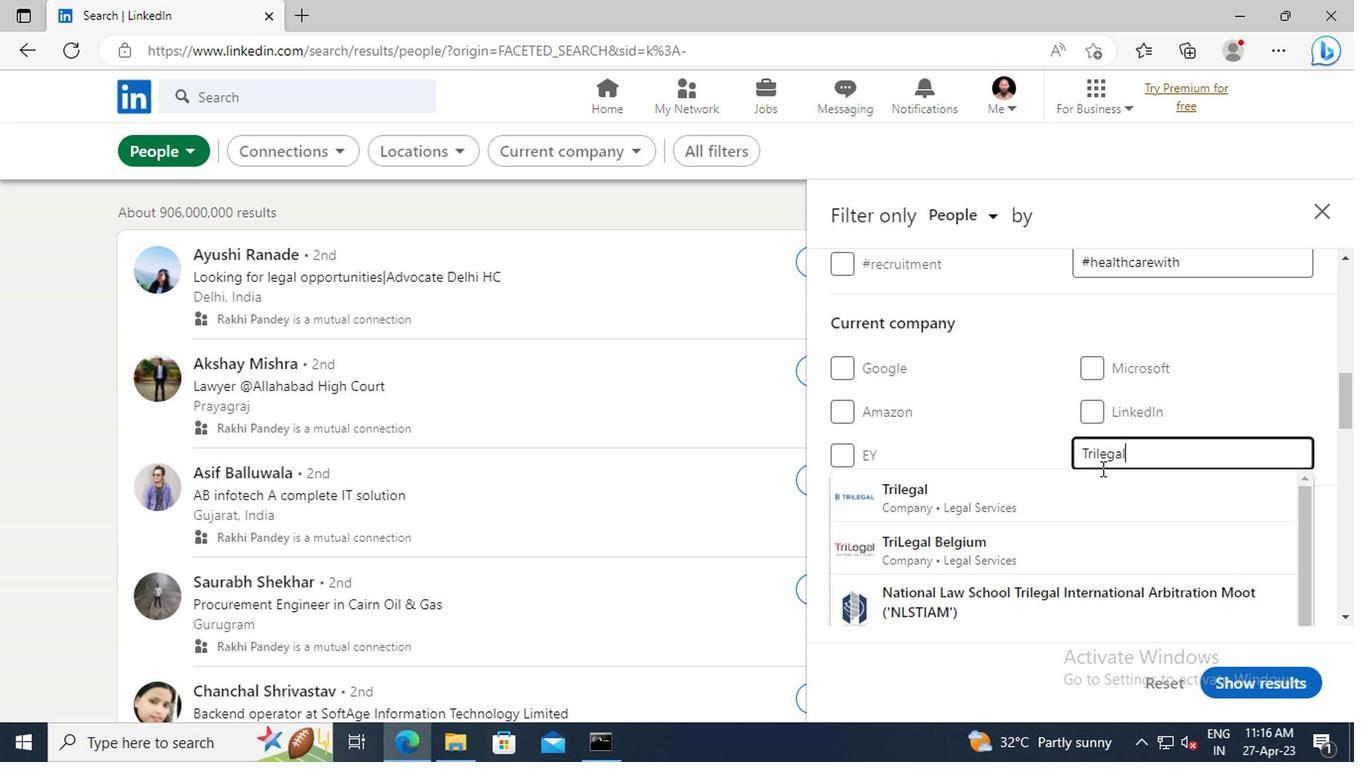 
Action: Mouse pressed left at (1101, 484)
Screenshot: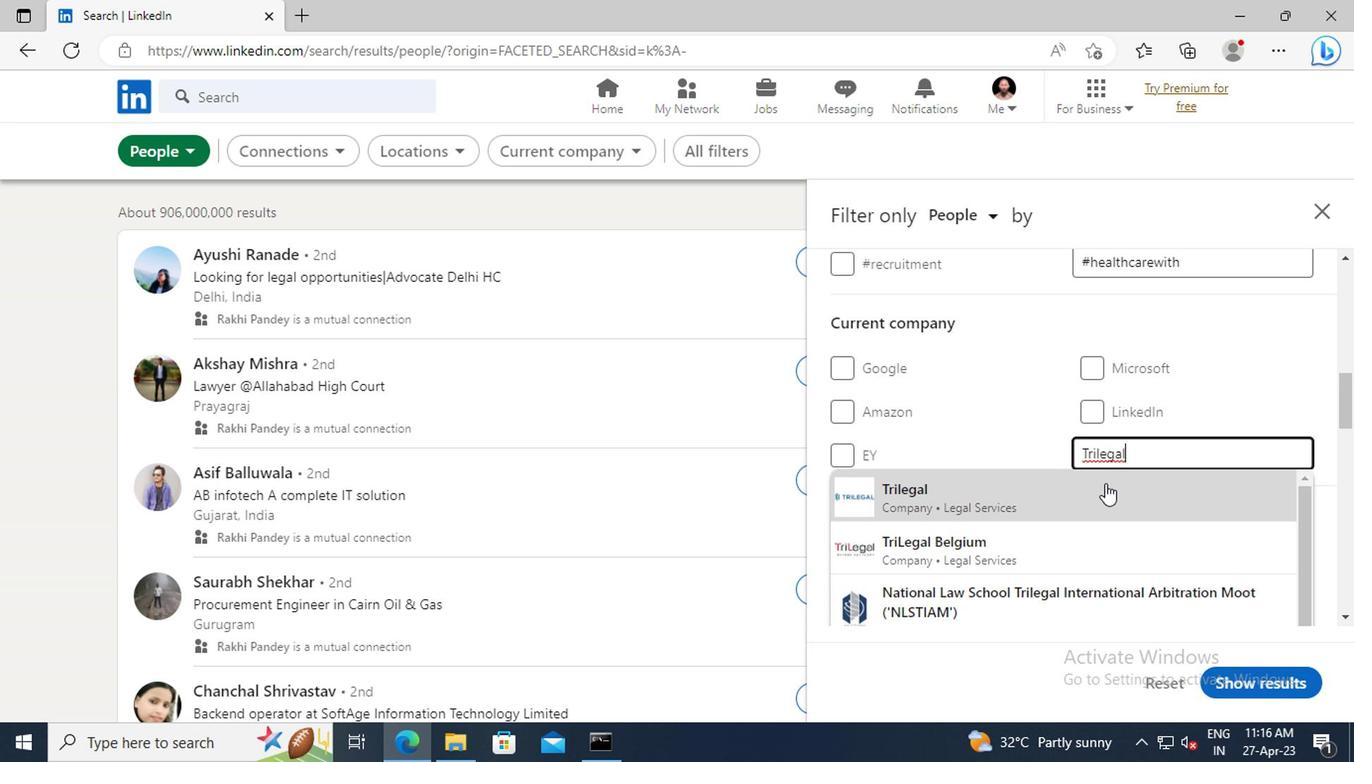 
Action: Mouse moved to (1081, 407)
Screenshot: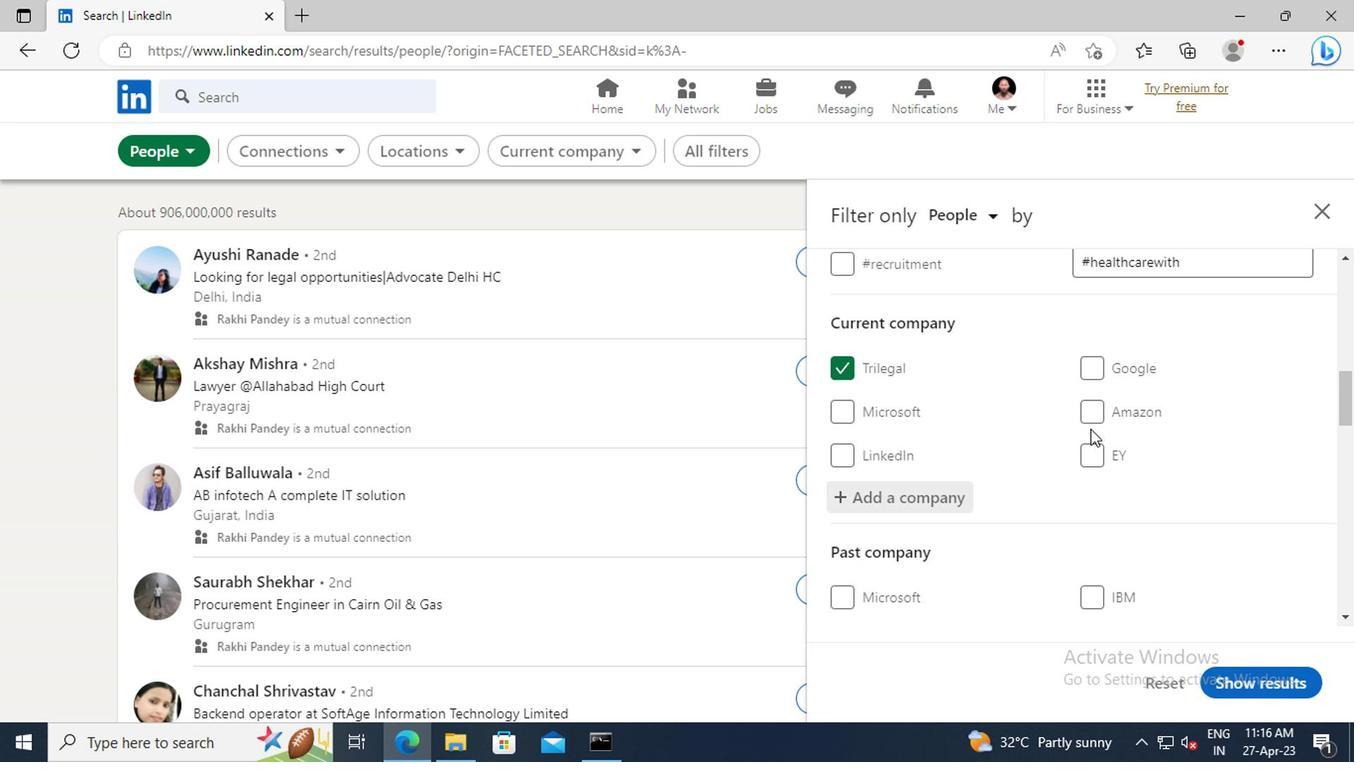 
Action: Mouse scrolled (1081, 406) with delta (0, -1)
Screenshot: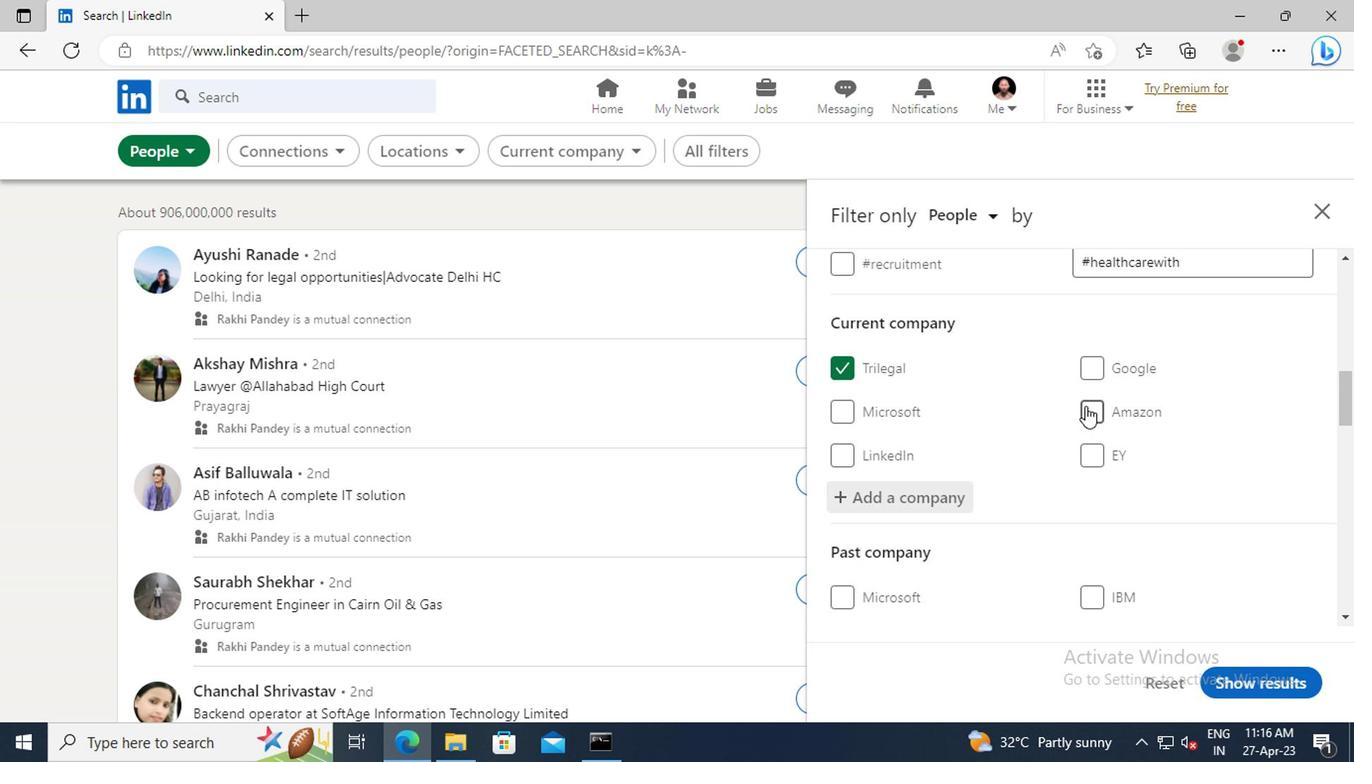 
Action: Mouse scrolled (1081, 406) with delta (0, -1)
Screenshot: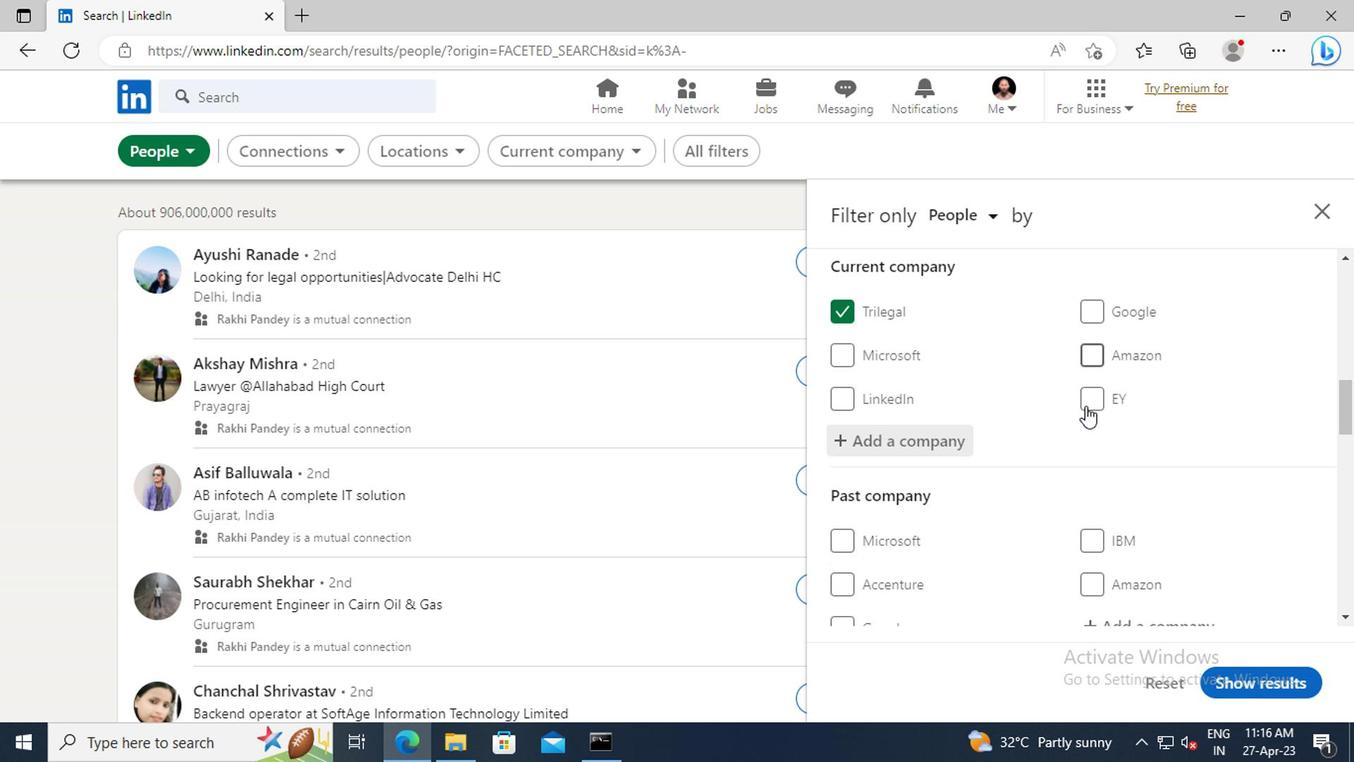 
Action: Mouse scrolled (1081, 406) with delta (0, -1)
Screenshot: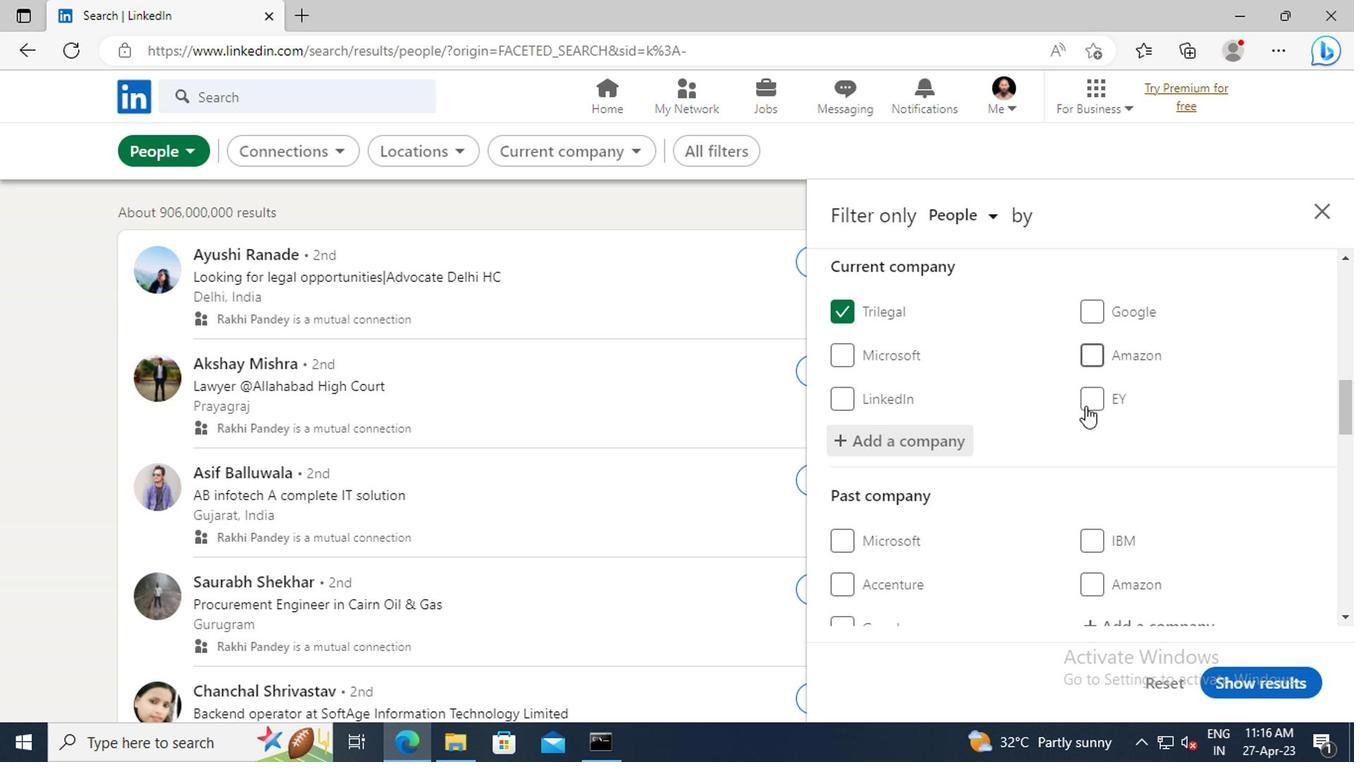 
Action: Mouse scrolled (1081, 406) with delta (0, -1)
Screenshot: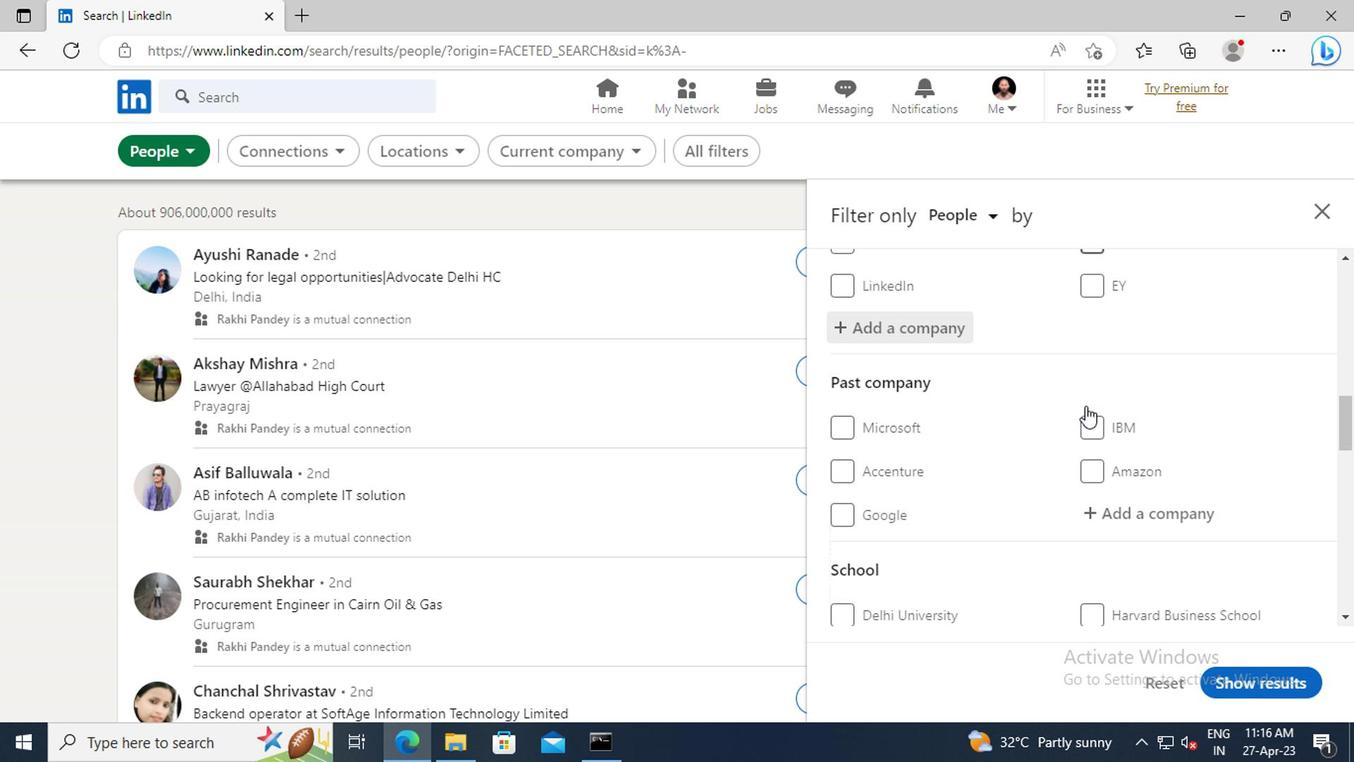
Action: Mouse scrolled (1081, 406) with delta (0, -1)
Screenshot: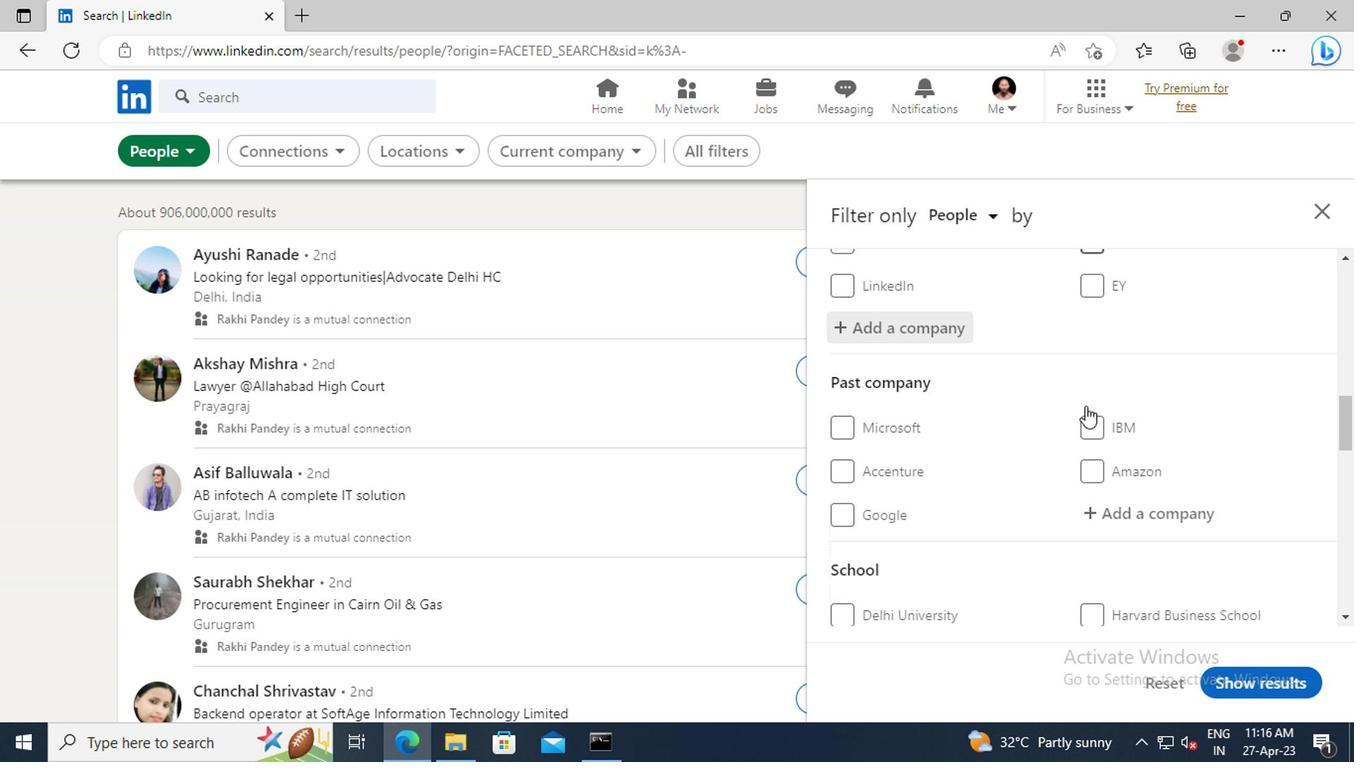 
Action: Mouse scrolled (1081, 406) with delta (0, -1)
Screenshot: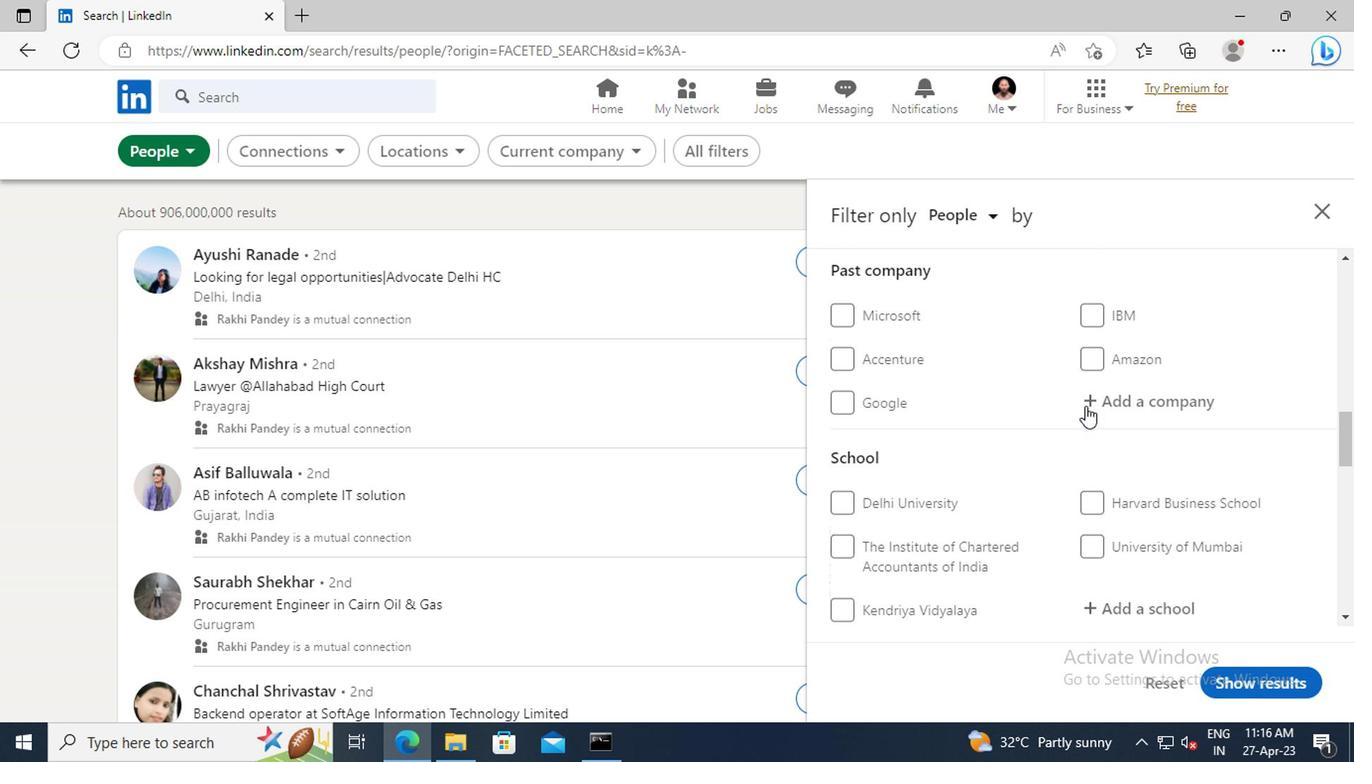 
Action: Mouse scrolled (1081, 406) with delta (0, -1)
Screenshot: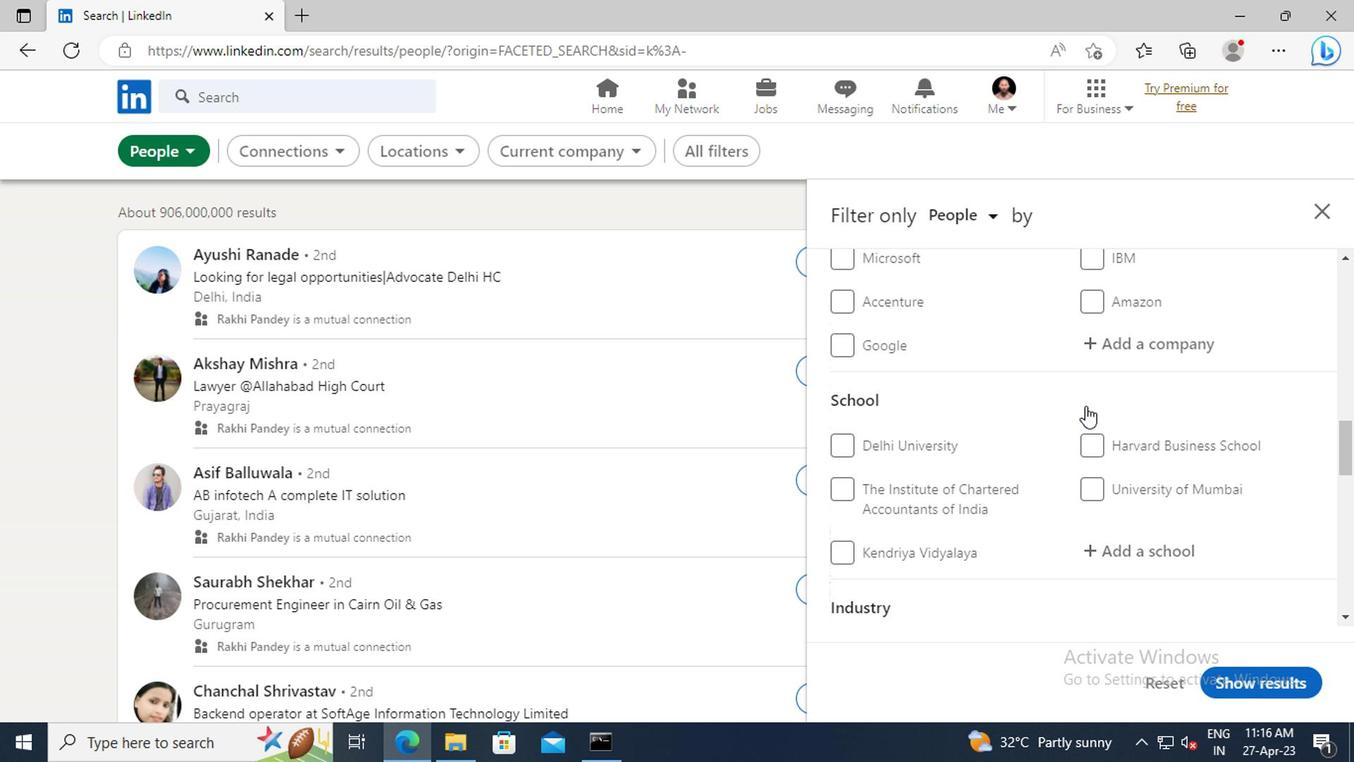 
Action: Mouse scrolled (1081, 406) with delta (0, -1)
Screenshot: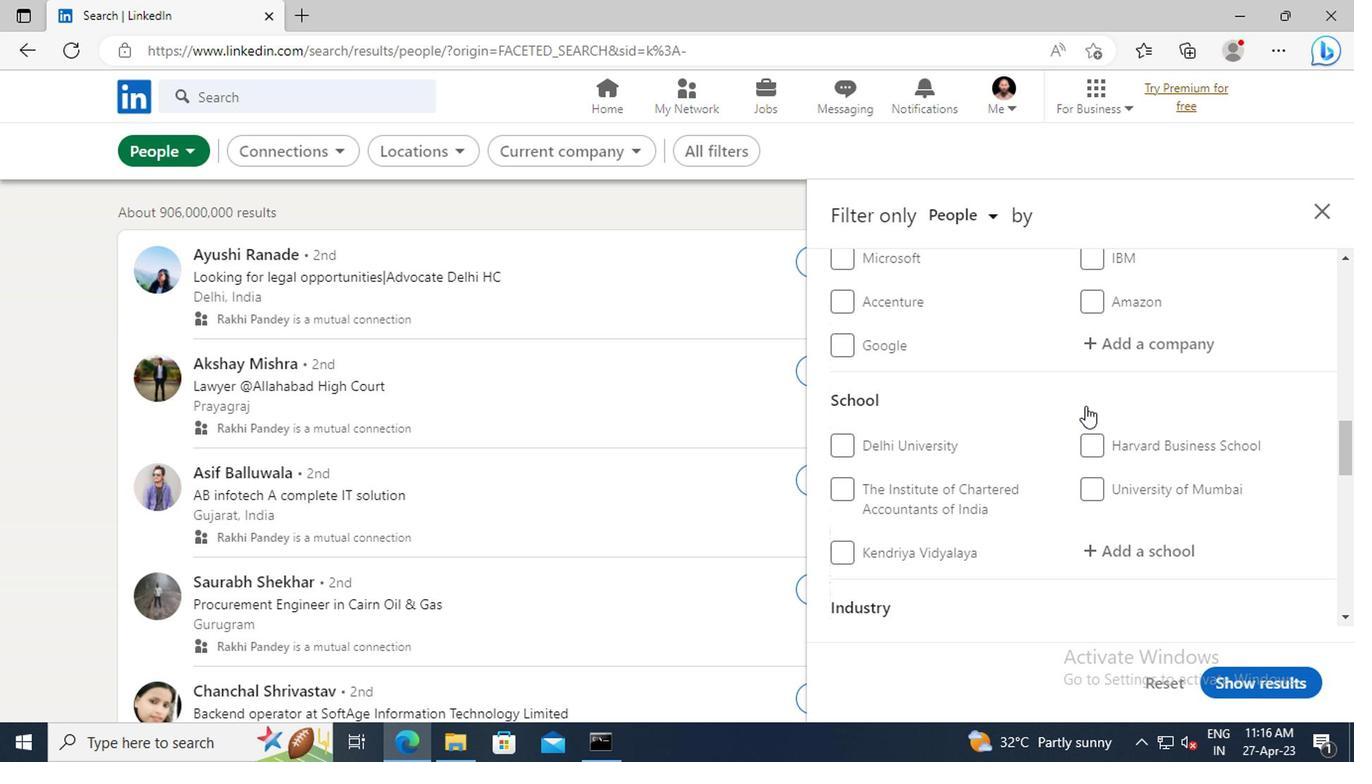 
Action: Mouse moved to (1095, 441)
Screenshot: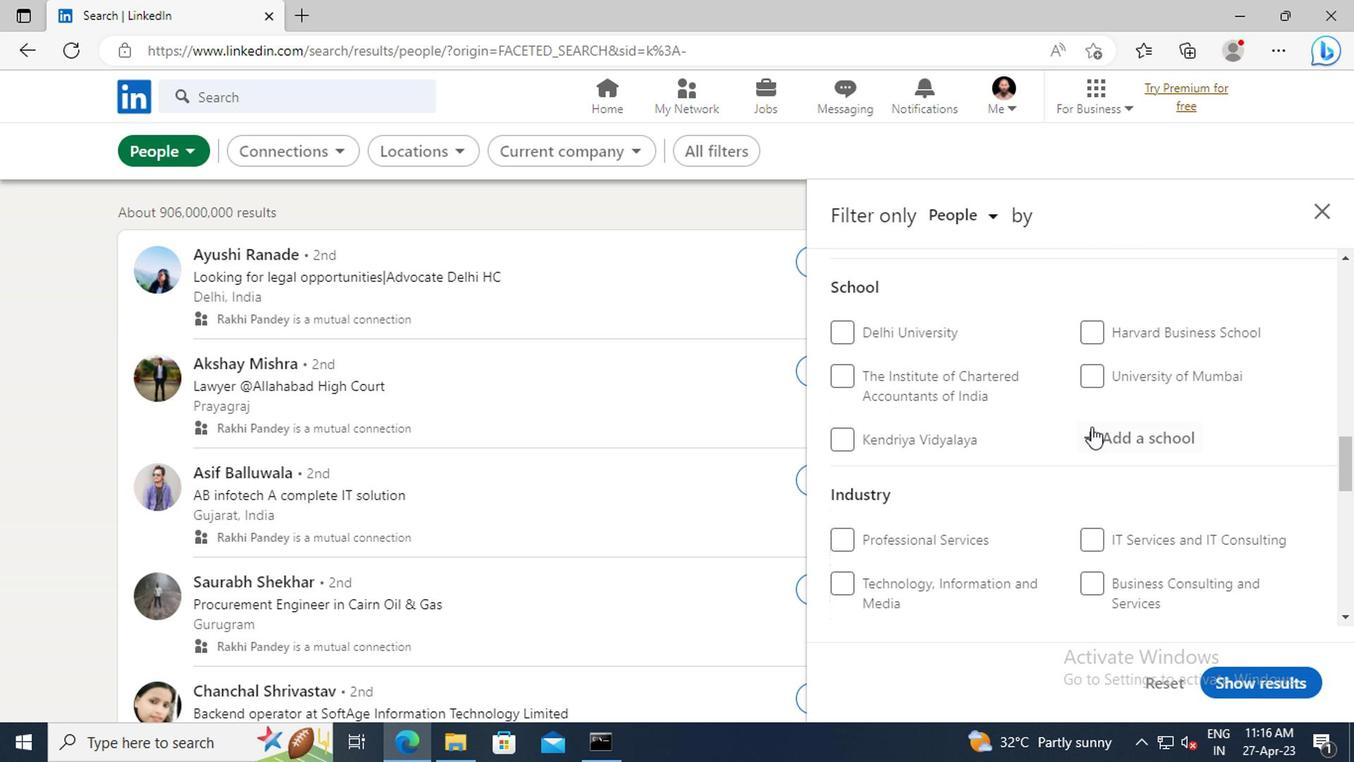 
Action: Mouse pressed left at (1095, 441)
Screenshot: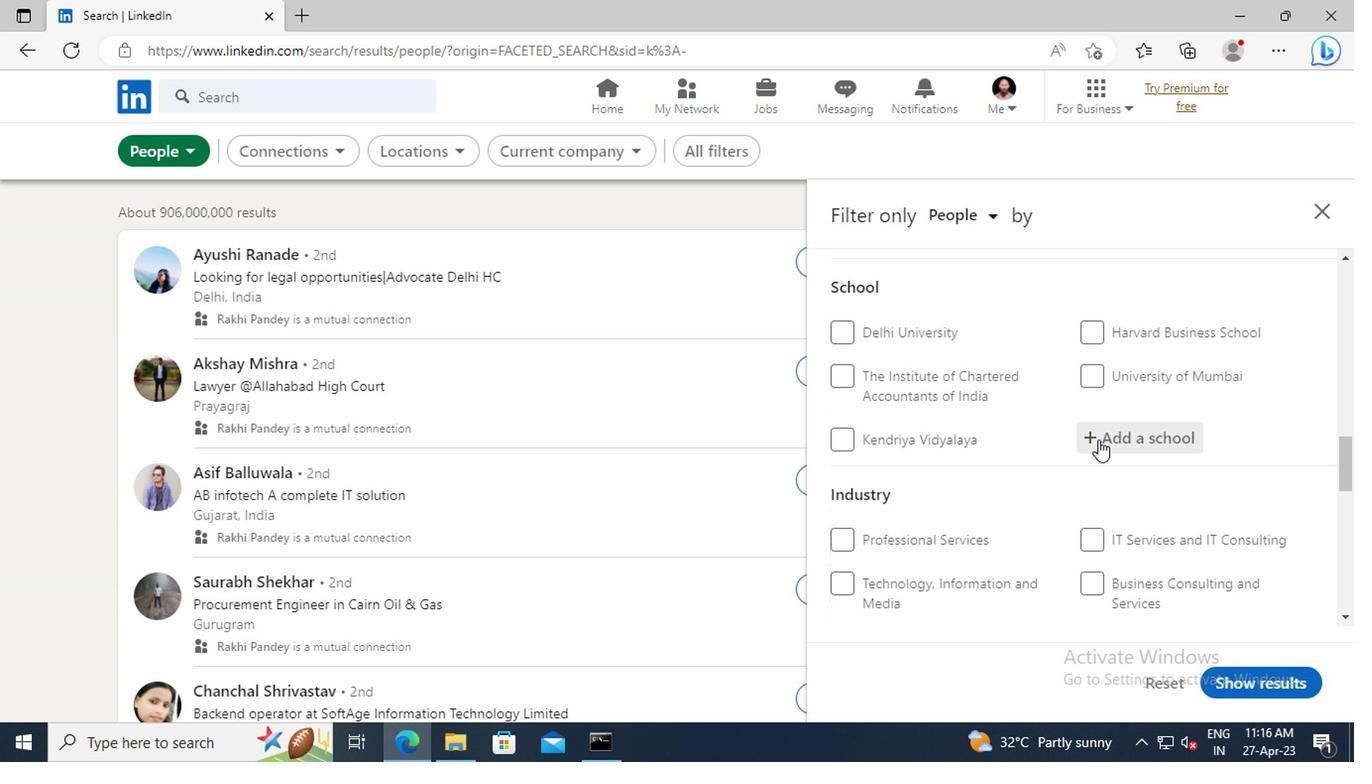 
Action: Key pressed <Key.shift>VELAMMAL<Key.space><Key.shift>ENGINEERING<Key.space><Key.shift>COLLEGE
Screenshot: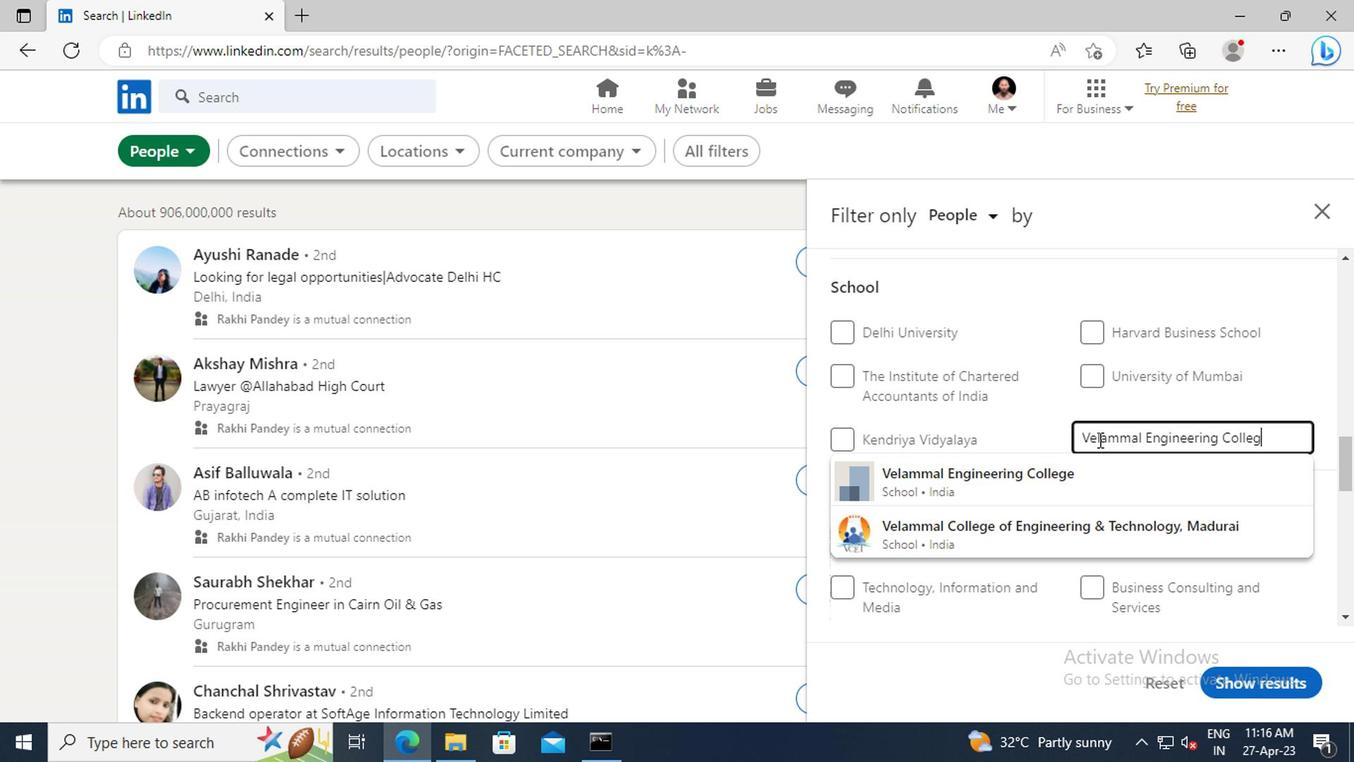 
Action: Mouse moved to (1096, 481)
Screenshot: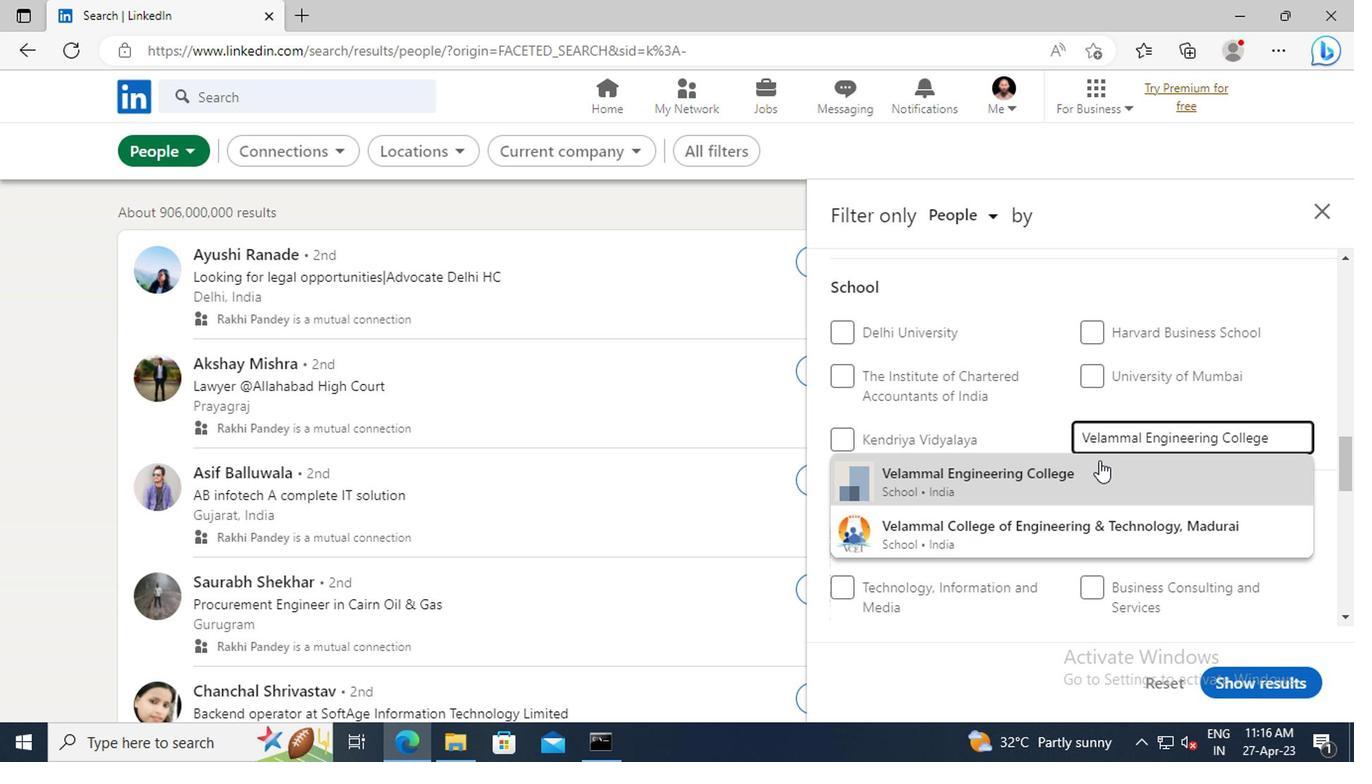 
Action: Mouse pressed left at (1096, 481)
Screenshot: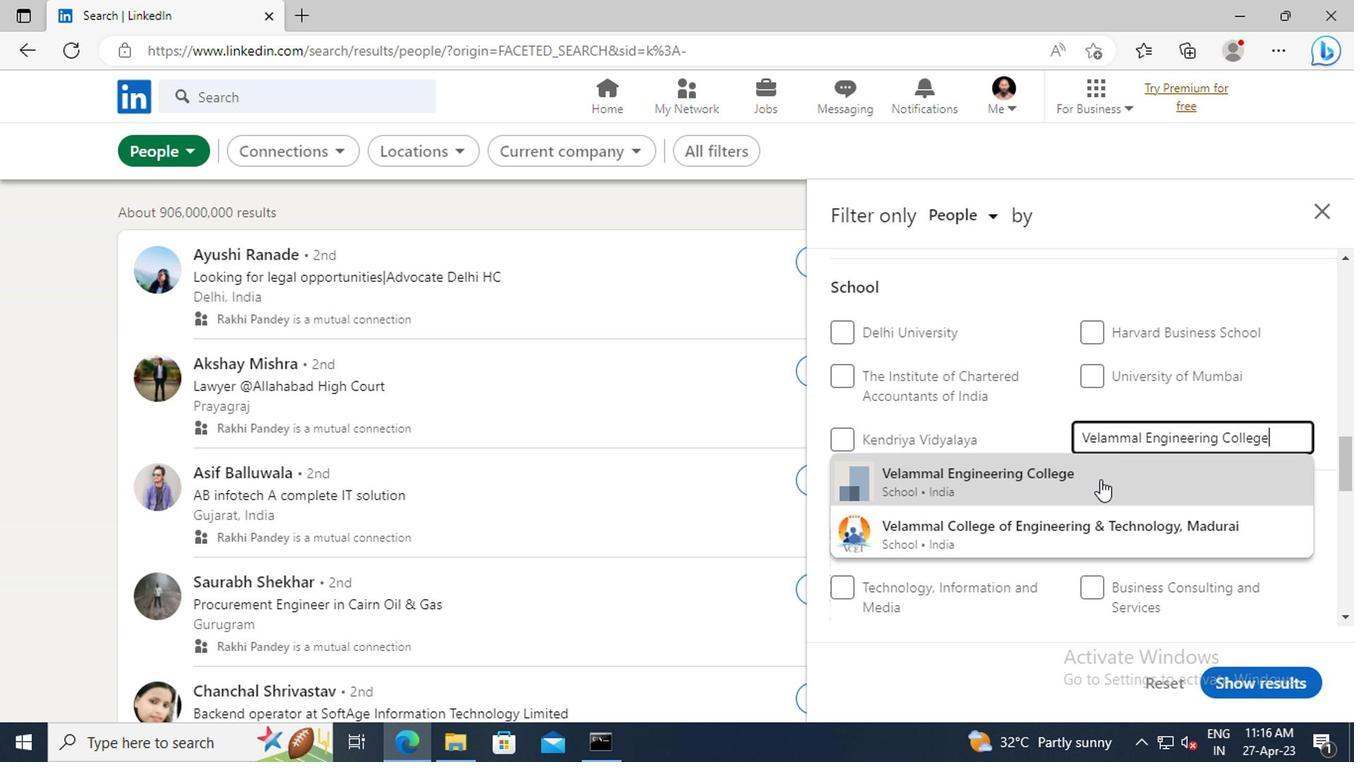 
Action: Mouse moved to (1037, 428)
Screenshot: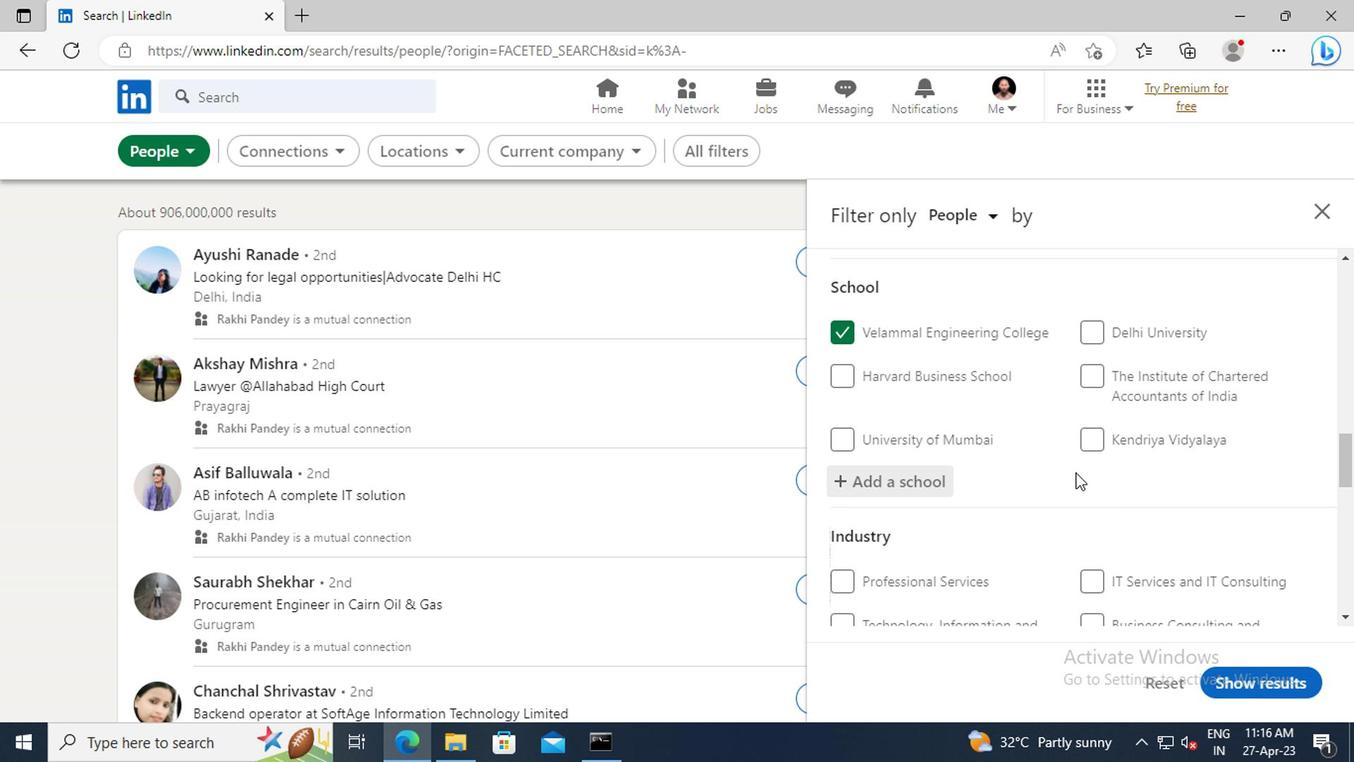 
Action: Mouse scrolled (1037, 427) with delta (0, 0)
Screenshot: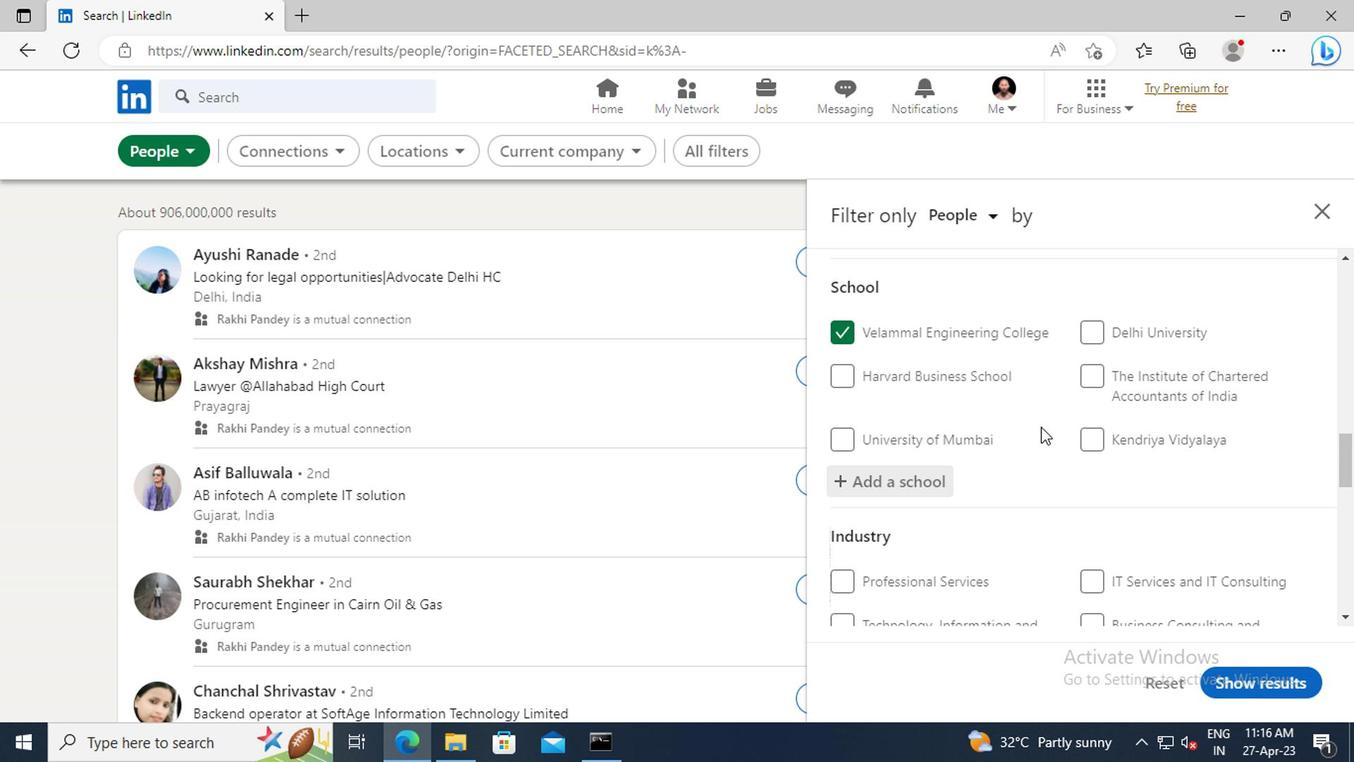 
Action: Mouse scrolled (1037, 427) with delta (0, 0)
Screenshot: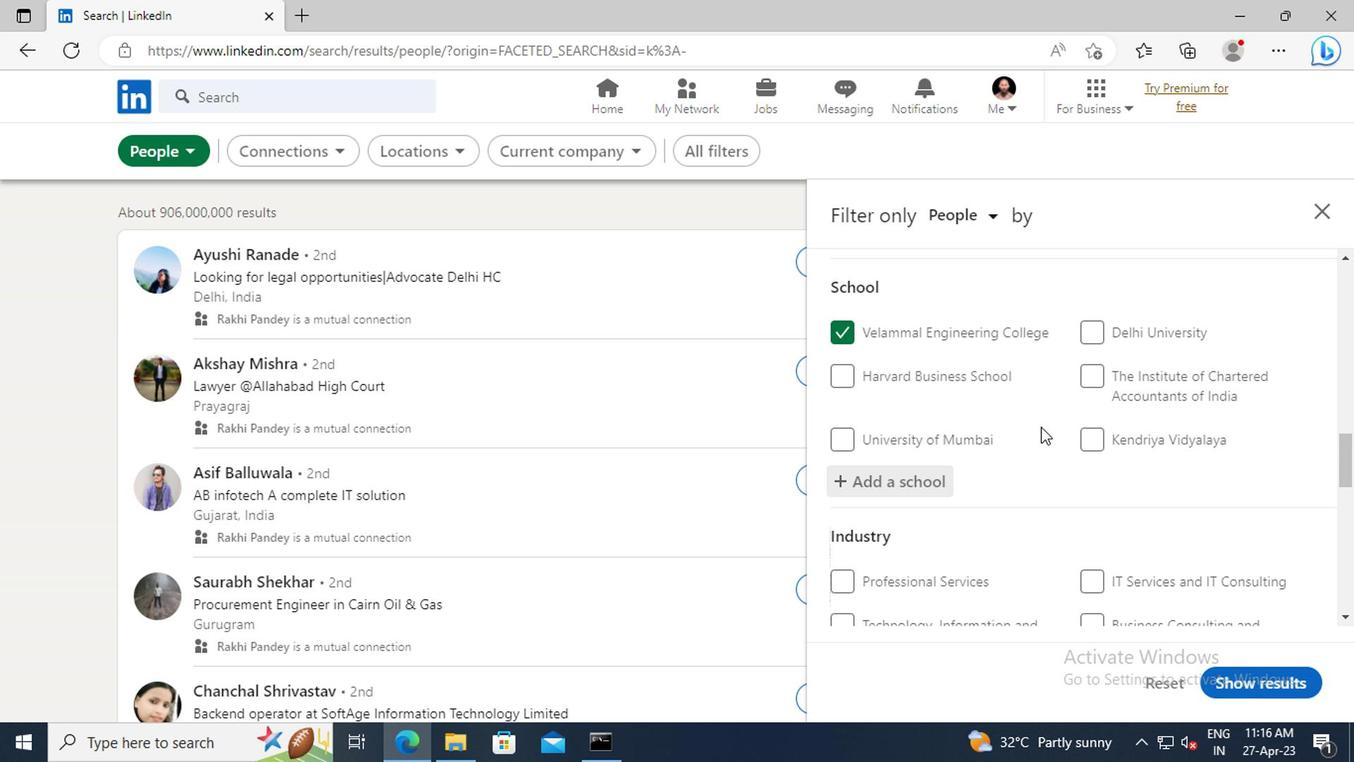 
Action: Mouse moved to (1049, 420)
Screenshot: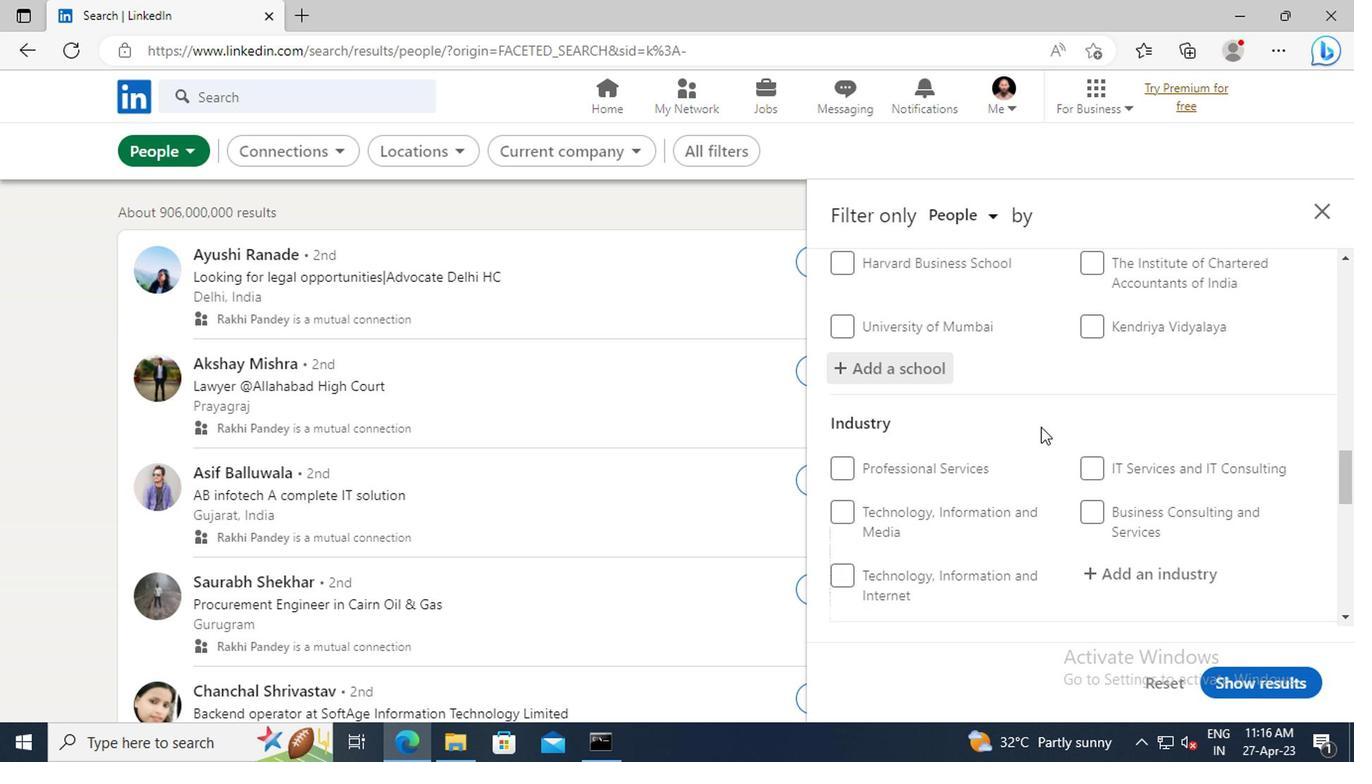
Action: Mouse scrolled (1049, 419) with delta (0, 0)
Screenshot: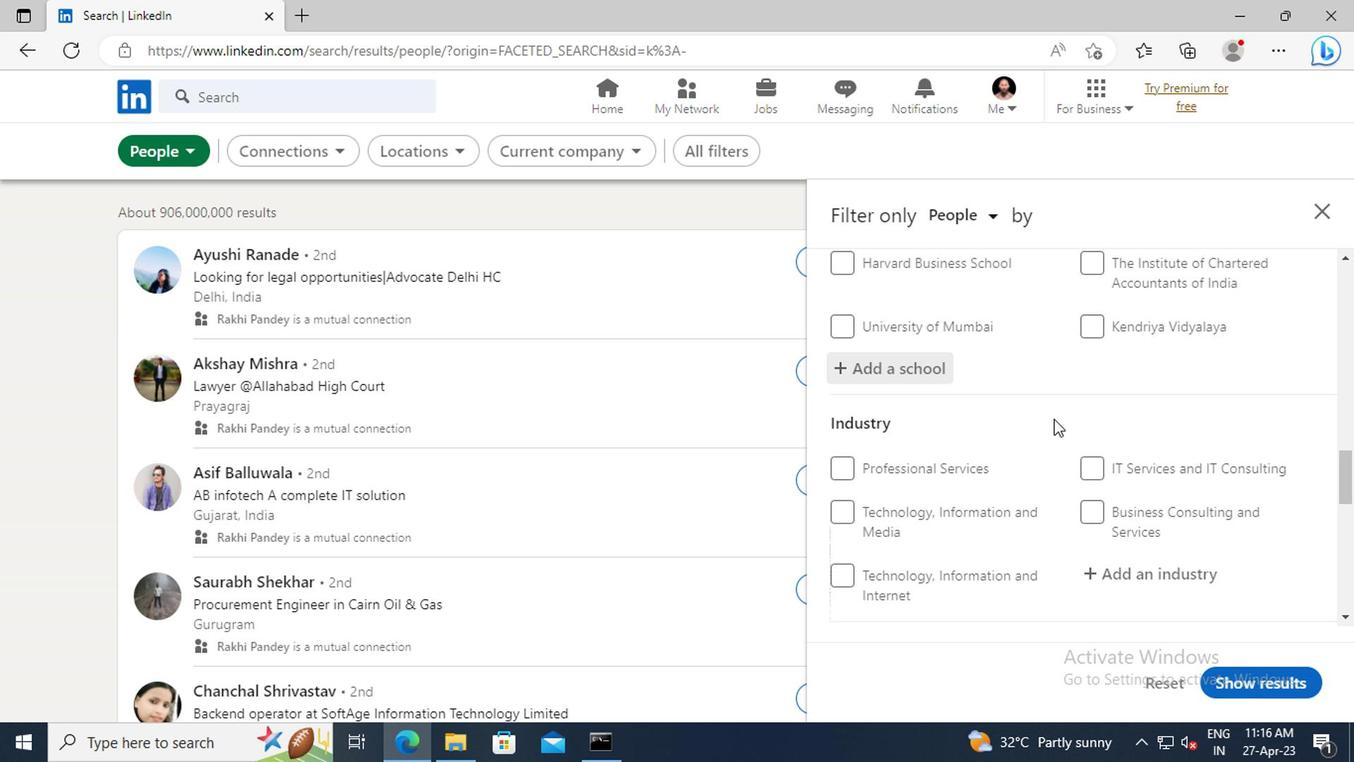 
Action: Mouse scrolled (1049, 419) with delta (0, 0)
Screenshot: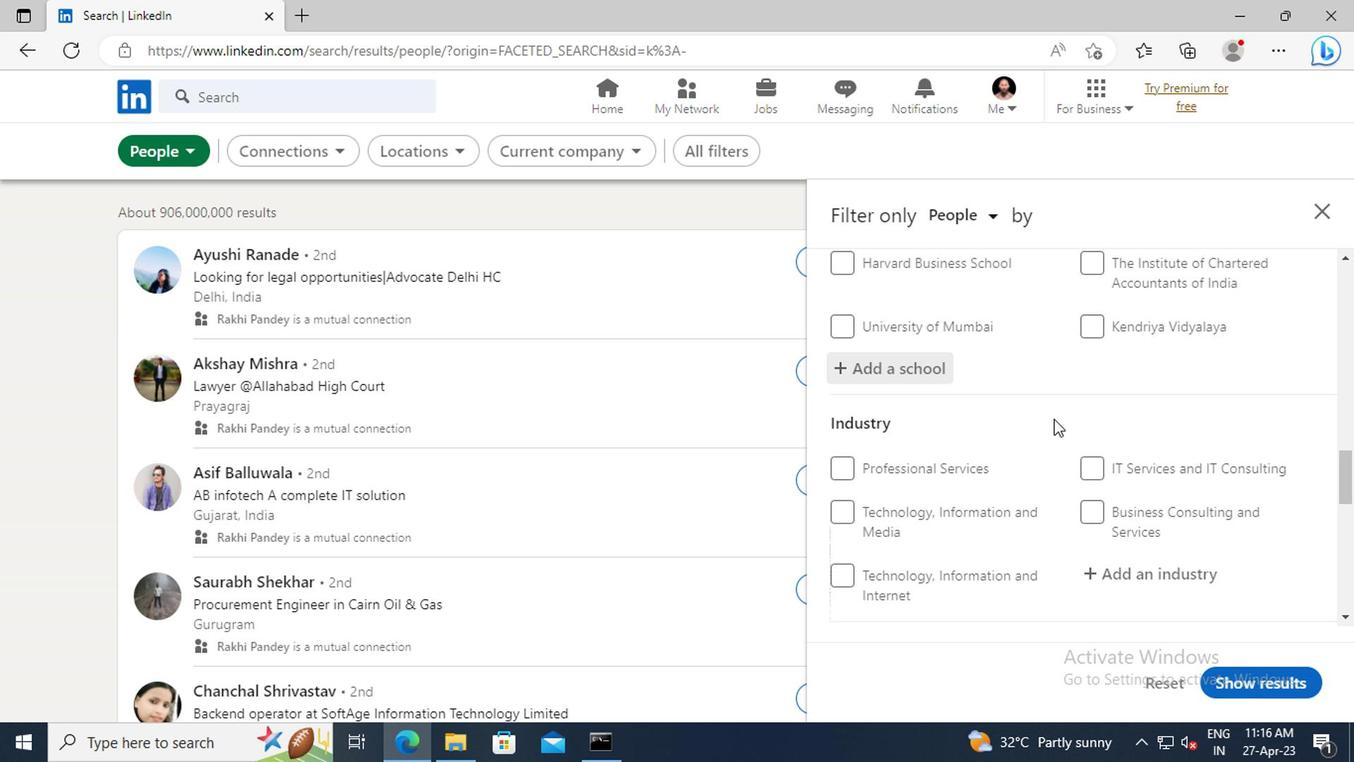 
Action: Mouse moved to (1112, 455)
Screenshot: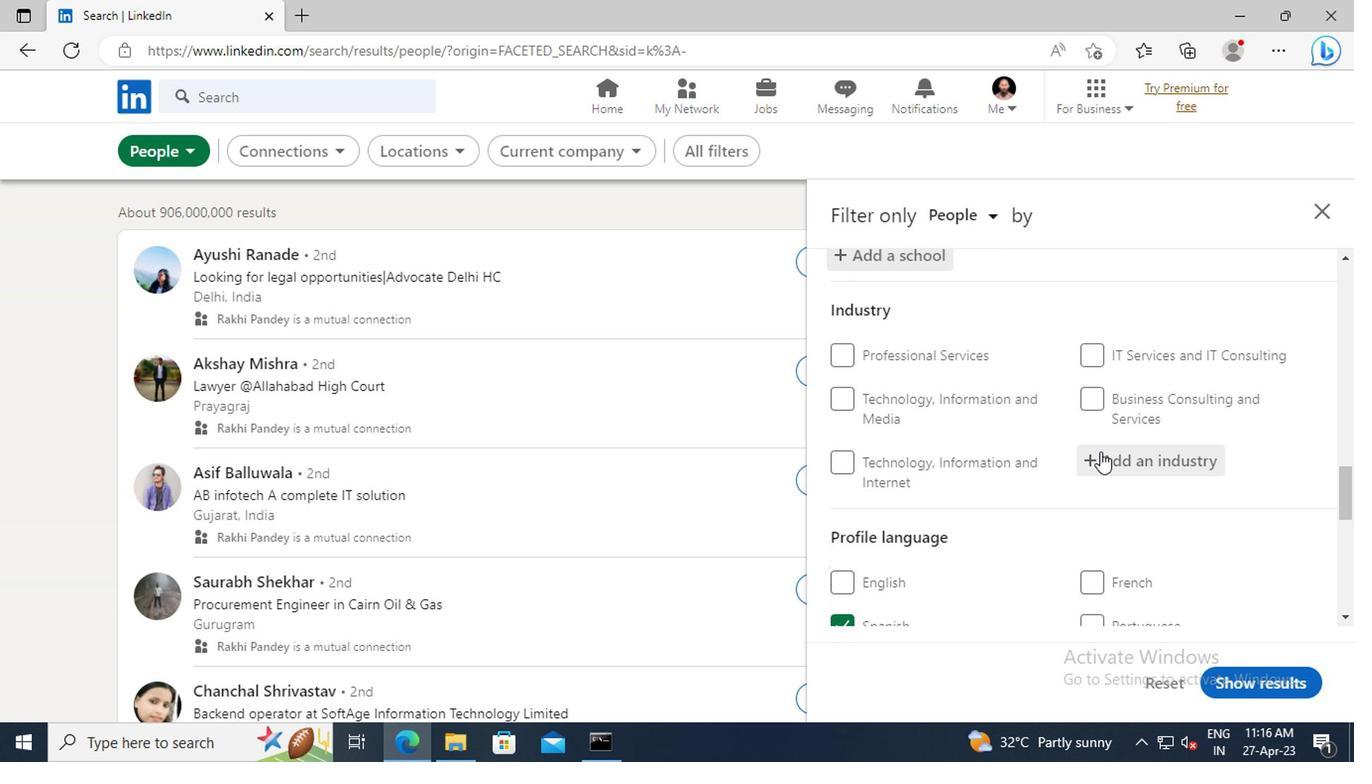 
Action: Mouse pressed left at (1112, 455)
Screenshot: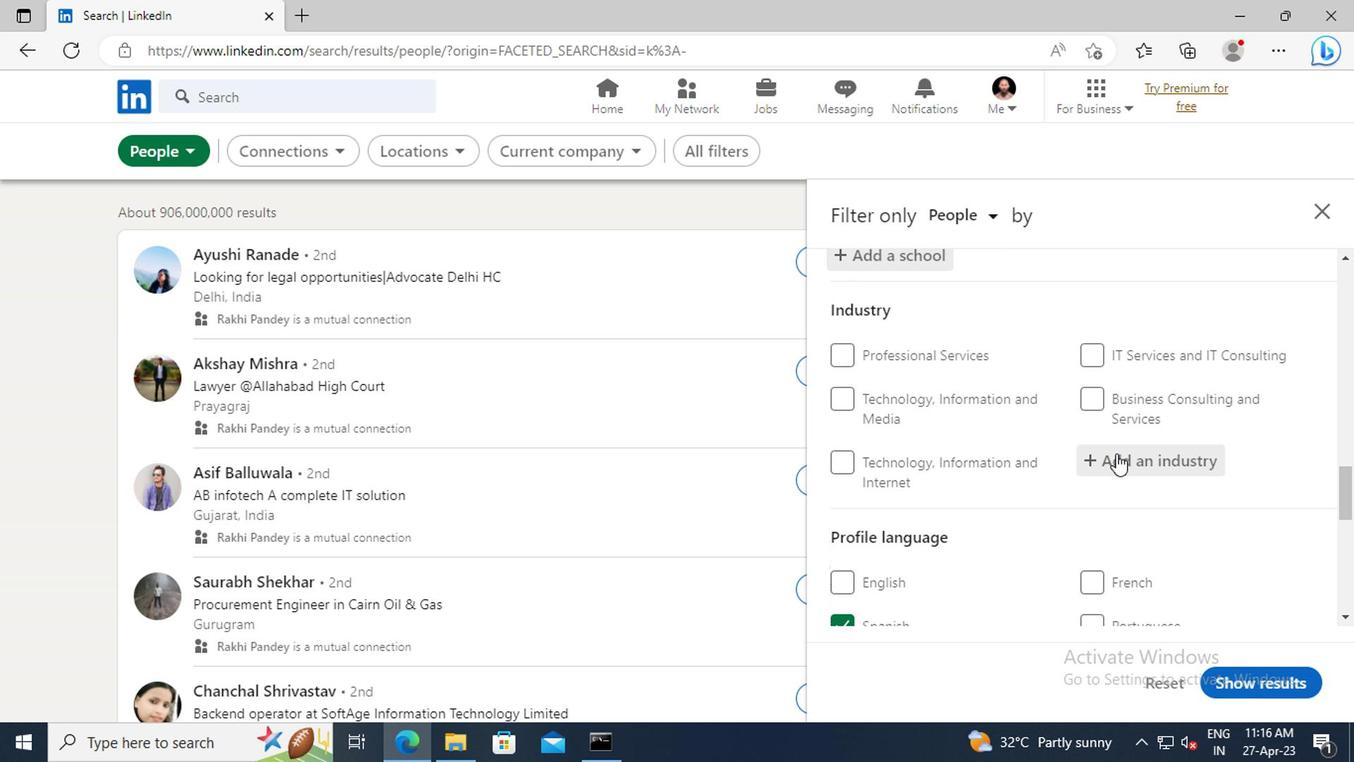 
Action: Key pressed <Key.shift>LAW<Key.space><Key.shift>PRACTICE
Screenshot: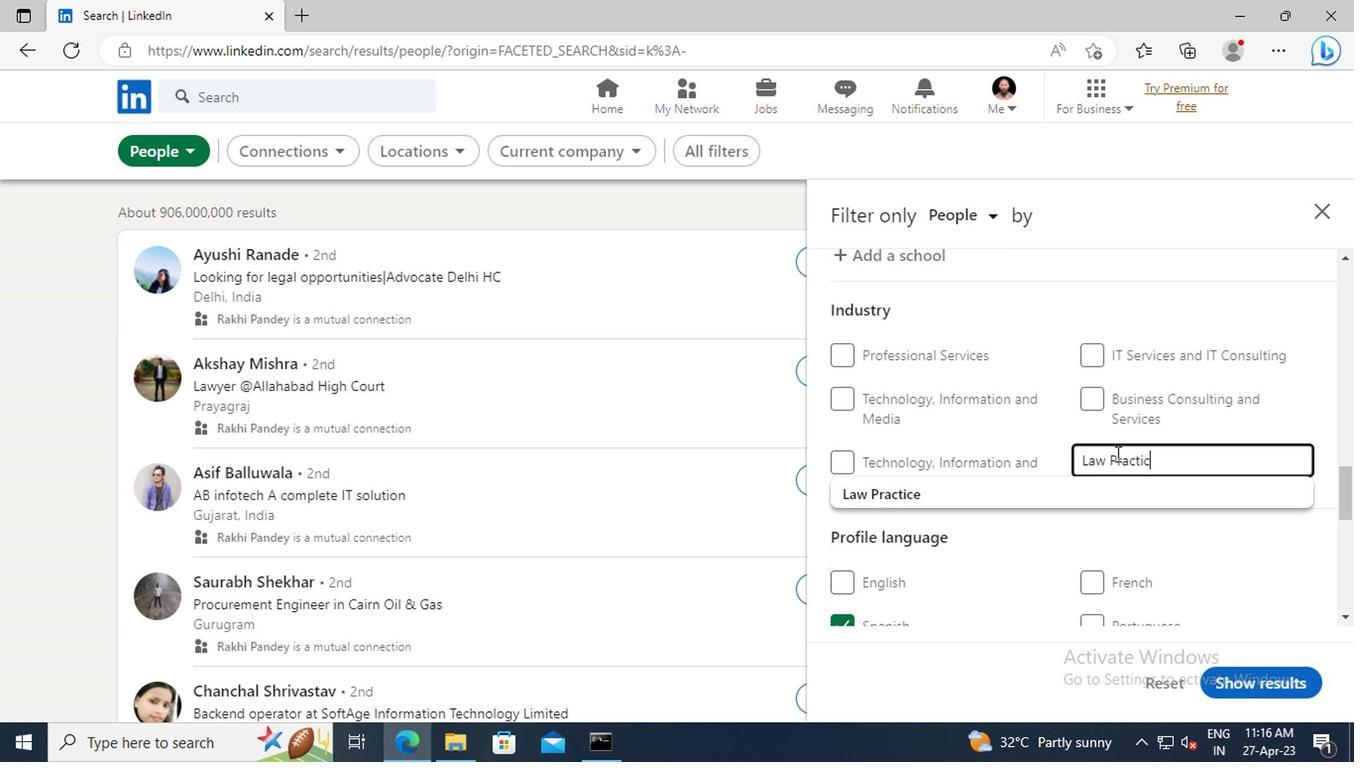 
Action: Mouse moved to (1121, 493)
Screenshot: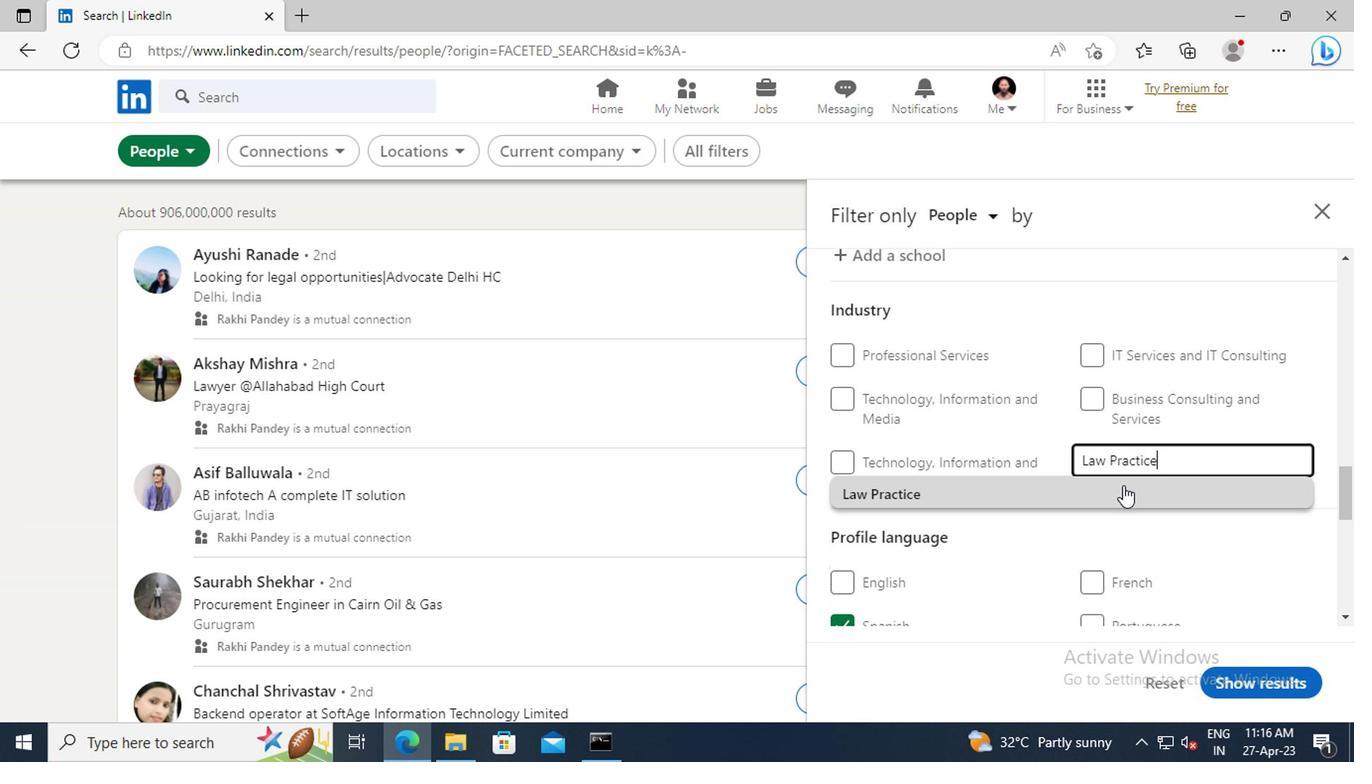 
Action: Mouse pressed left at (1121, 493)
Screenshot: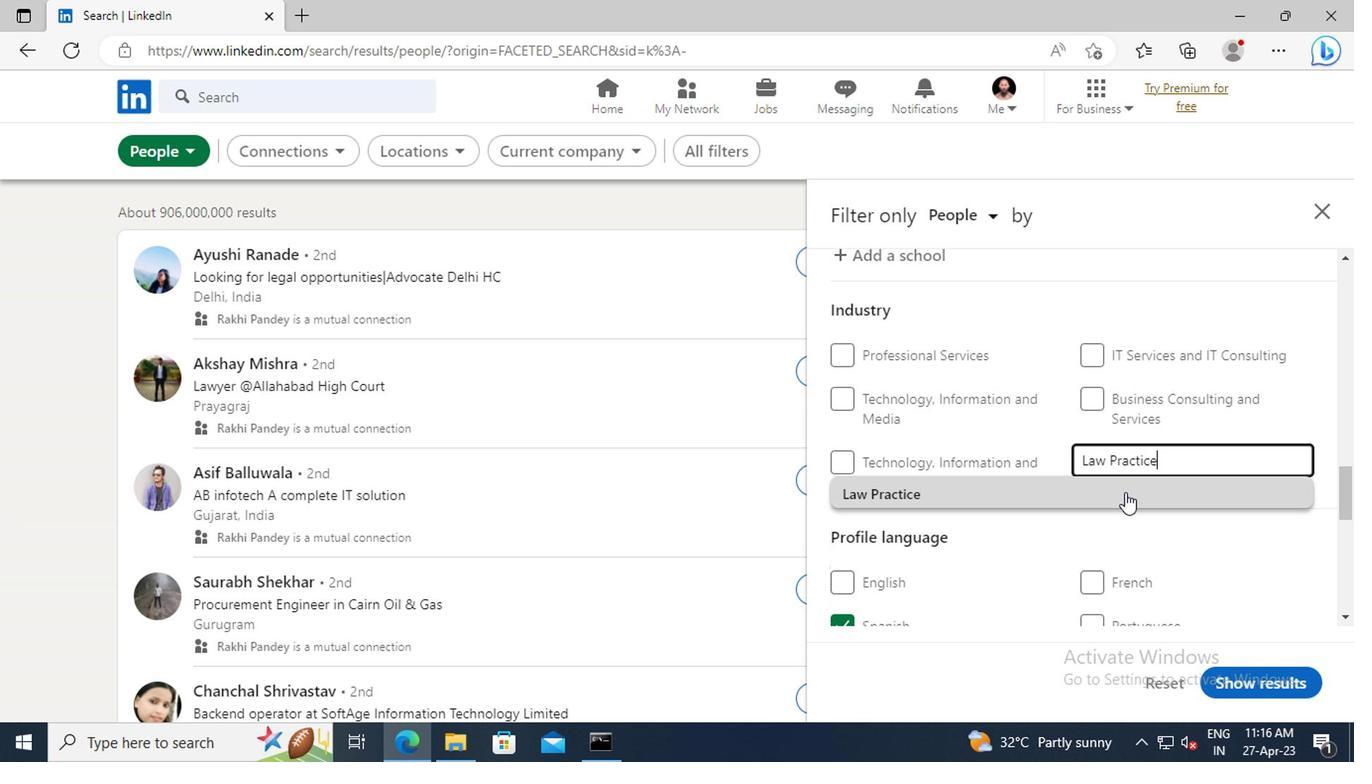 
Action: Mouse moved to (1069, 416)
Screenshot: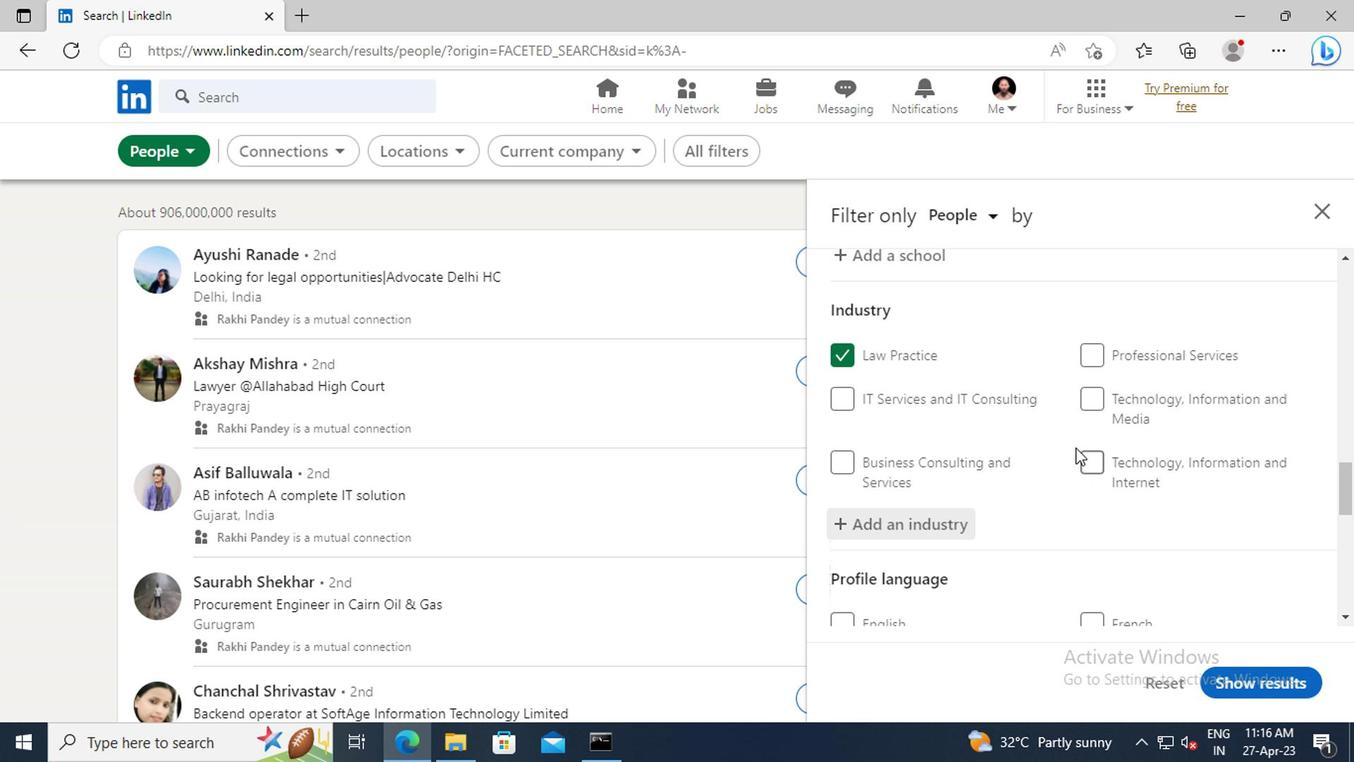 
Action: Mouse scrolled (1069, 415) with delta (0, 0)
Screenshot: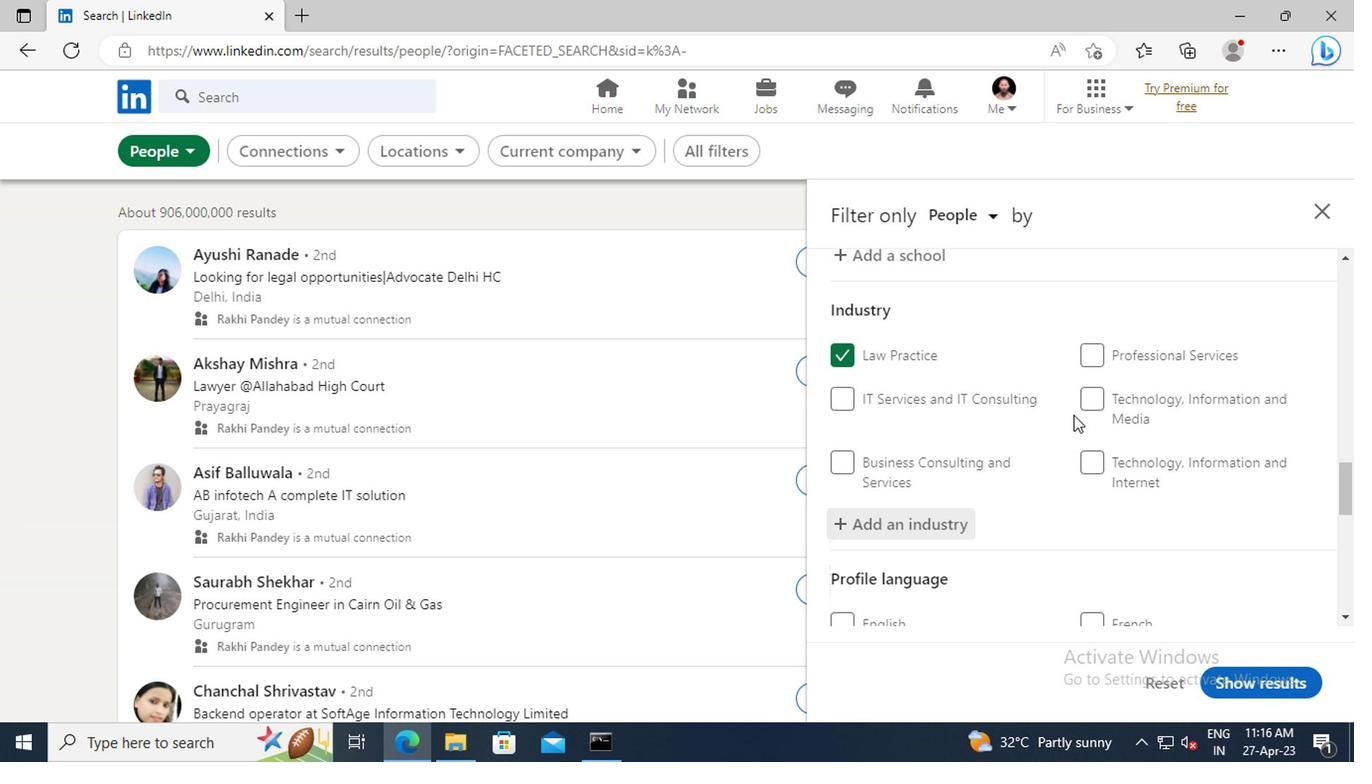 
Action: Mouse scrolled (1069, 415) with delta (0, 0)
Screenshot: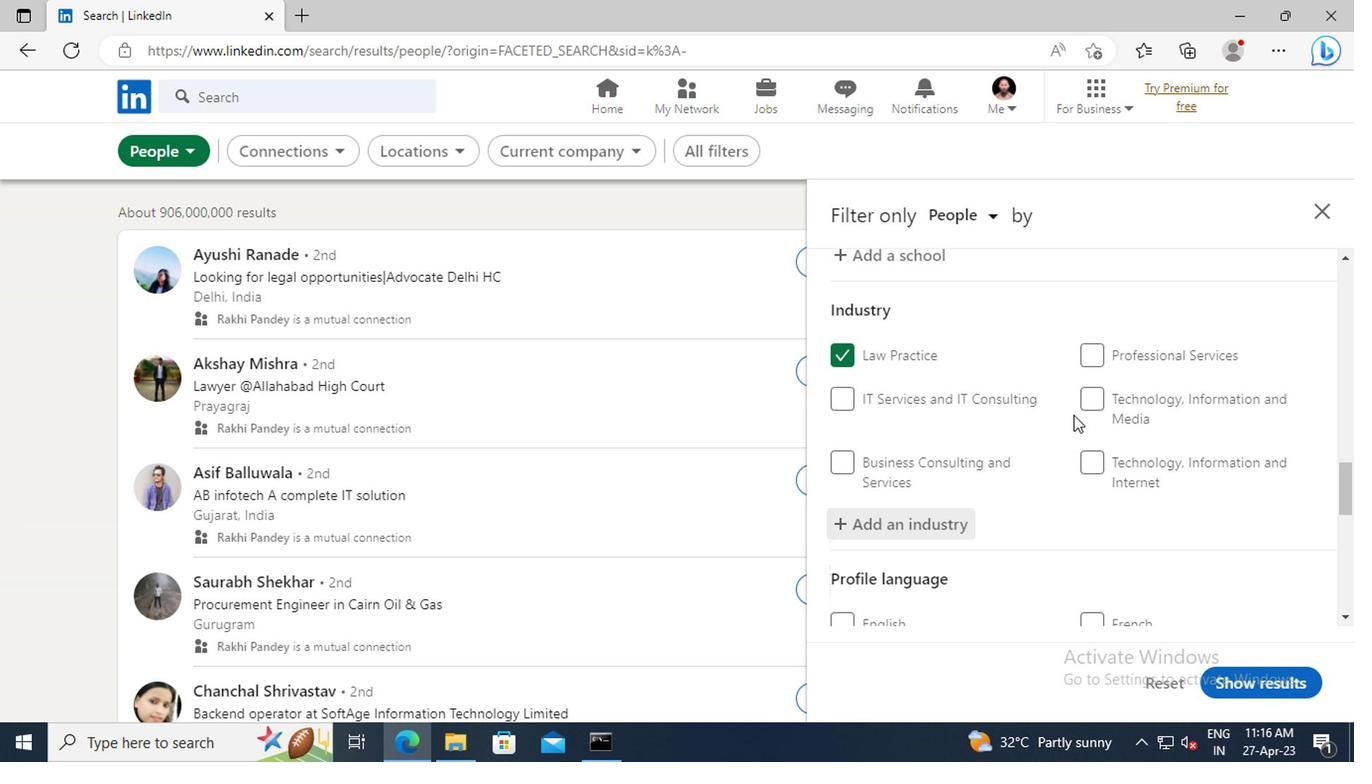 
Action: Mouse scrolled (1069, 415) with delta (0, 0)
Screenshot: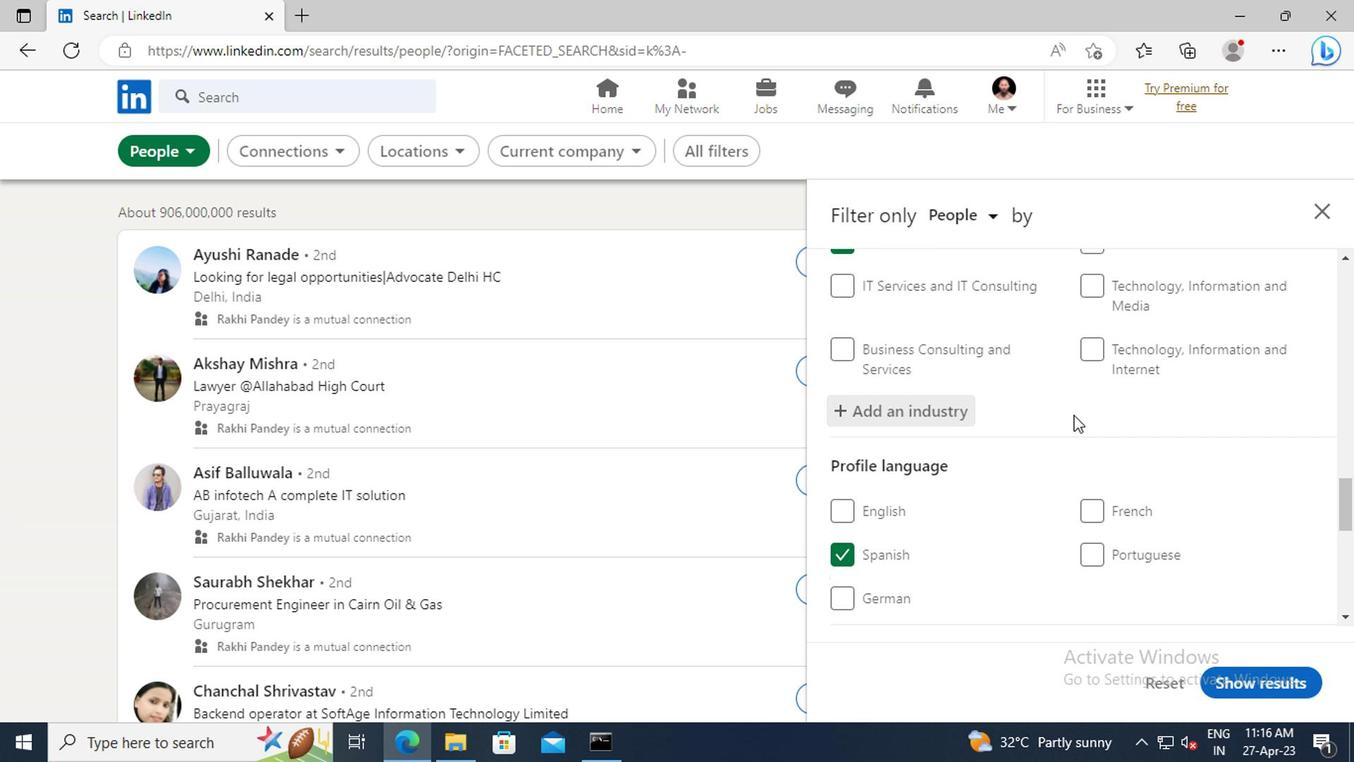 
Action: Mouse scrolled (1069, 415) with delta (0, 0)
Screenshot: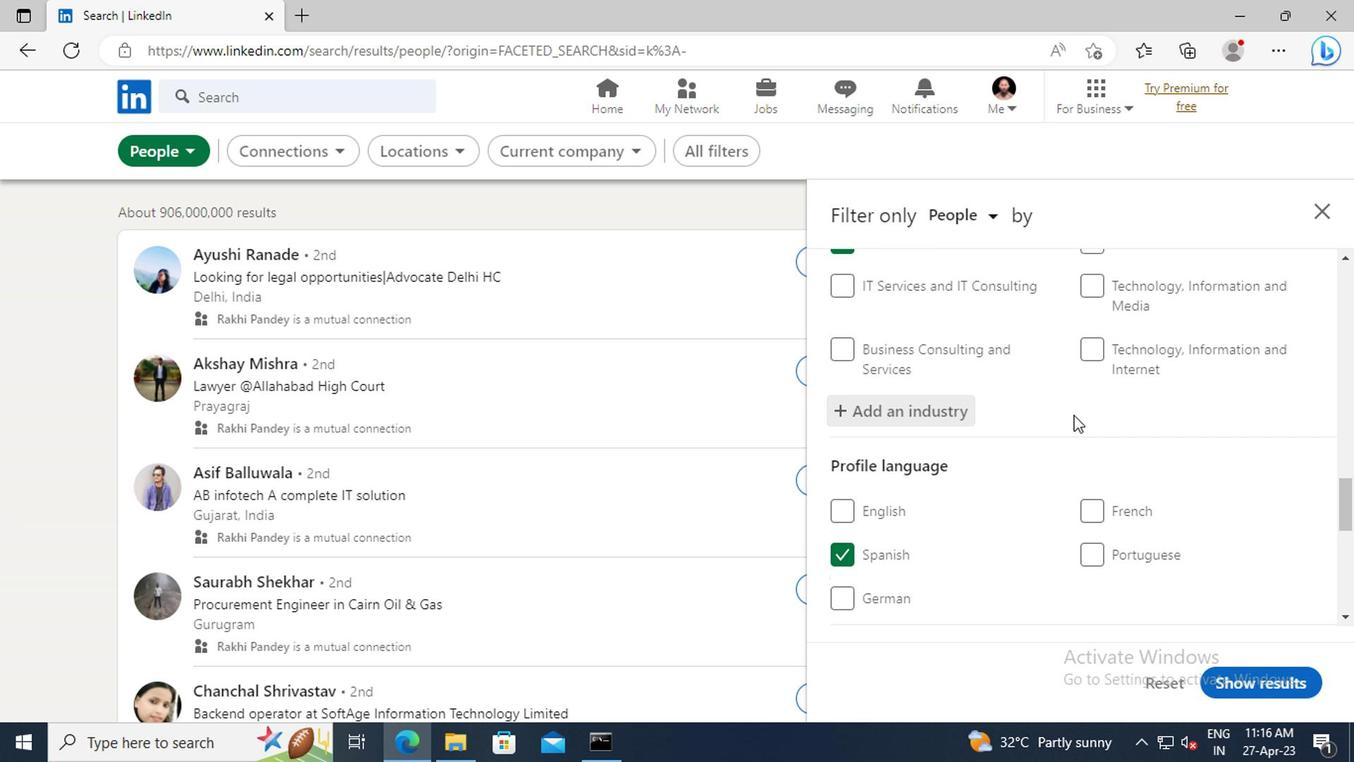 
Action: Mouse scrolled (1069, 415) with delta (0, 0)
Screenshot: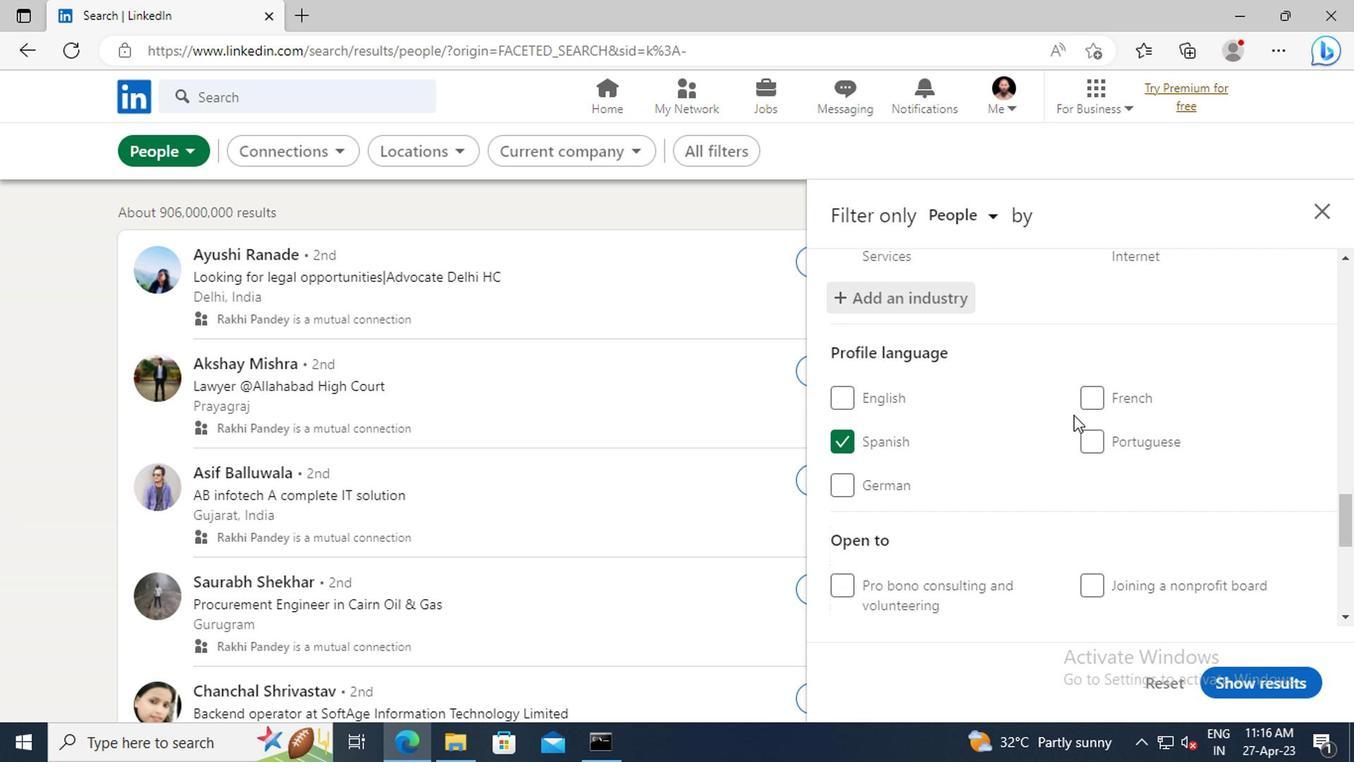 
Action: Mouse scrolled (1069, 415) with delta (0, 0)
Screenshot: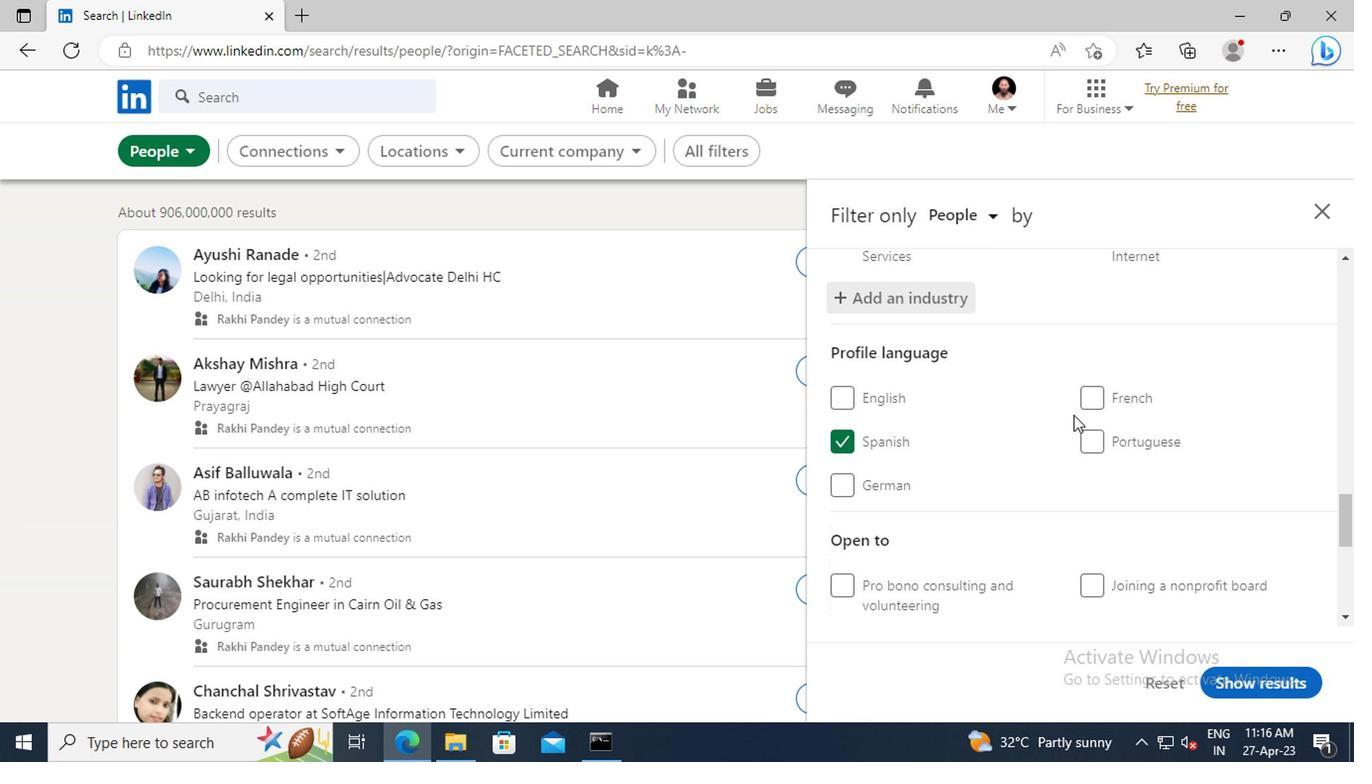 
Action: Mouse scrolled (1069, 415) with delta (0, 0)
Screenshot: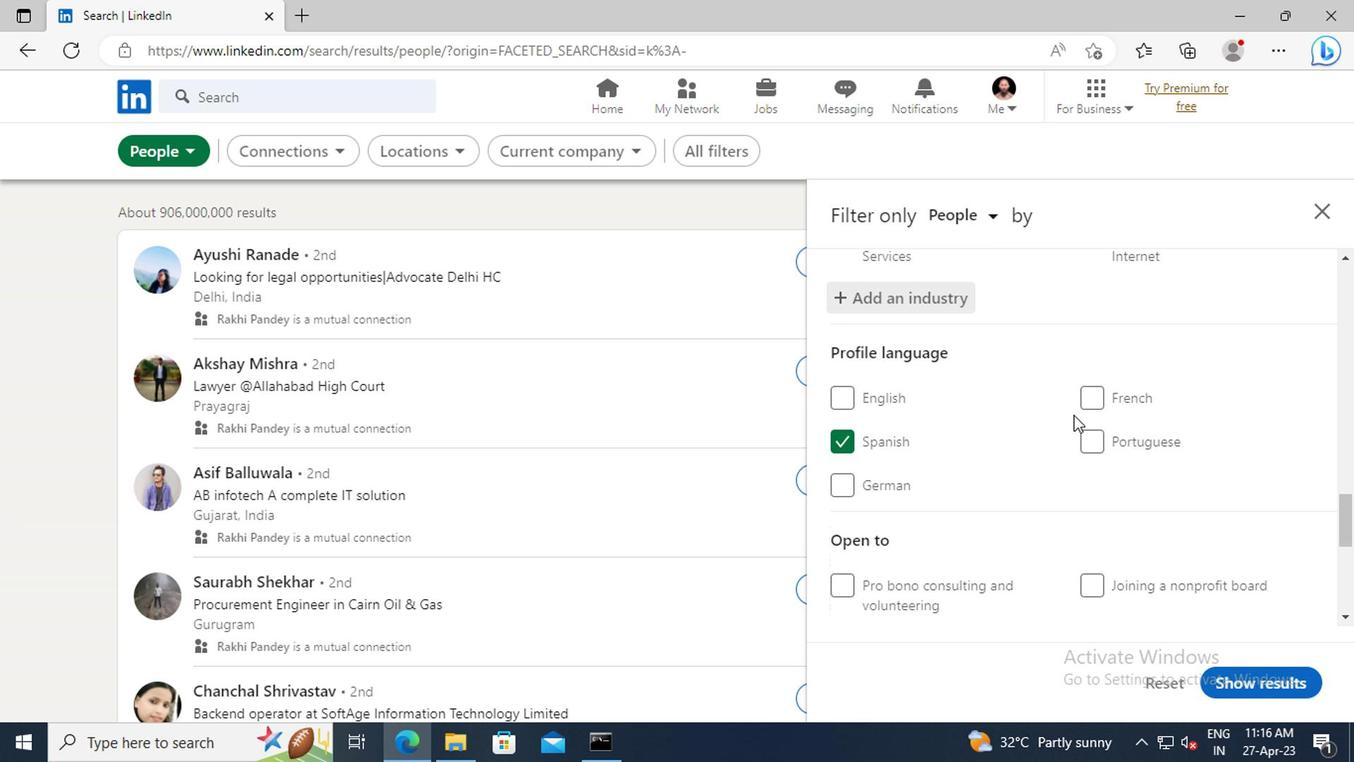 
Action: Mouse scrolled (1069, 415) with delta (0, 0)
Screenshot: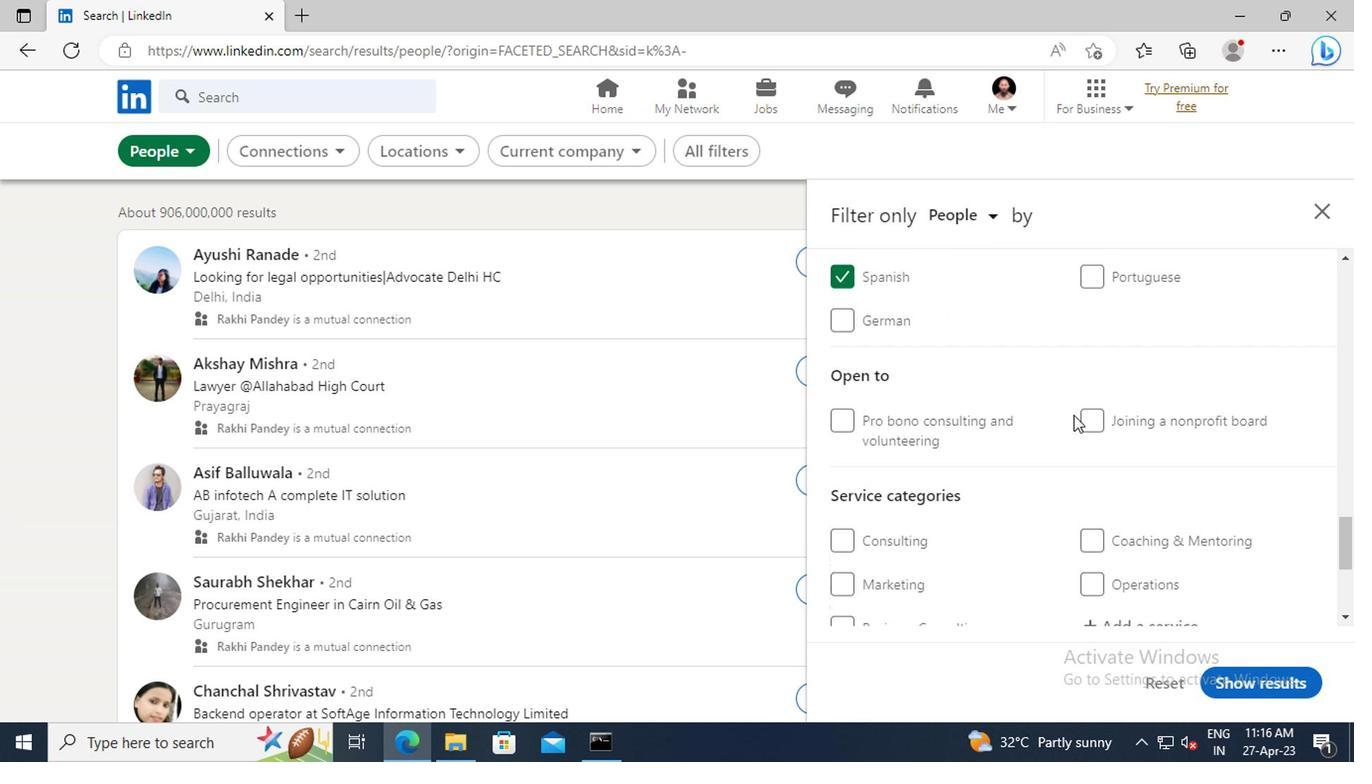 
Action: Mouse scrolled (1069, 415) with delta (0, 0)
Screenshot: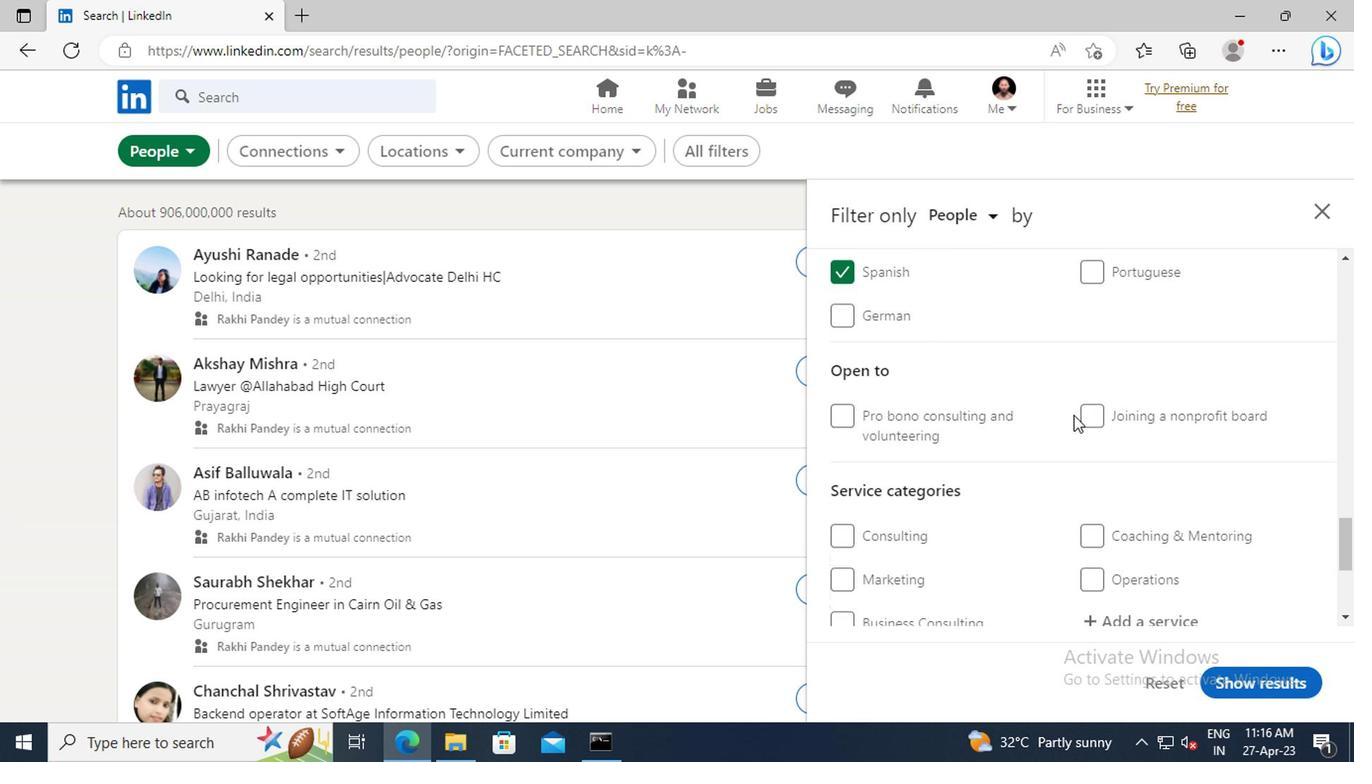 
Action: Mouse scrolled (1069, 415) with delta (0, 0)
Screenshot: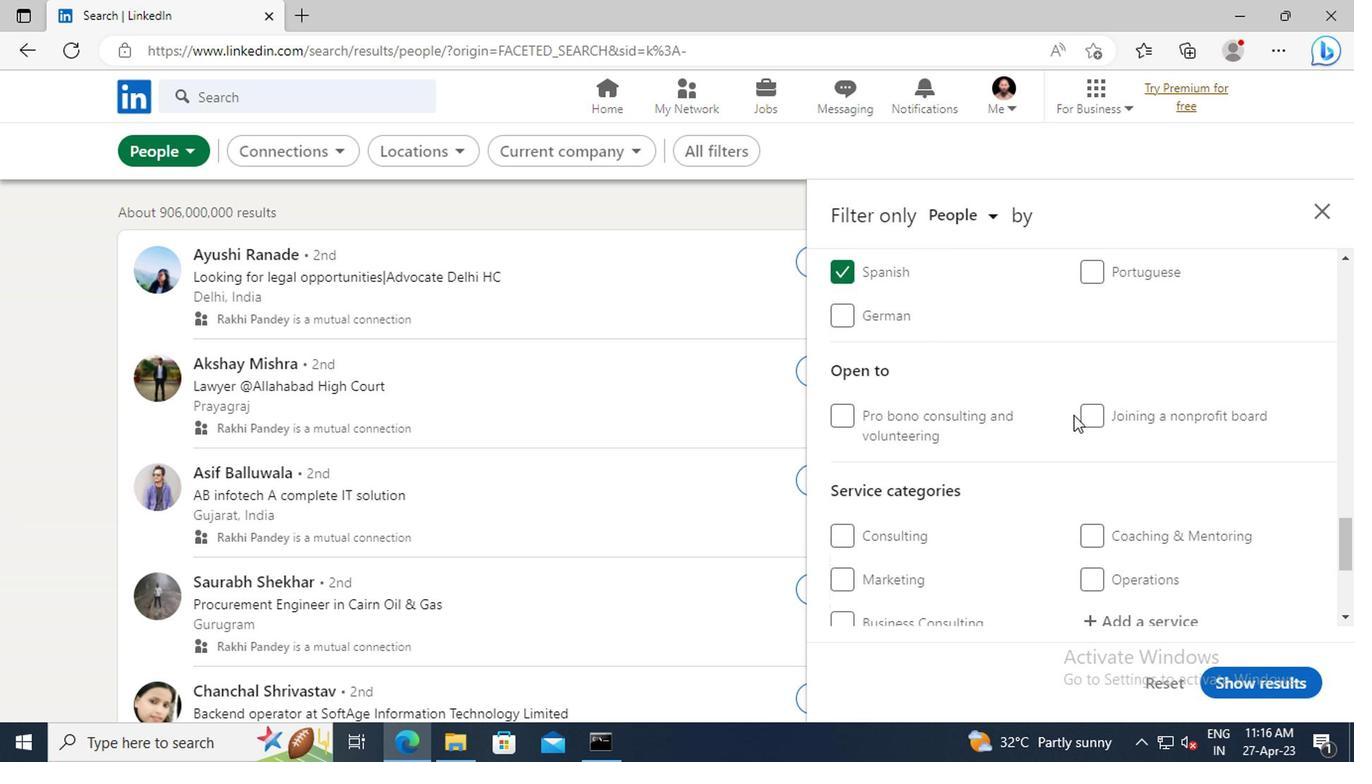 
Action: Mouse scrolled (1069, 415) with delta (0, 0)
Screenshot: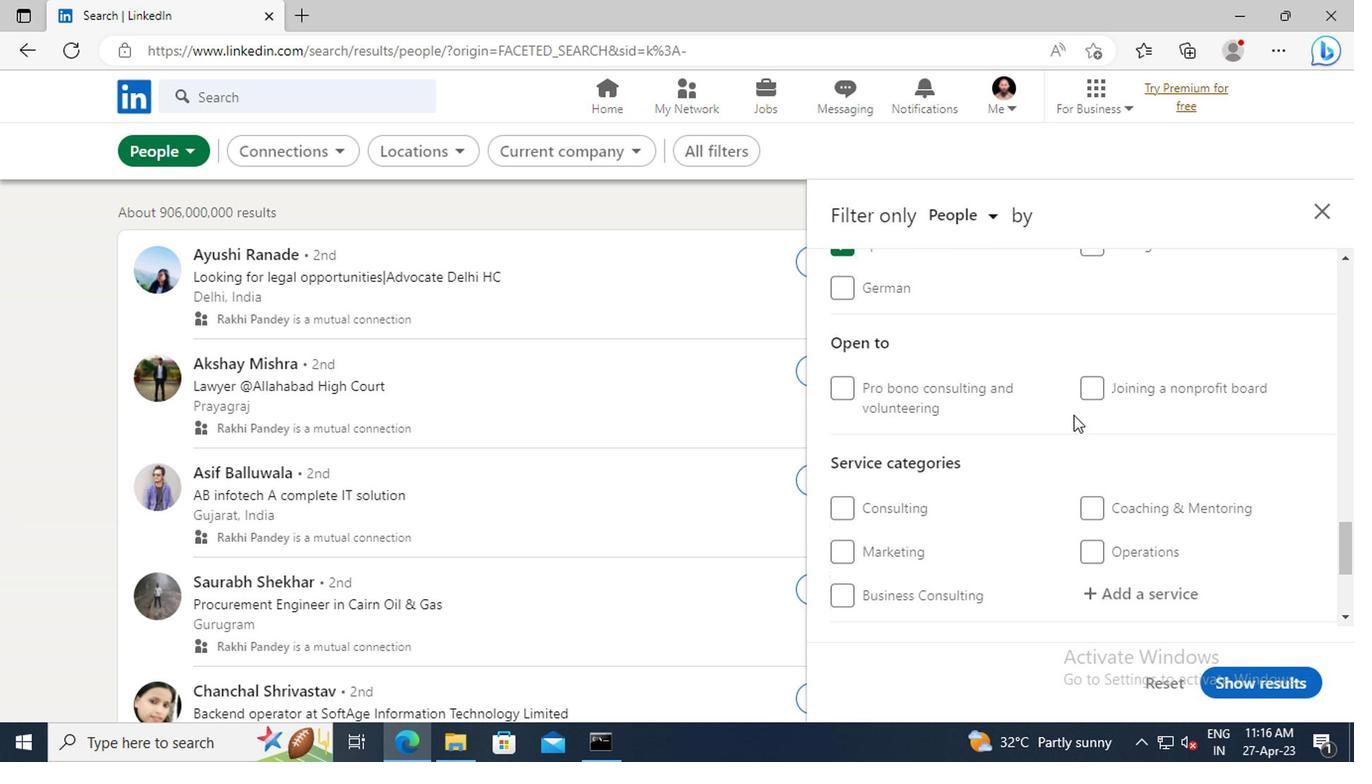 
Action: Mouse moved to (1105, 402)
Screenshot: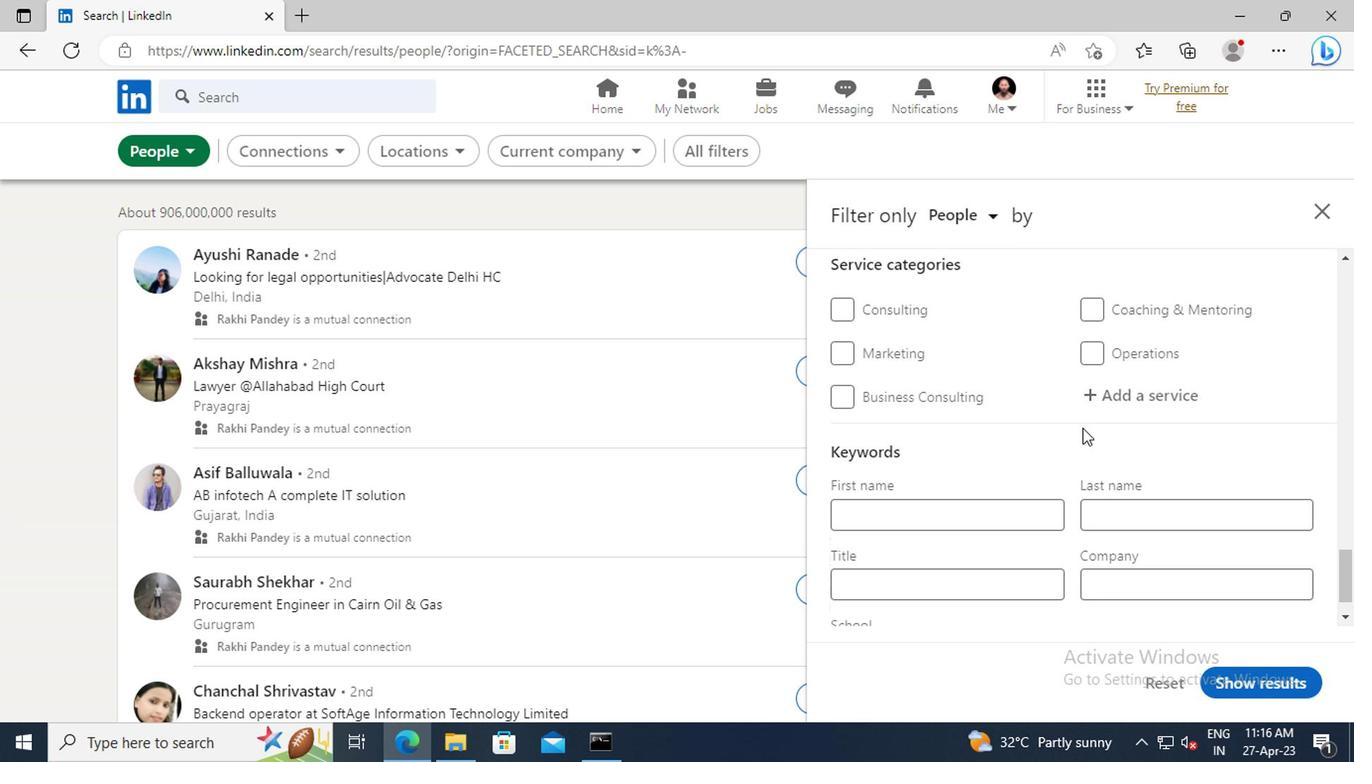 
Action: Mouse pressed left at (1105, 402)
Screenshot: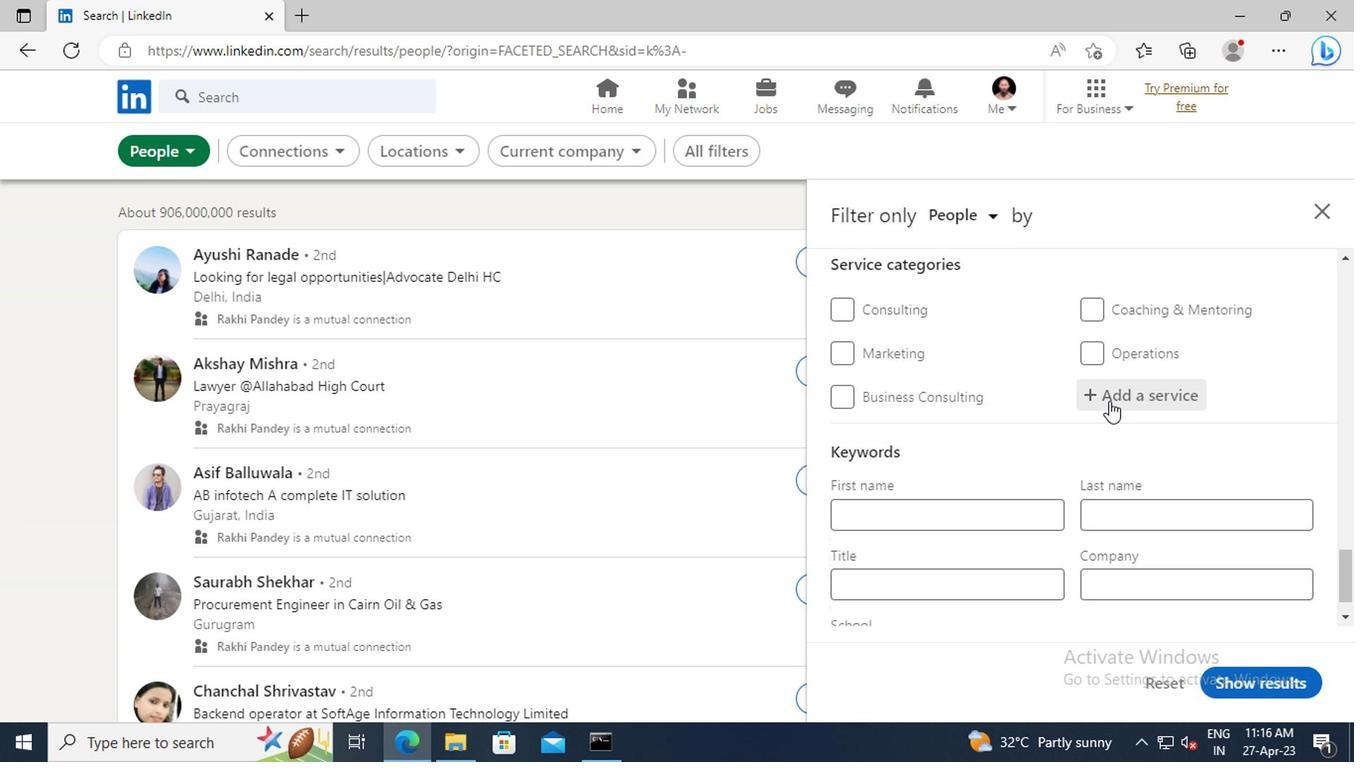 
Action: Key pressed <Key.shift>VIRTUAL<Key.space>
Screenshot: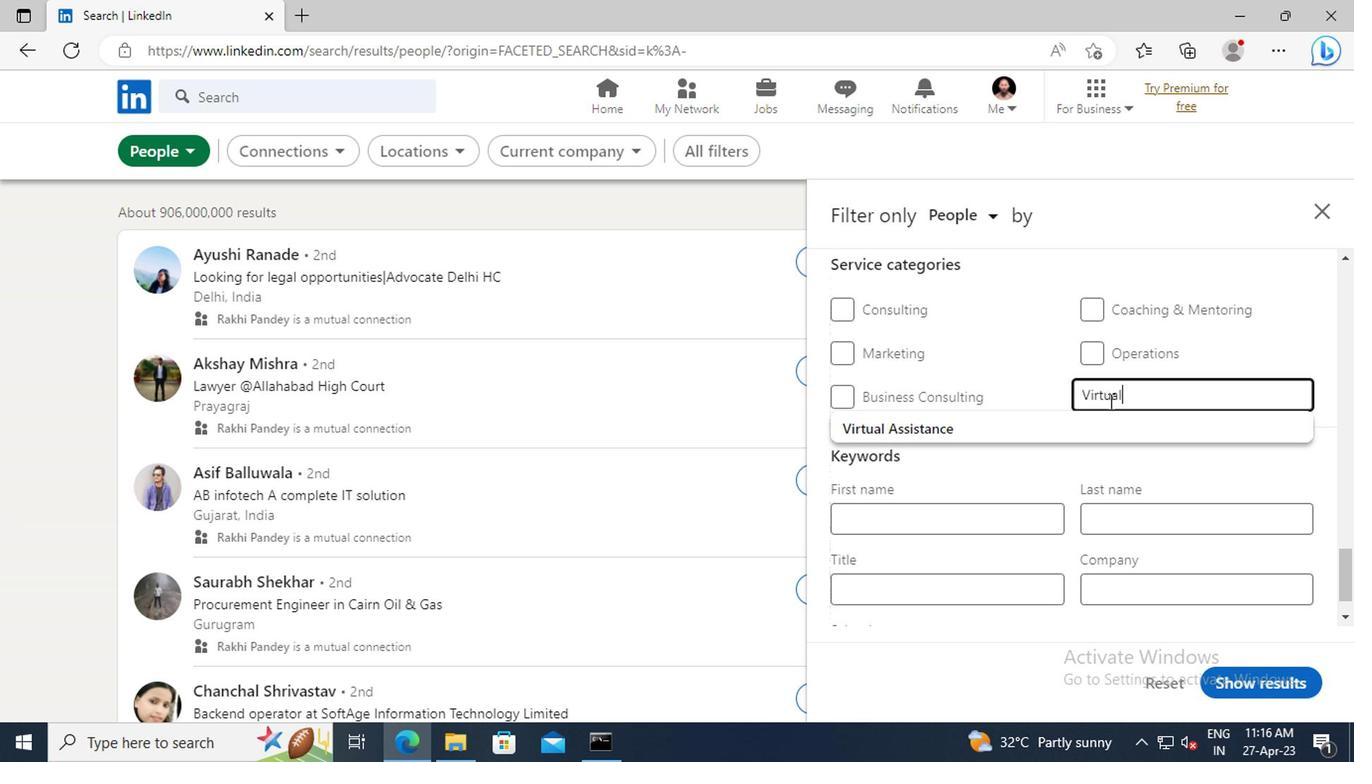 
Action: Mouse moved to (1114, 432)
Screenshot: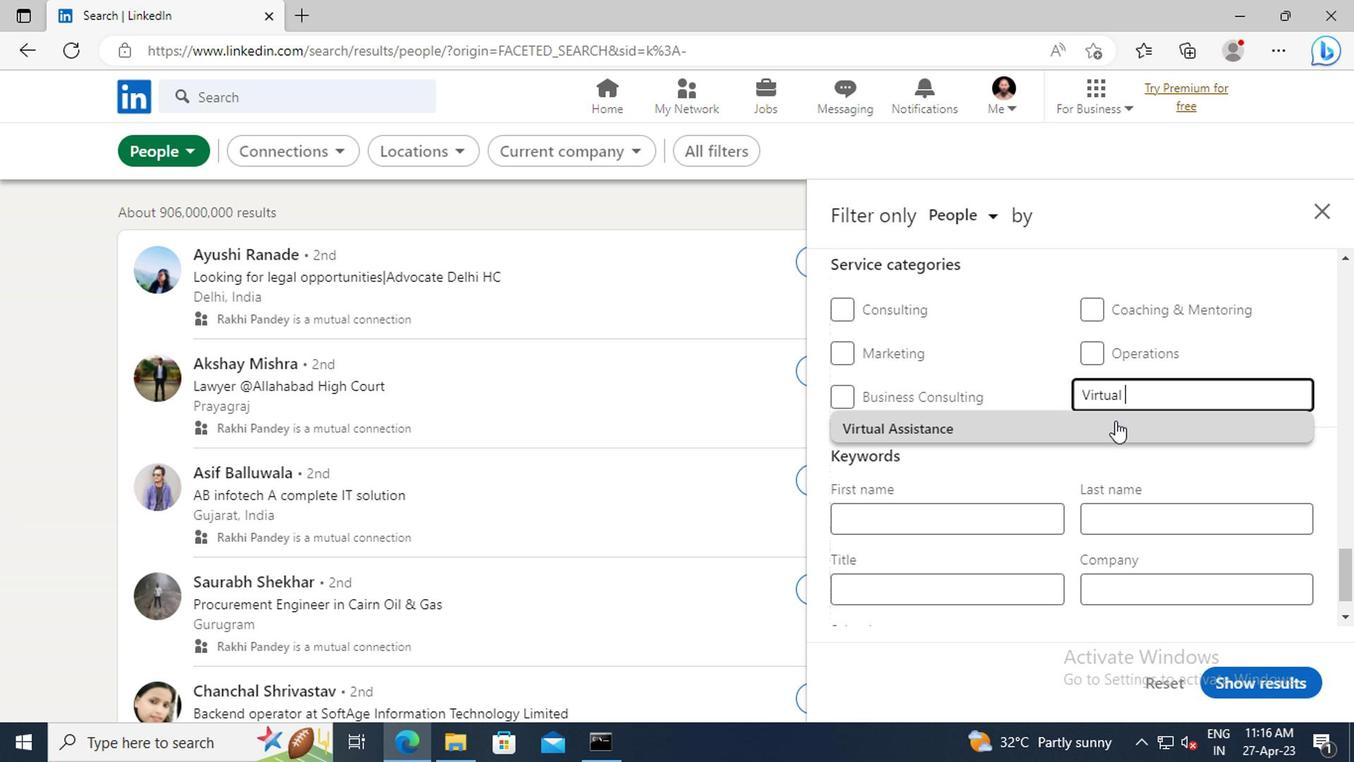 
Action: Mouse pressed left at (1114, 432)
Screenshot: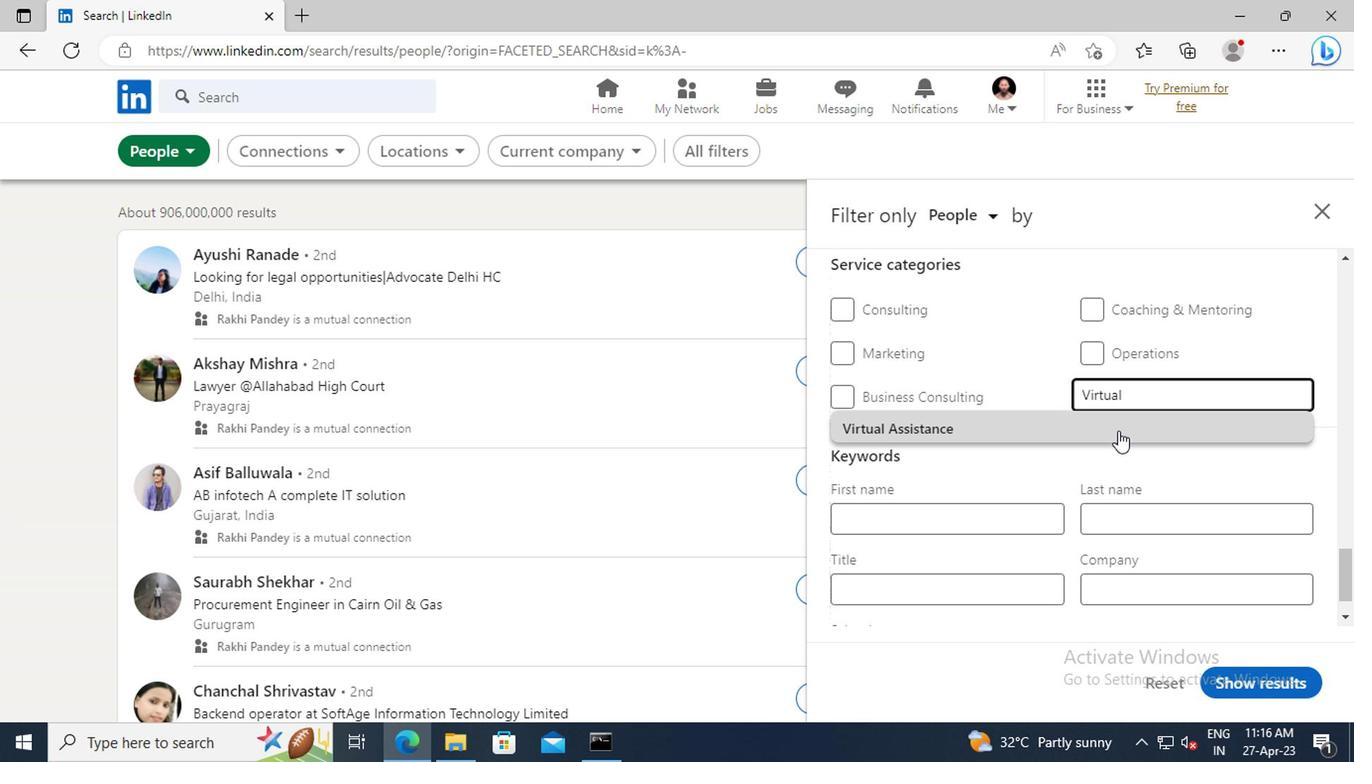 
Action: Mouse moved to (1016, 397)
Screenshot: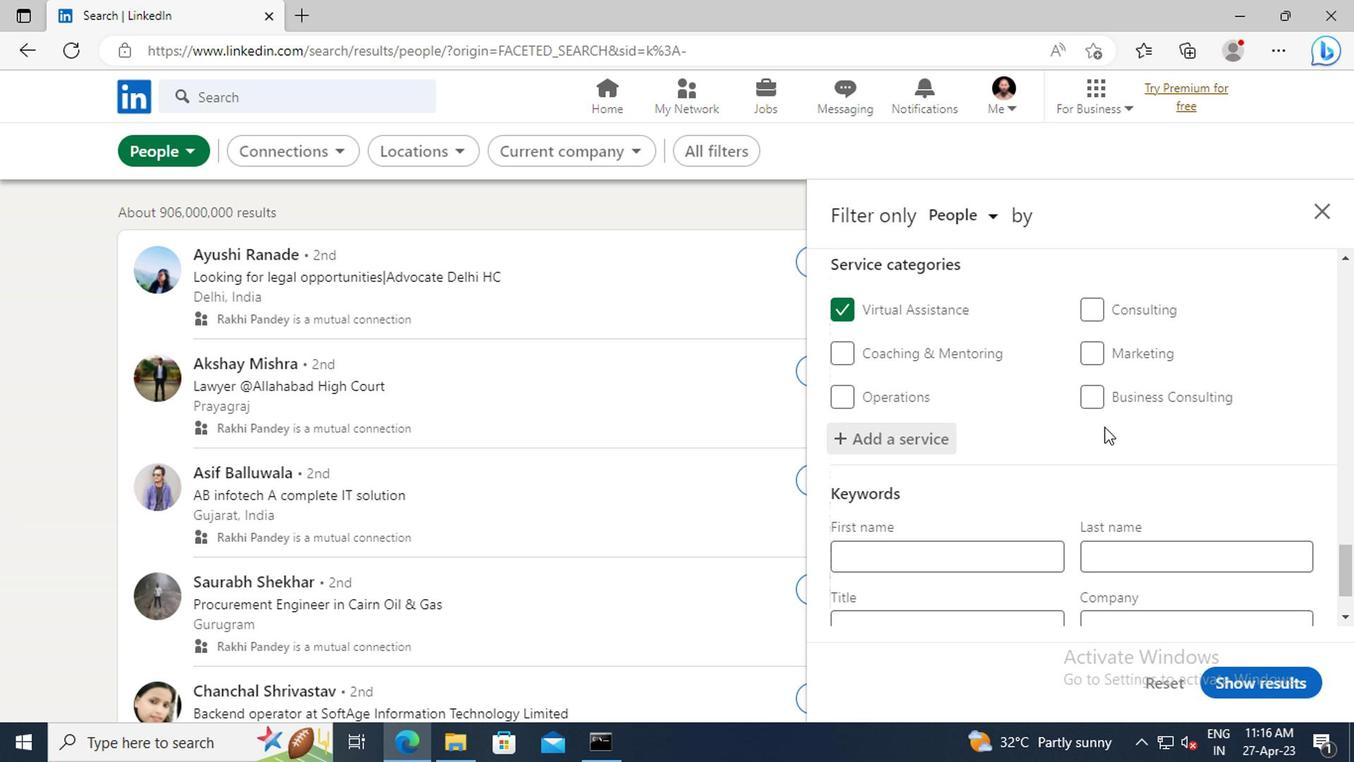 
Action: Mouse scrolled (1016, 396) with delta (0, -1)
Screenshot: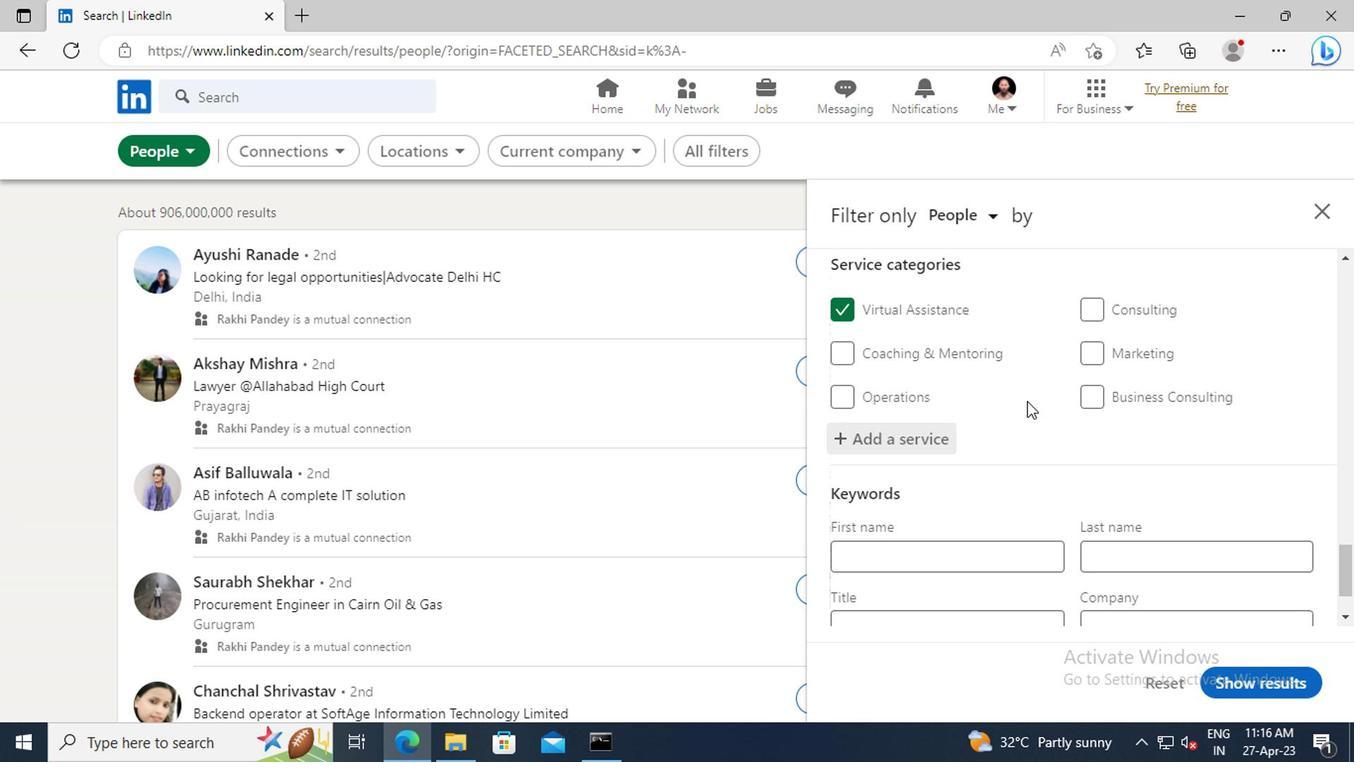 
Action: Mouse scrolled (1016, 396) with delta (0, -1)
Screenshot: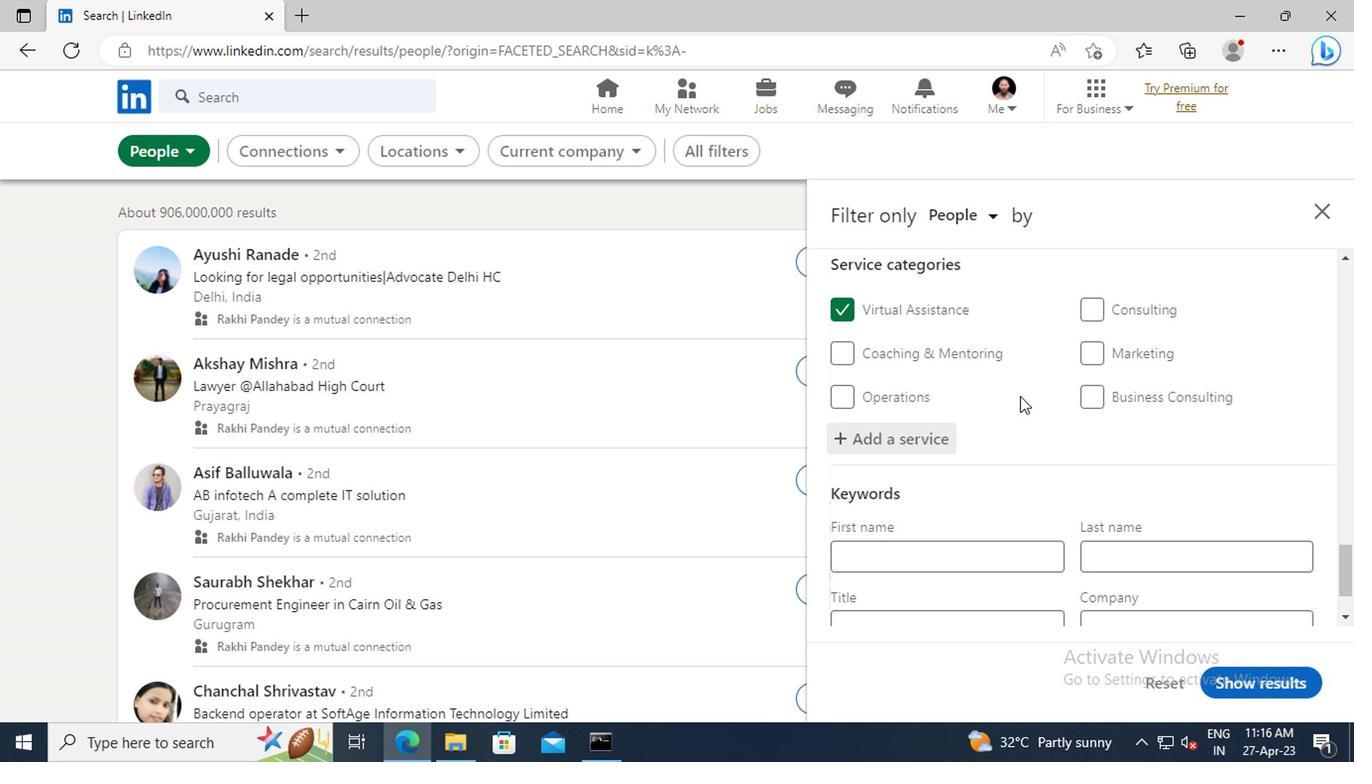 
Action: Mouse scrolled (1016, 396) with delta (0, -1)
Screenshot: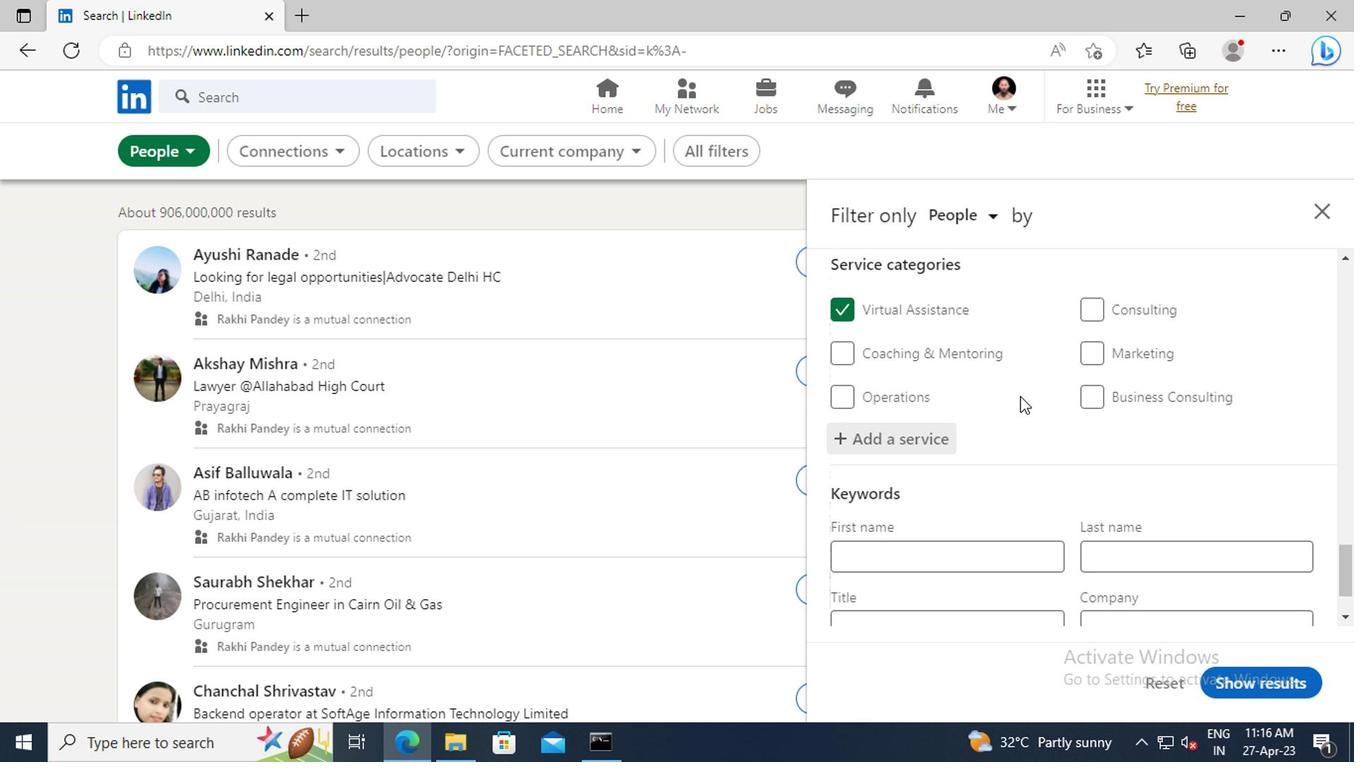 
Action: Mouse scrolled (1016, 396) with delta (0, -1)
Screenshot: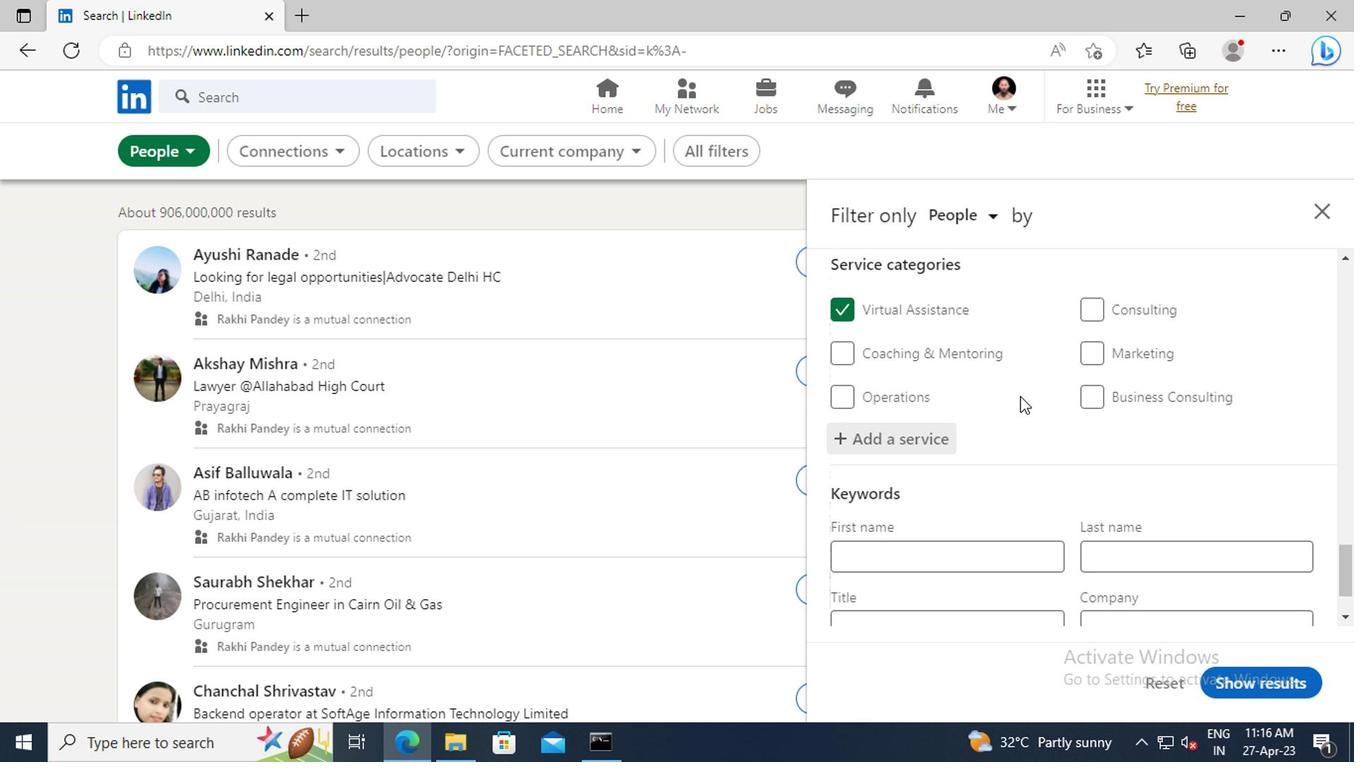 
Action: Mouse moved to (905, 539)
Screenshot: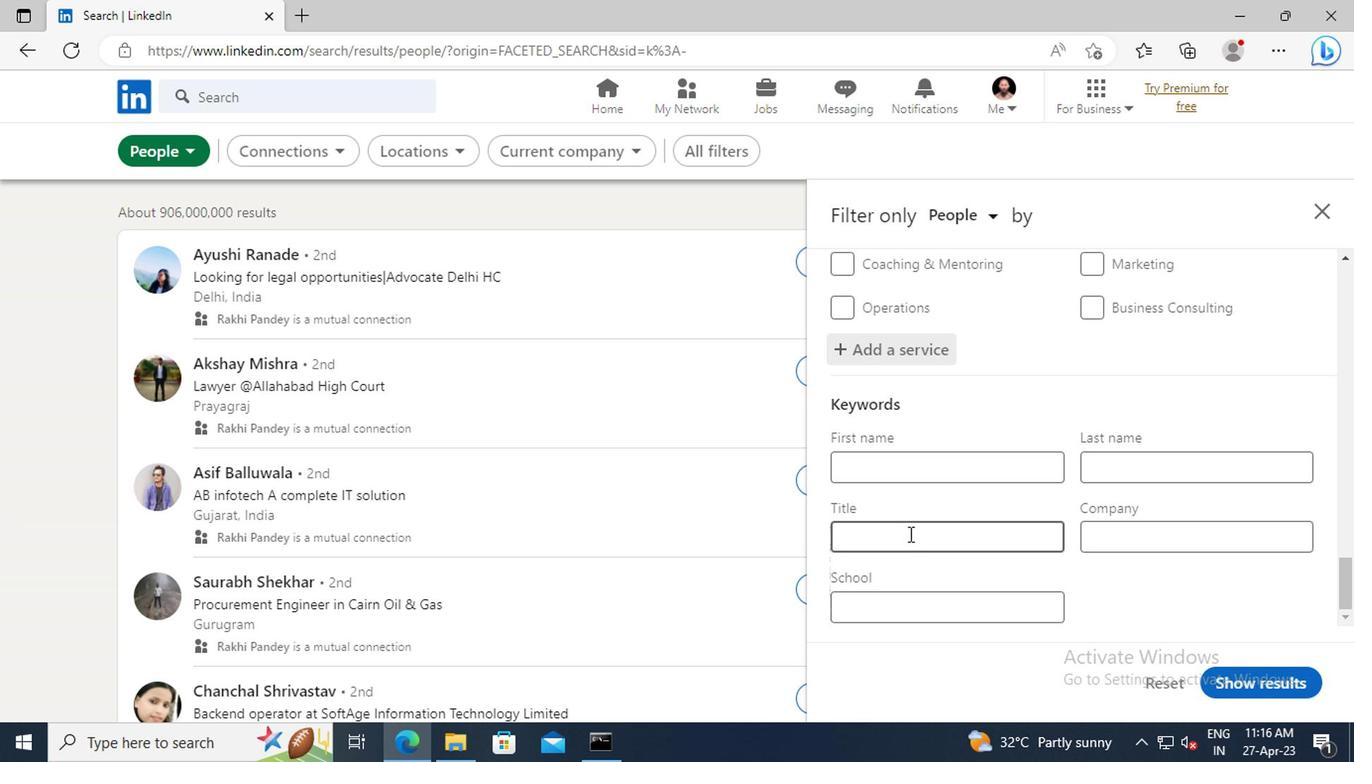 
Action: Mouse pressed left at (905, 539)
Screenshot: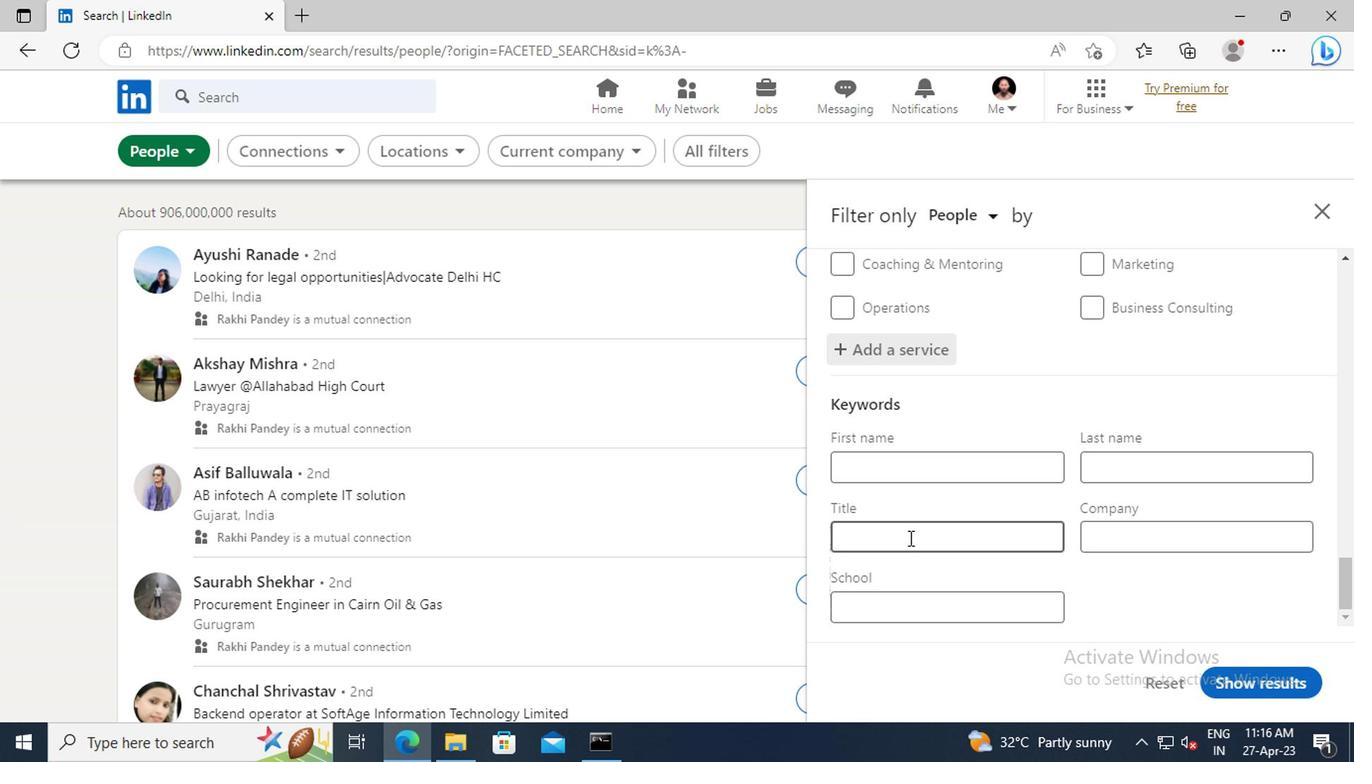 
Action: Key pressed <Key.shift>TEACHING<Key.space><Key.shift>ASSISTANT<Key.enter>
Screenshot: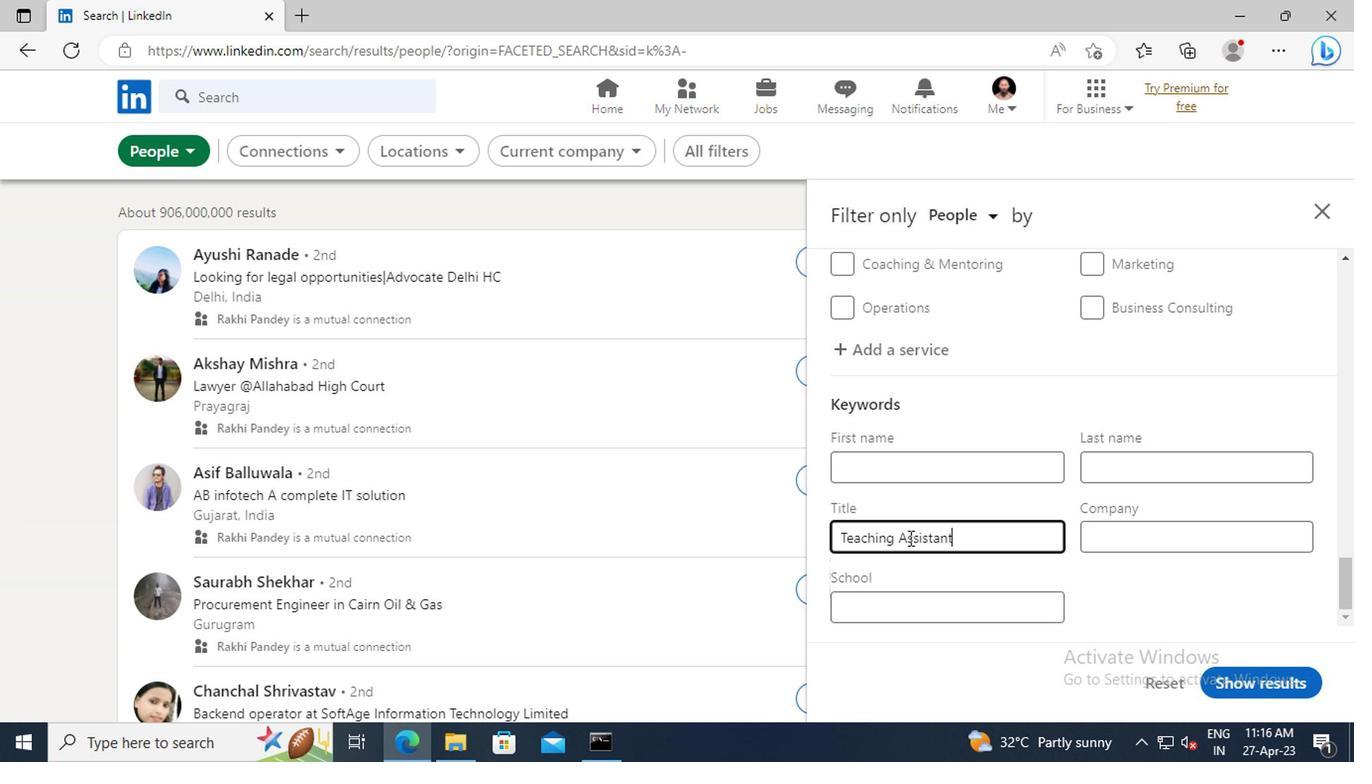 
Action: Mouse moved to (1227, 682)
Screenshot: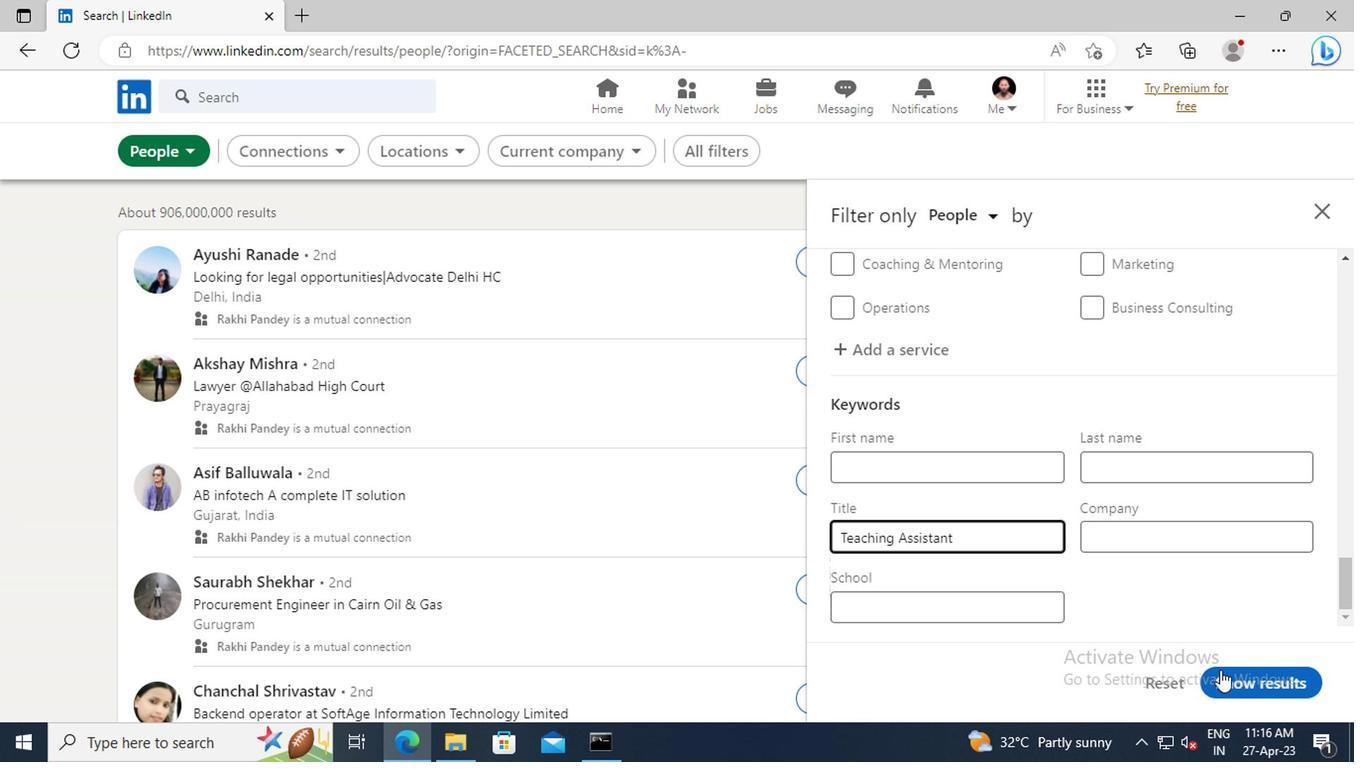 
Action: Mouse pressed left at (1227, 682)
Screenshot: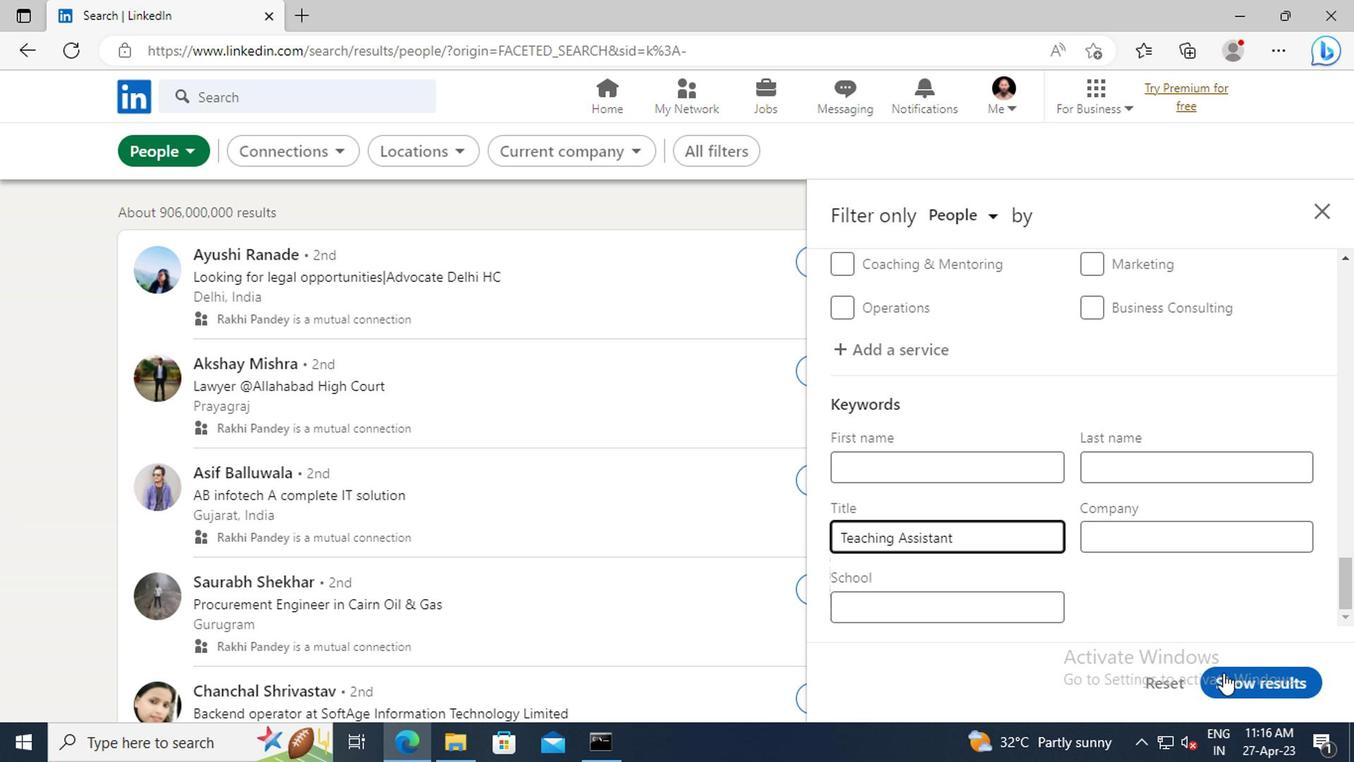
Action: Mouse moved to (1227, 682)
Screenshot: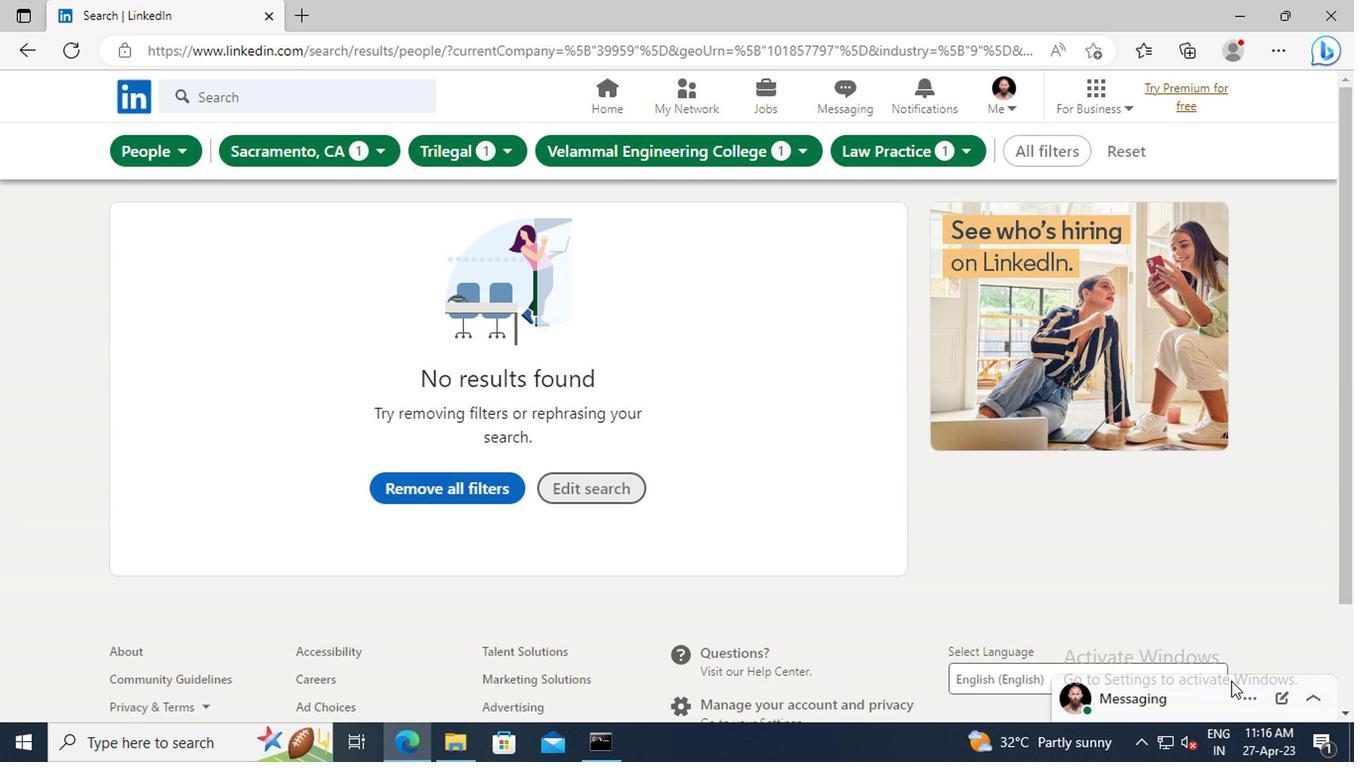 
